 Task: Reply to email with the signature Denise Davis with the subject Request for a report from softage.1@softage.net with the message Can you please provide me with a list of the project deliverables and their deadlines? Undo the message and rewrite the message as Thank you for your prompt response. Send the email
Action: Mouse moved to (454, 570)
Screenshot: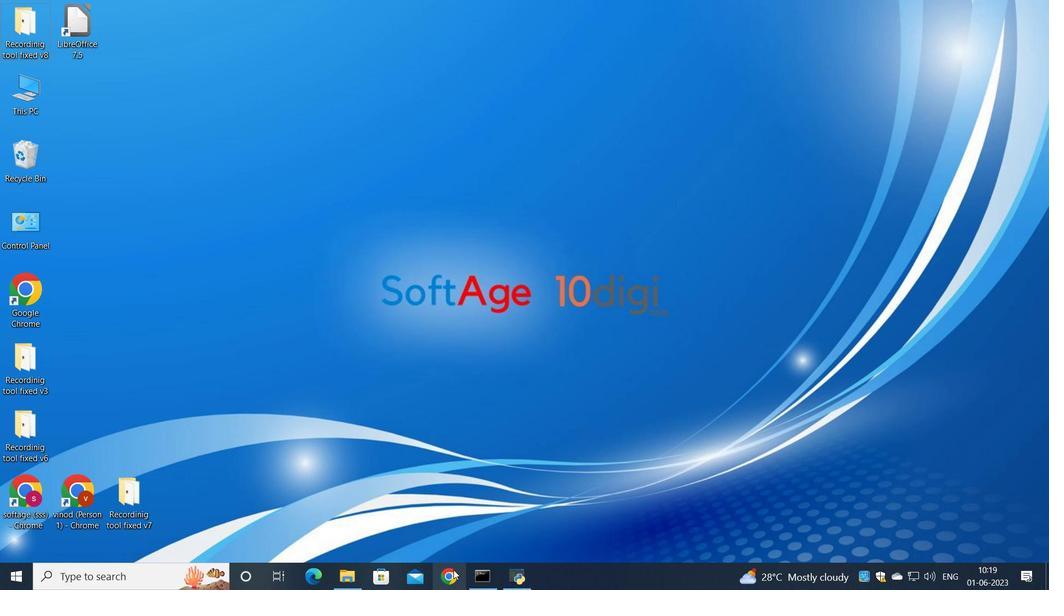 
Action: Mouse pressed left at (454, 570)
Screenshot: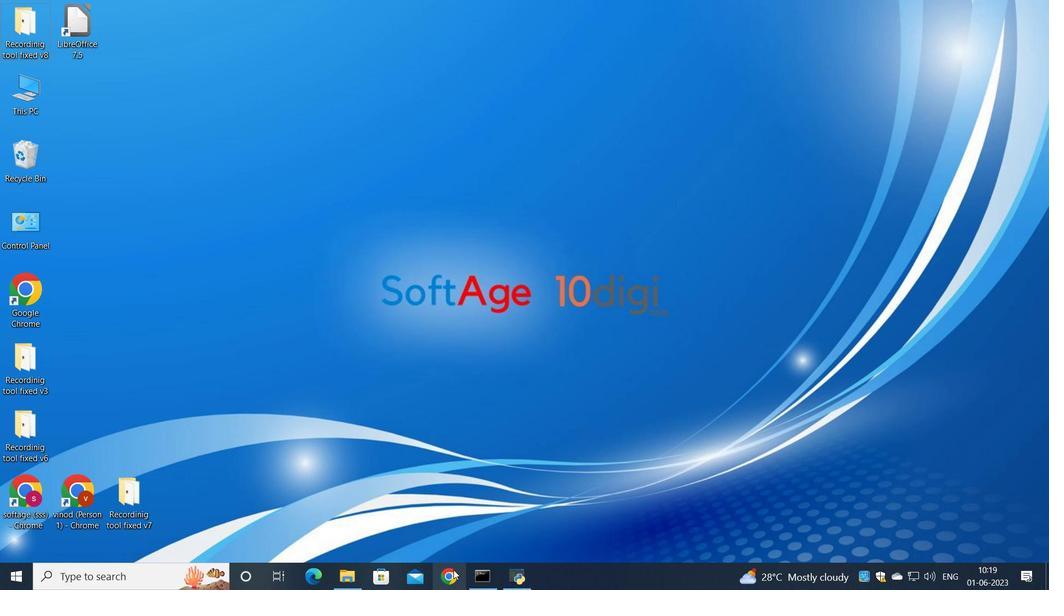 
Action: Mouse moved to (443, 377)
Screenshot: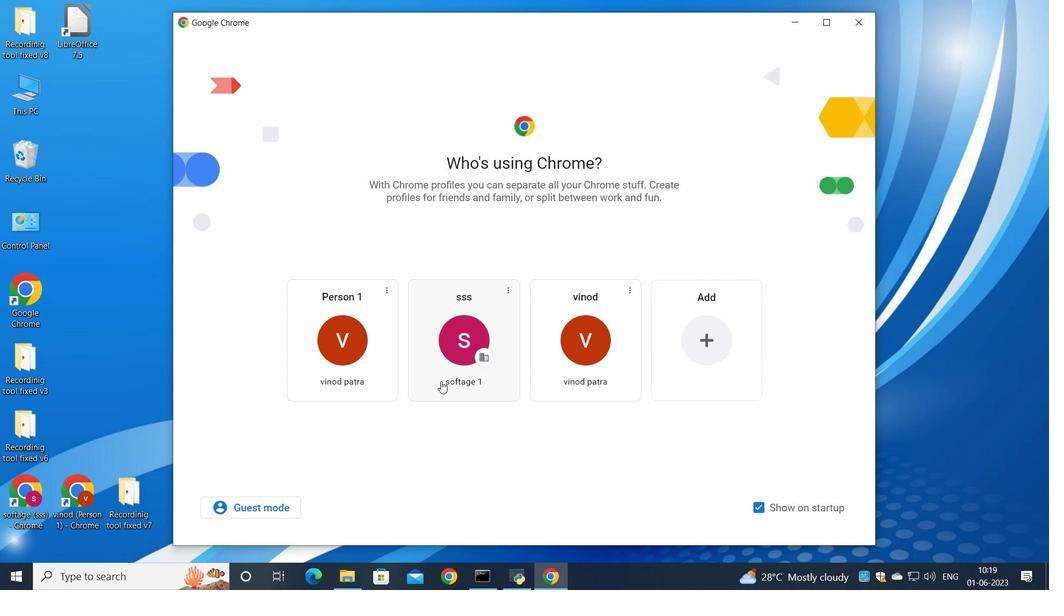 
Action: Mouse pressed left at (443, 377)
Screenshot: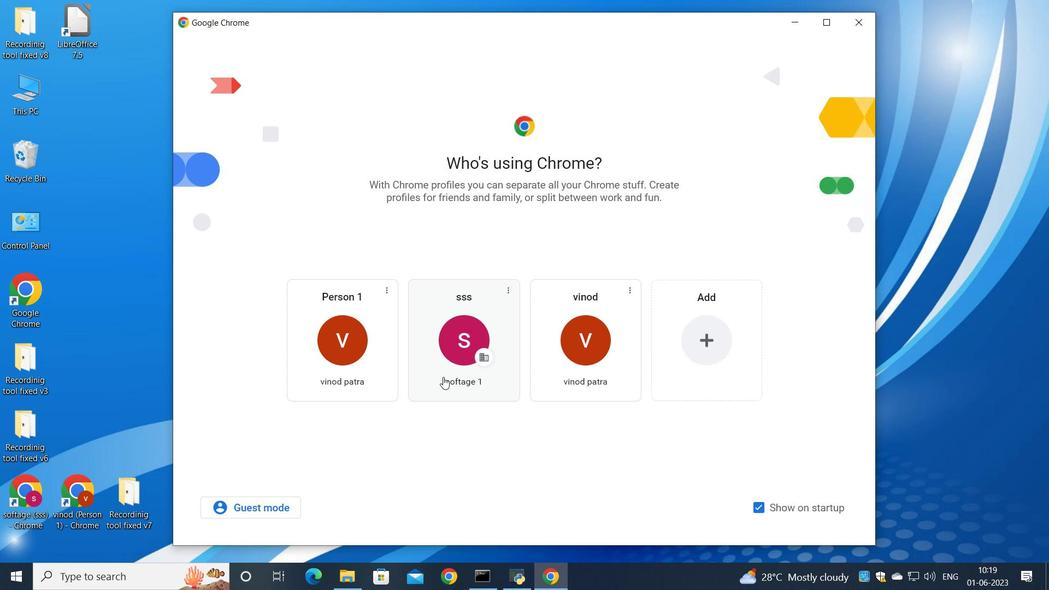 
Action: Mouse moved to (929, 96)
Screenshot: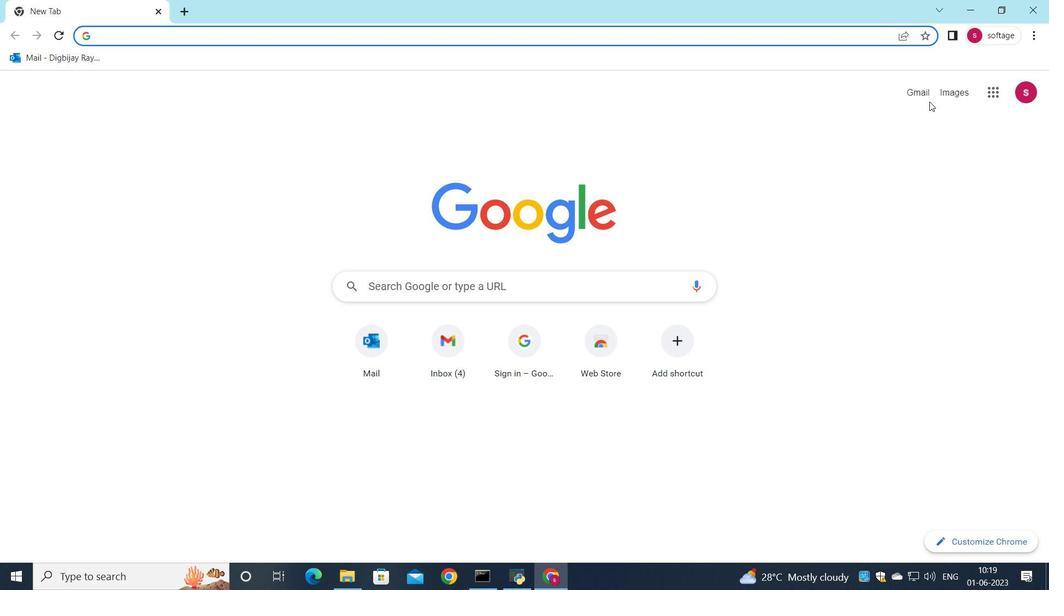 
Action: Mouse pressed left at (929, 96)
Screenshot: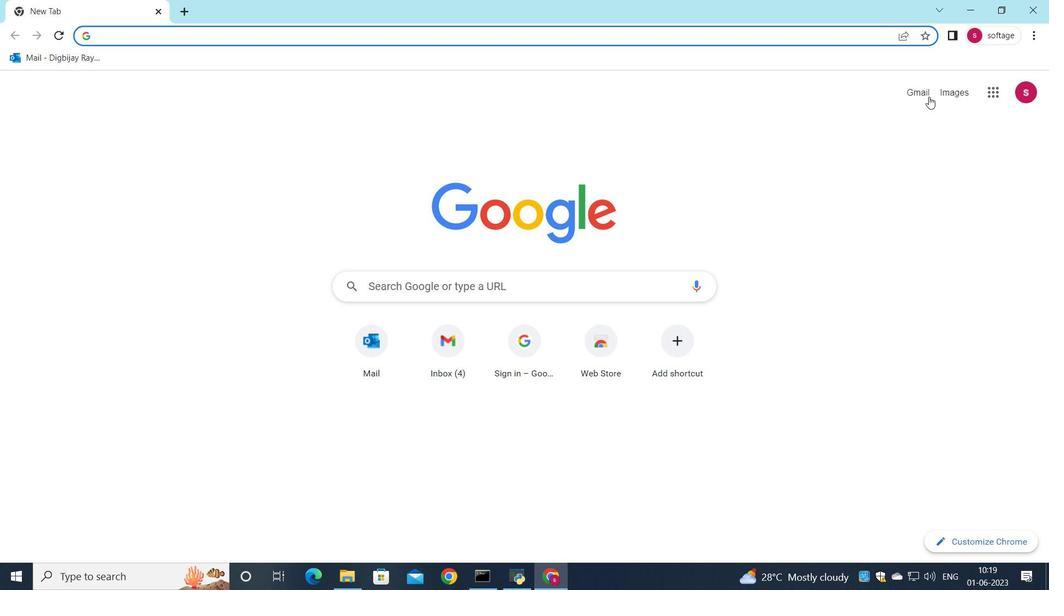 
Action: Mouse moved to (903, 90)
Screenshot: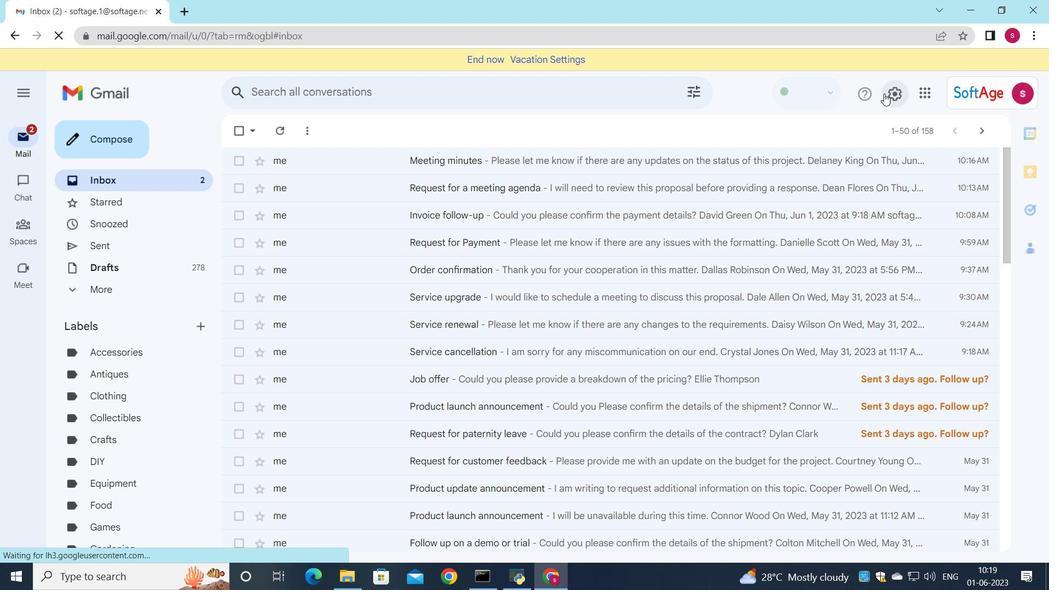 
Action: Mouse pressed left at (903, 90)
Screenshot: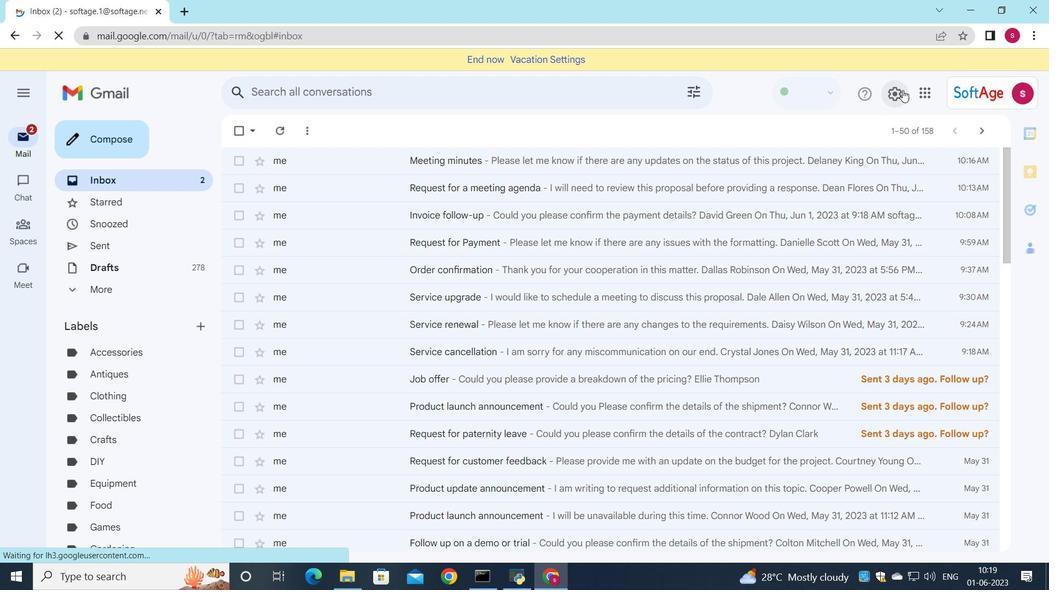 
Action: Mouse moved to (901, 156)
Screenshot: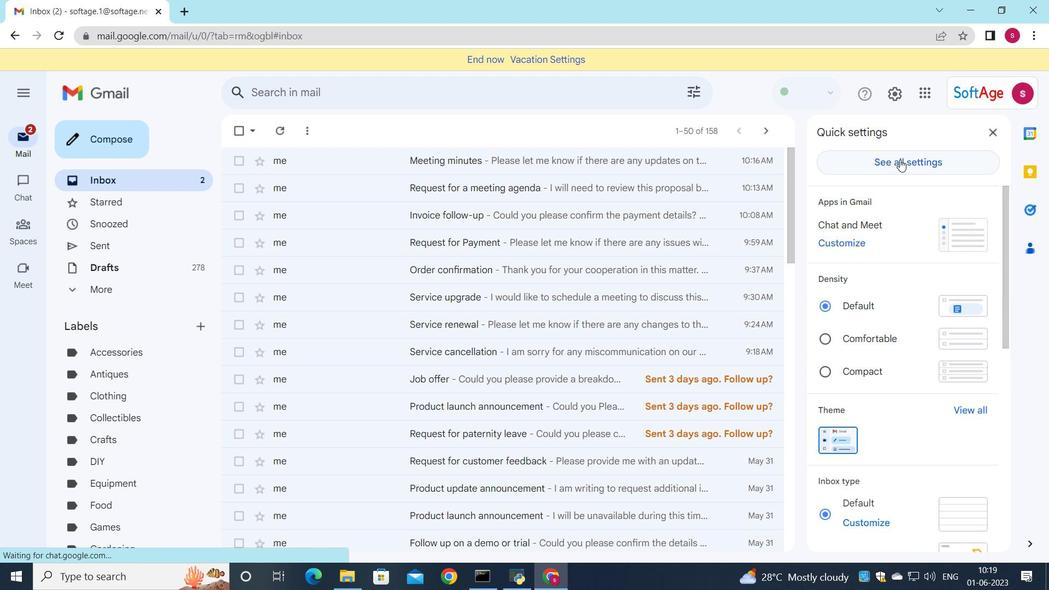 
Action: Mouse pressed left at (901, 156)
Screenshot: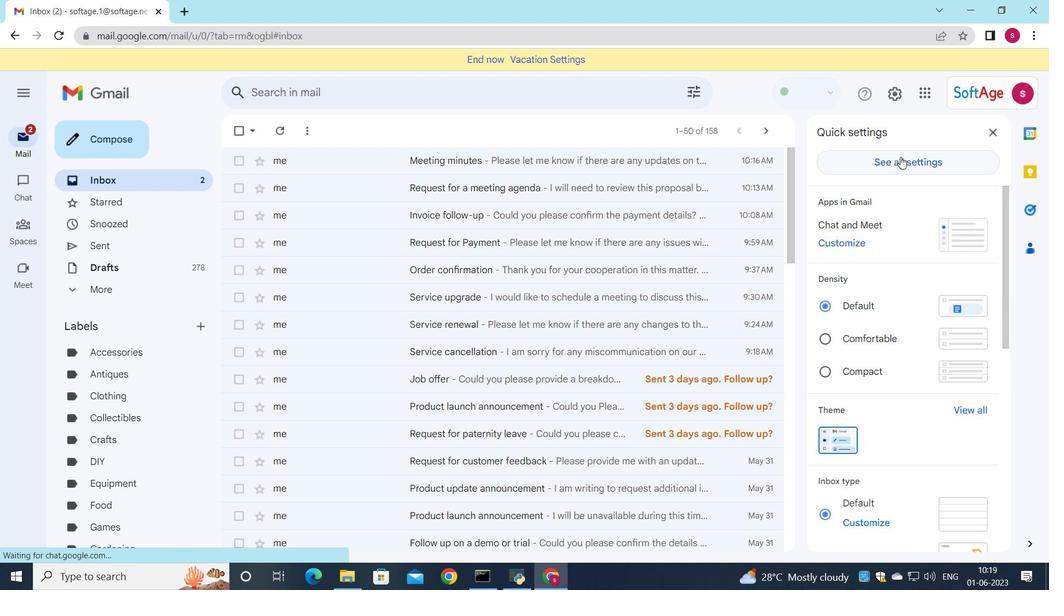 
Action: Mouse moved to (520, 336)
Screenshot: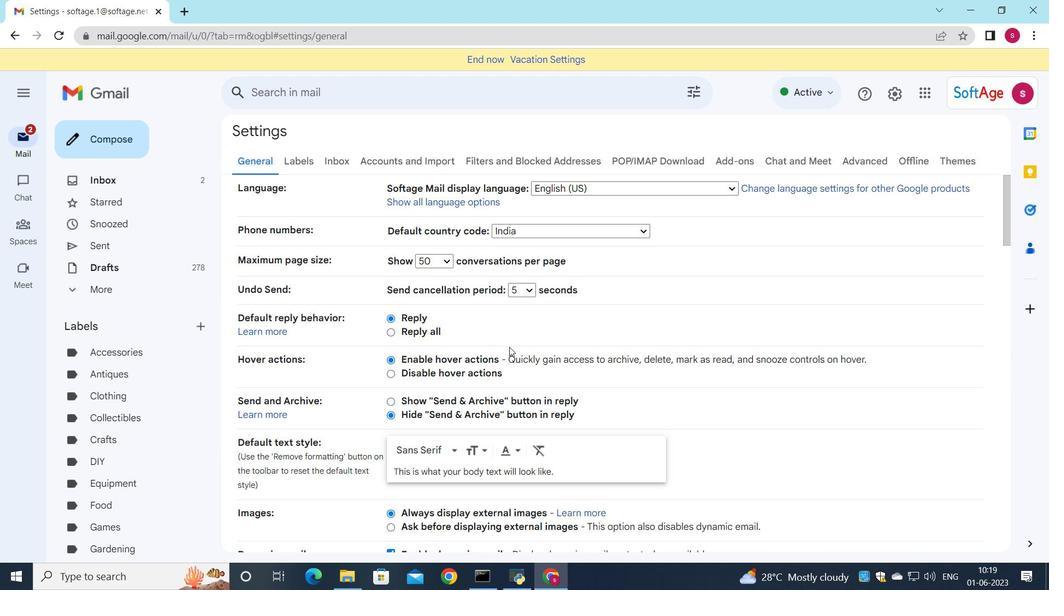 
Action: Mouse scrolled (520, 335) with delta (0, 0)
Screenshot: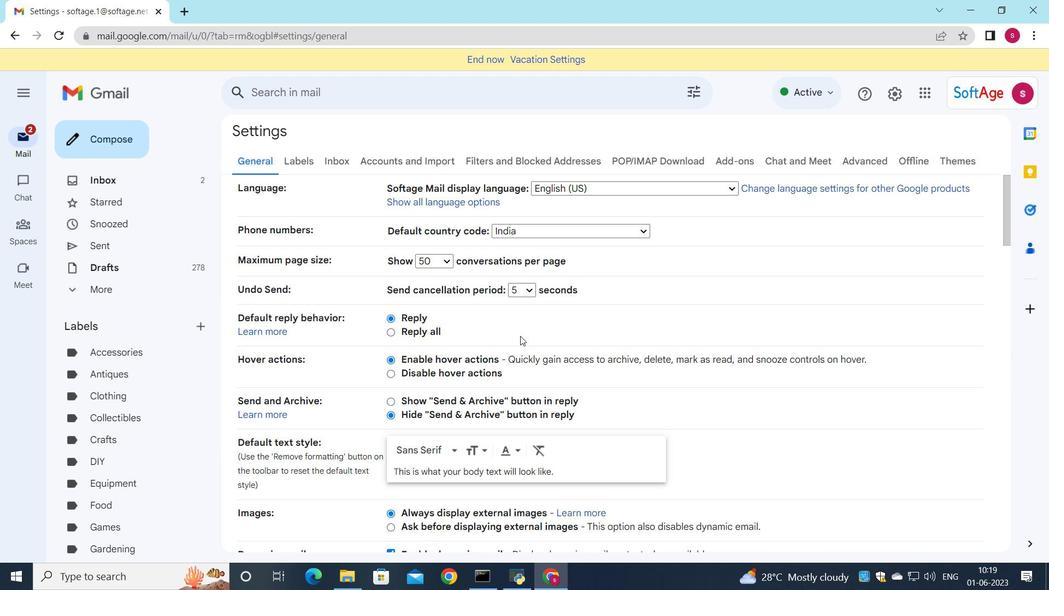 
Action: Mouse scrolled (520, 335) with delta (0, 0)
Screenshot: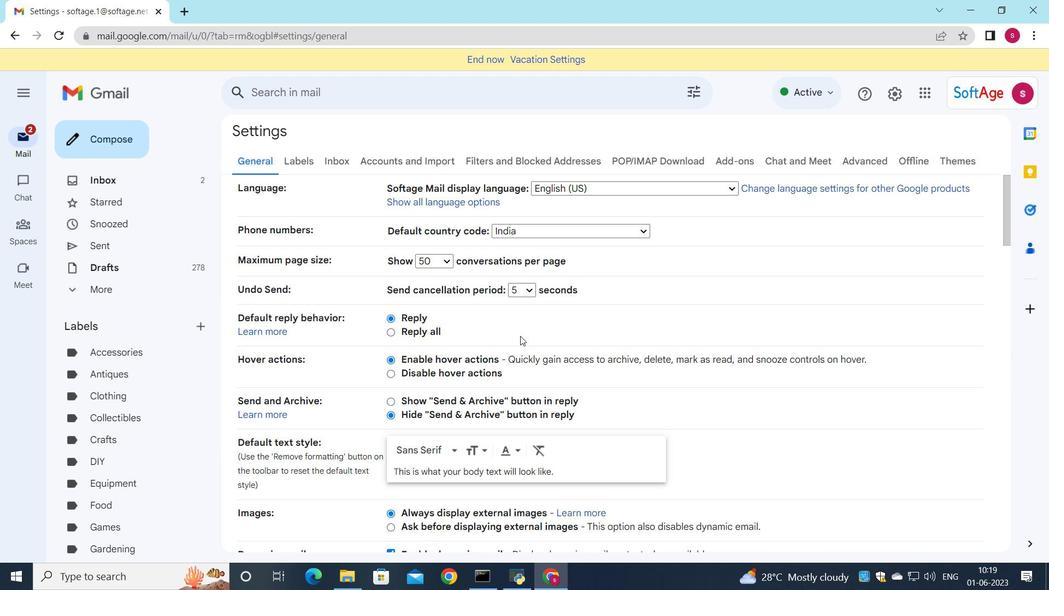 
Action: Mouse scrolled (520, 335) with delta (0, 0)
Screenshot: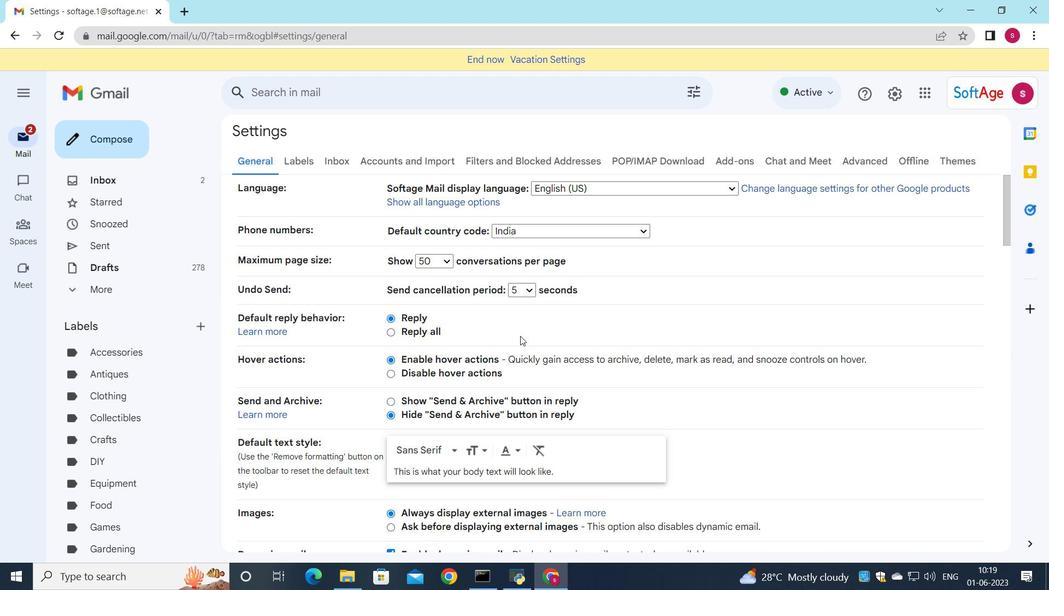 
Action: Mouse scrolled (520, 335) with delta (0, 0)
Screenshot: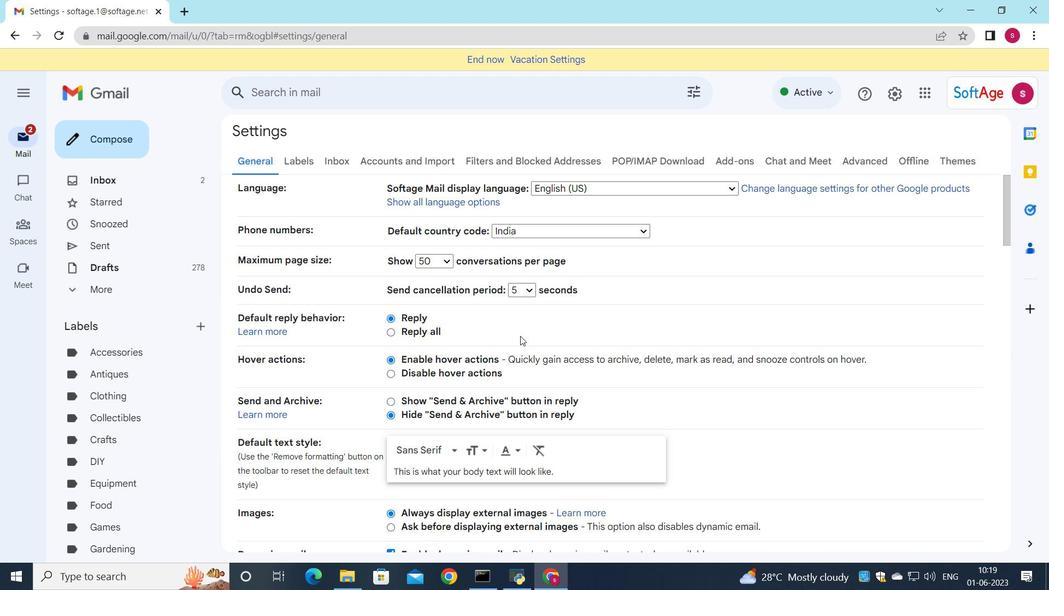 
Action: Mouse scrolled (520, 335) with delta (0, 0)
Screenshot: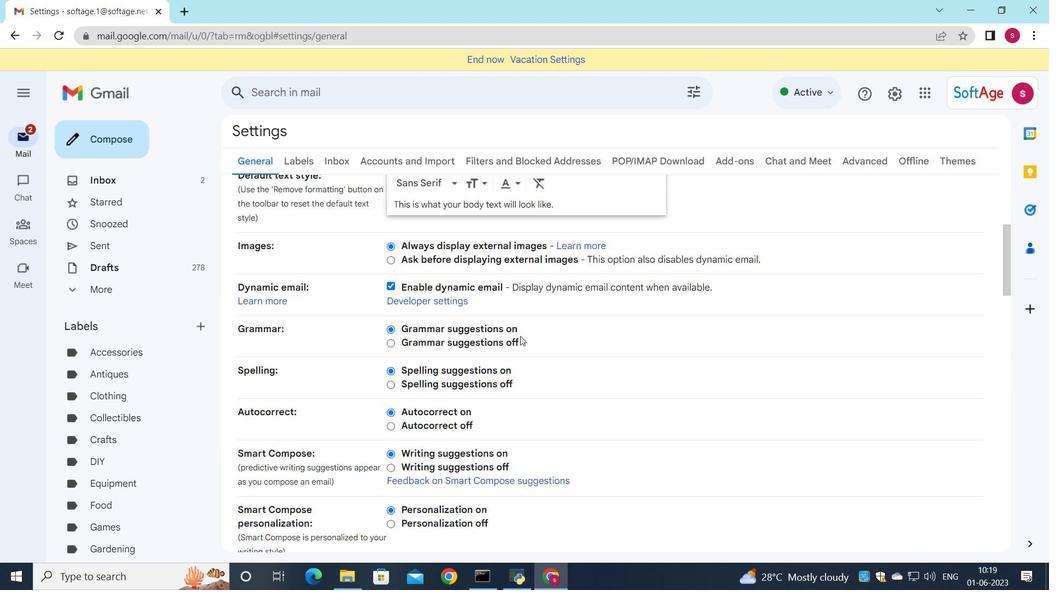 
Action: Mouse scrolled (520, 335) with delta (0, 0)
Screenshot: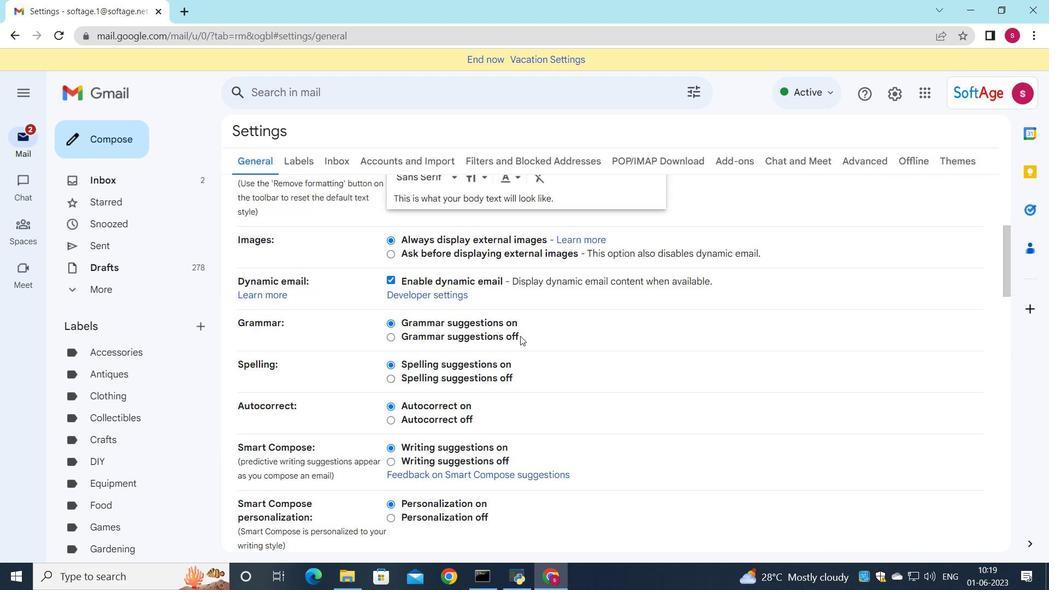 
Action: Mouse scrolled (520, 335) with delta (0, 0)
Screenshot: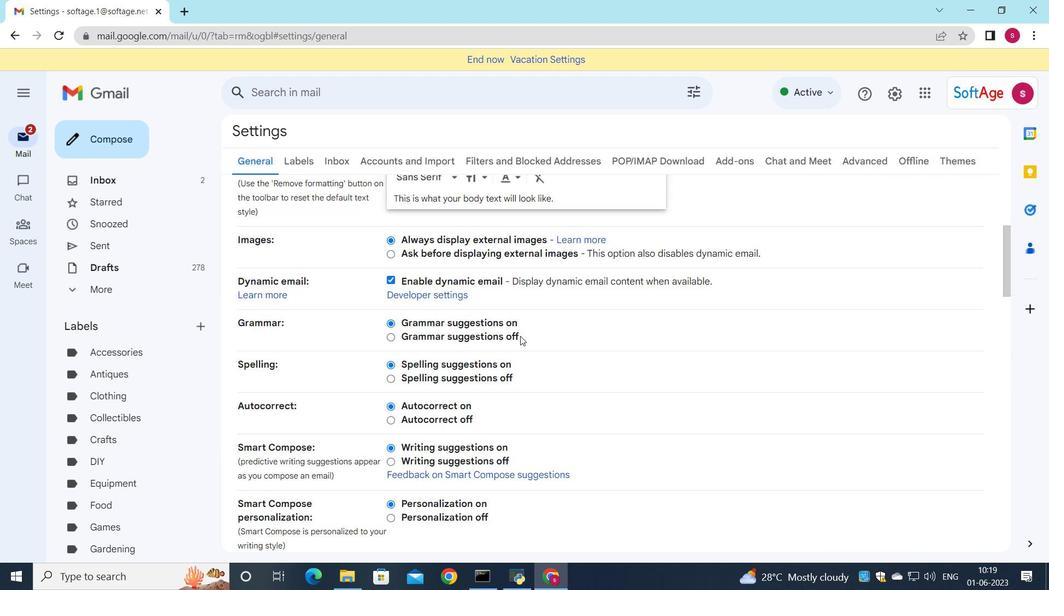 
Action: Mouse scrolled (520, 335) with delta (0, 0)
Screenshot: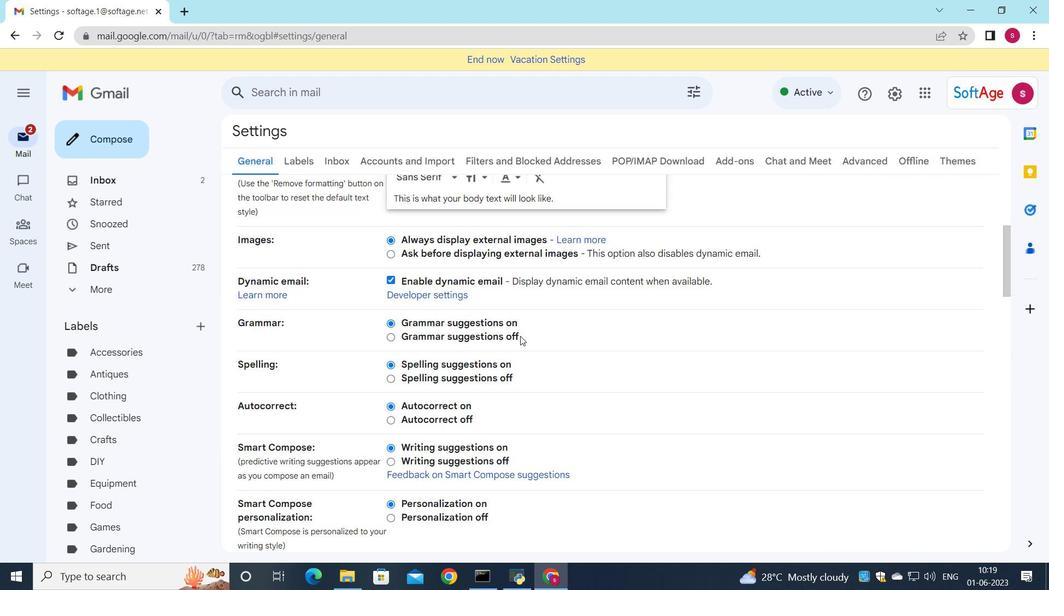 
Action: Mouse scrolled (520, 335) with delta (0, 0)
Screenshot: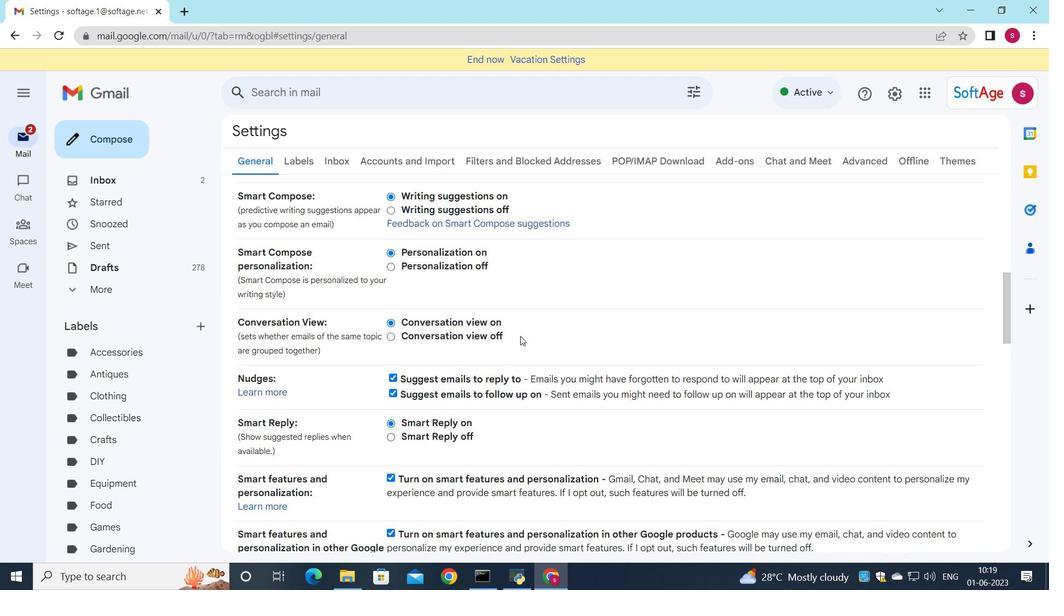 
Action: Mouse scrolled (520, 335) with delta (0, 0)
Screenshot: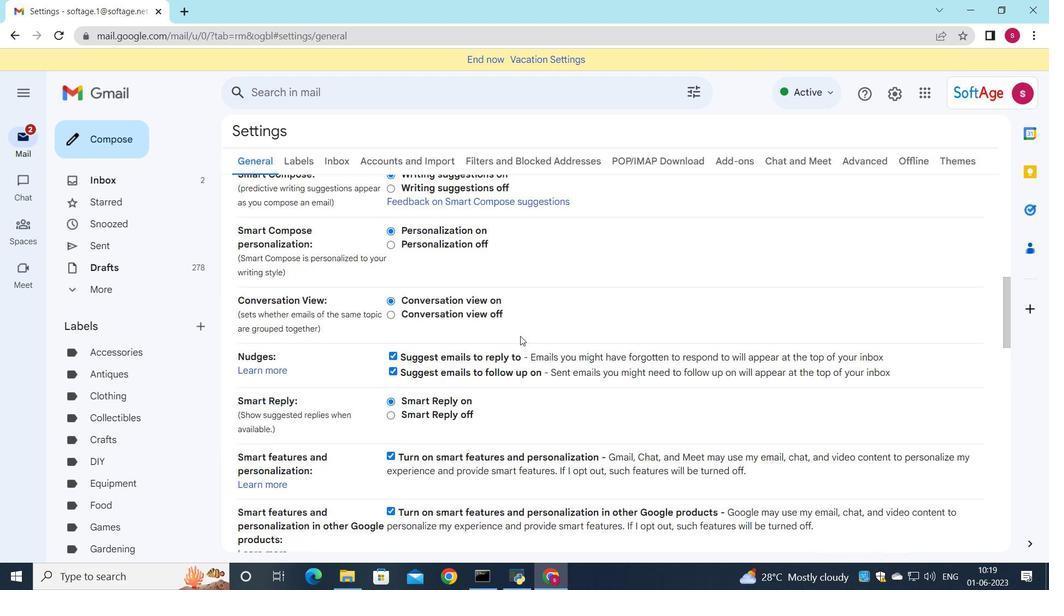 
Action: Mouse scrolled (520, 335) with delta (0, 0)
Screenshot: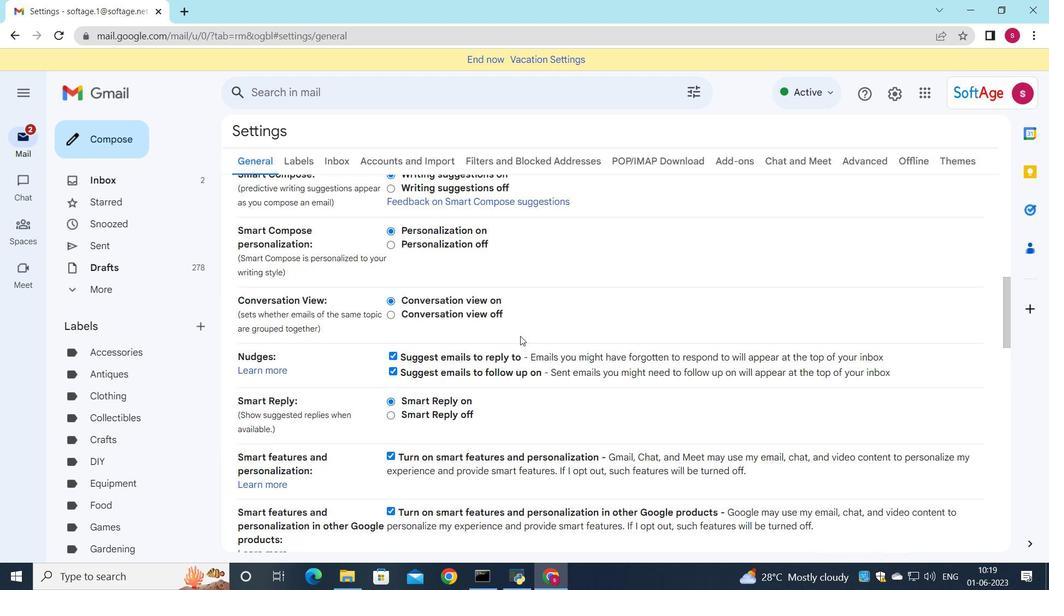 
Action: Mouse scrolled (520, 335) with delta (0, 0)
Screenshot: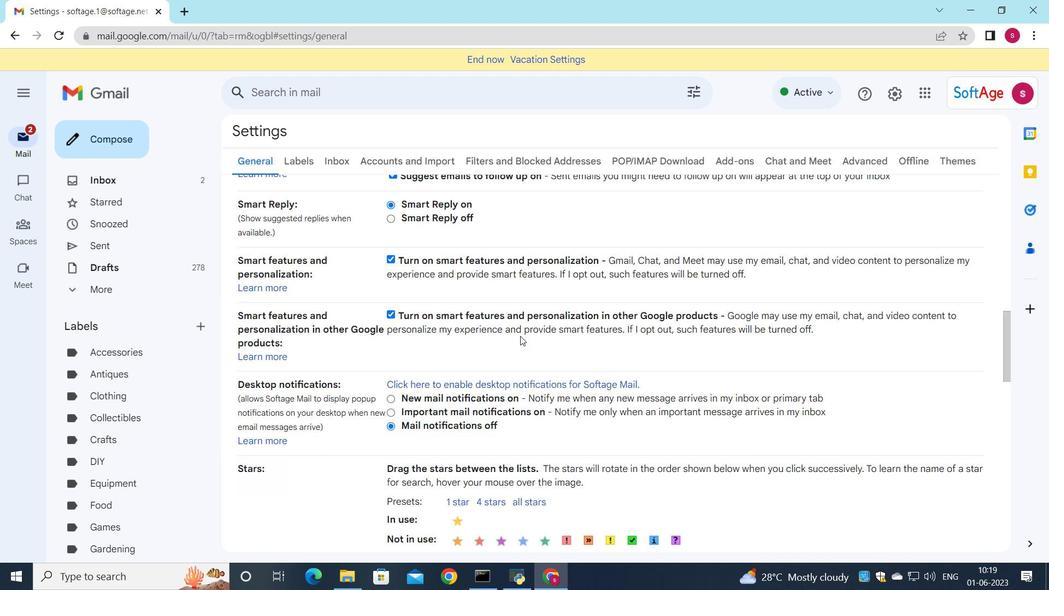 
Action: Mouse scrolled (520, 335) with delta (0, 0)
Screenshot: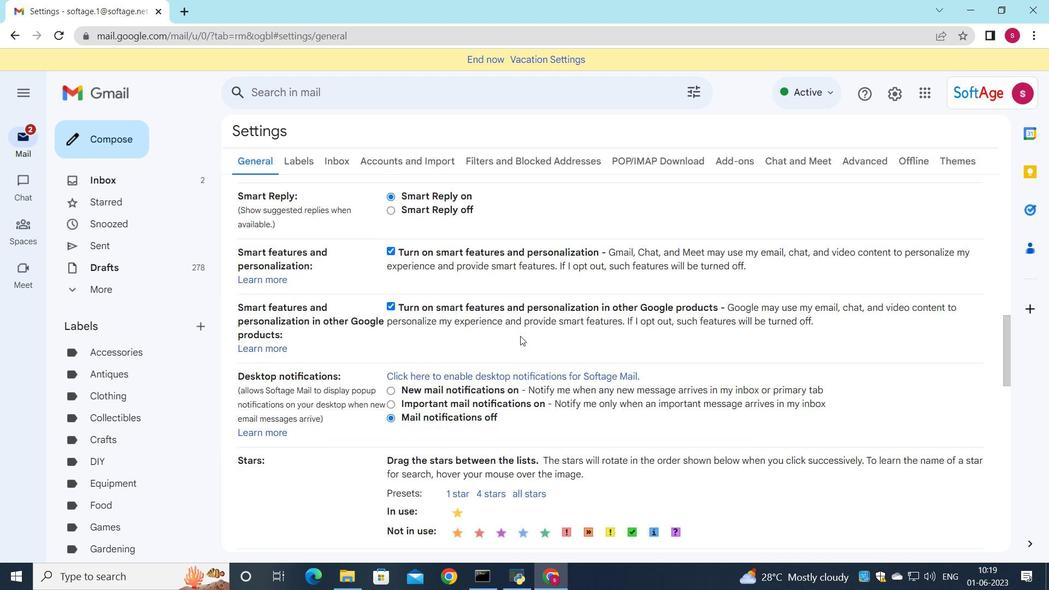 
Action: Mouse scrolled (520, 335) with delta (0, 0)
Screenshot: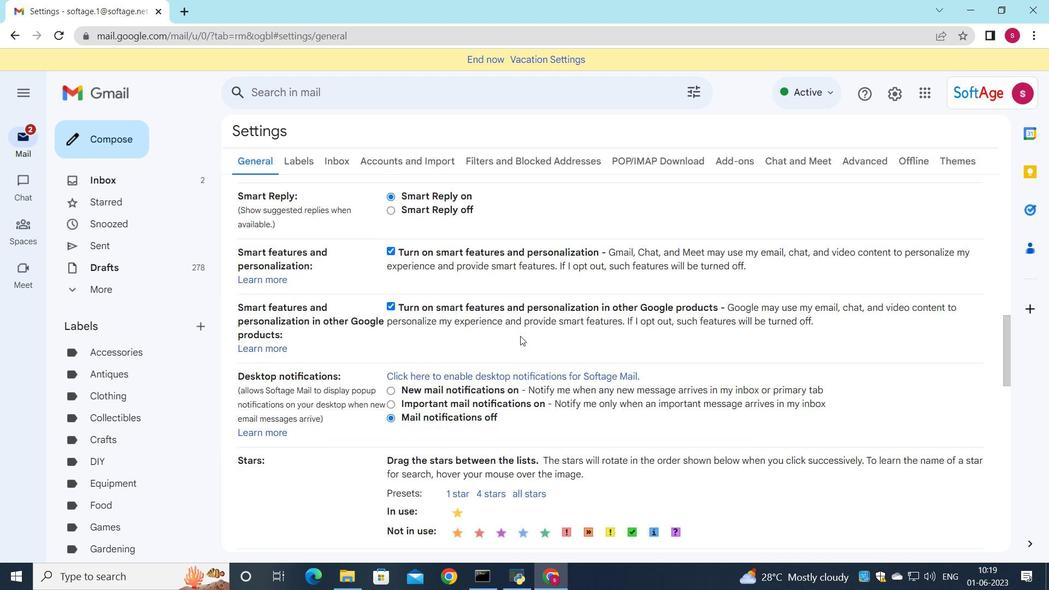 
Action: Mouse scrolled (520, 335) with delta (0, 0)
Screenshot: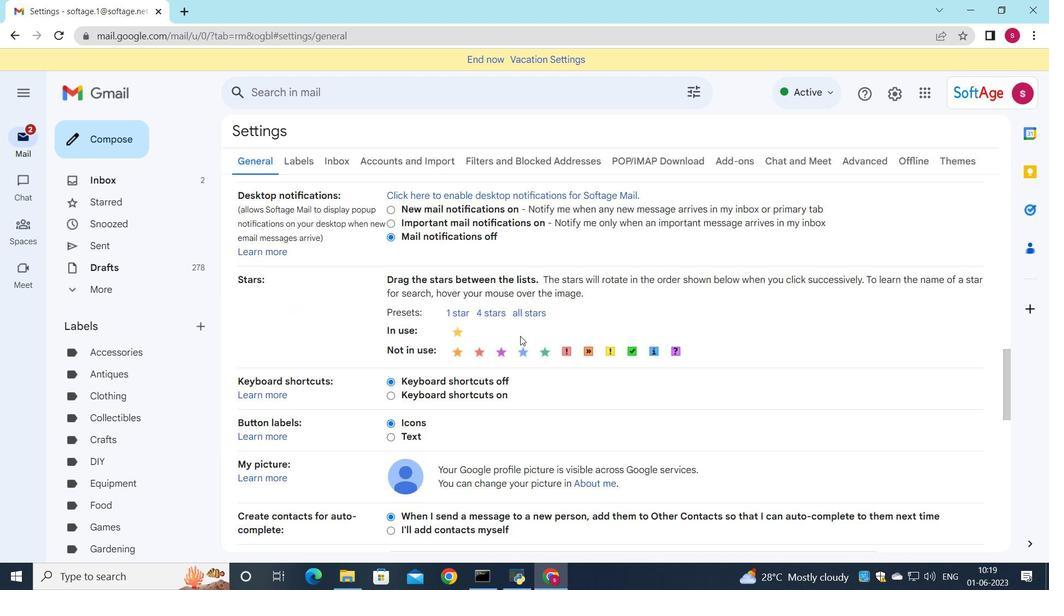 
Action: Mouse scrolled (520, 335) with delta (0, 0)
Screenshot: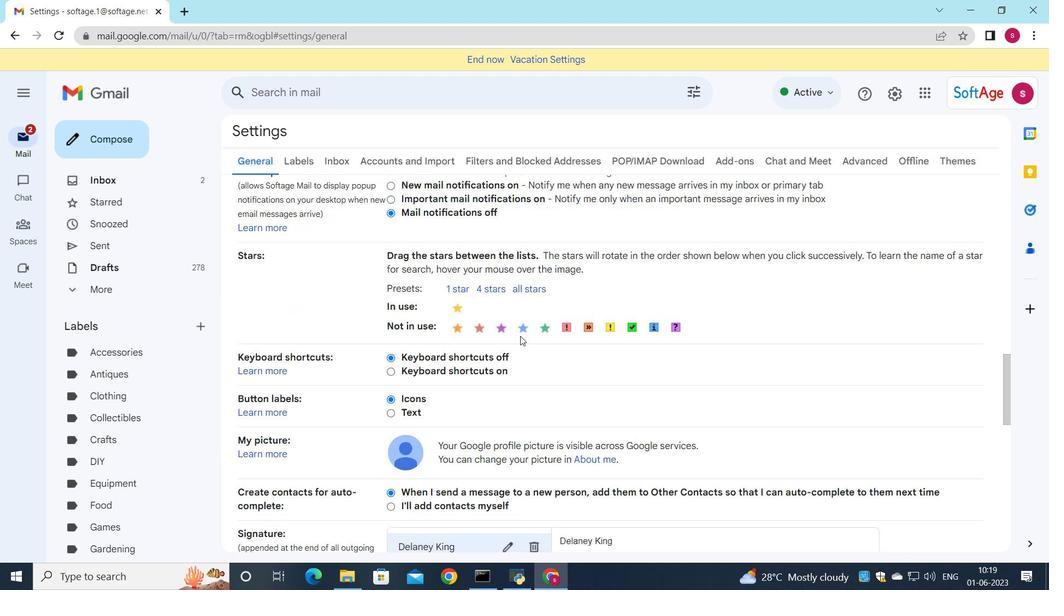 
Action: Mouse scrolled (520, 335) with delta (0, 0)
Screenshot: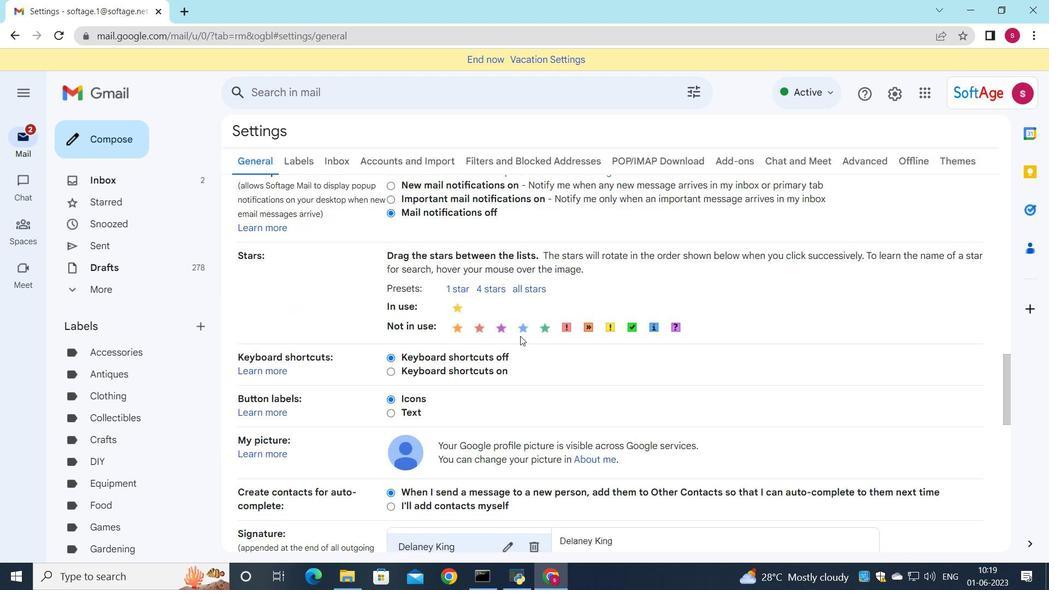 
Action: Mouse scrolled (520, 335) with delta (0, 0)
Screenshot: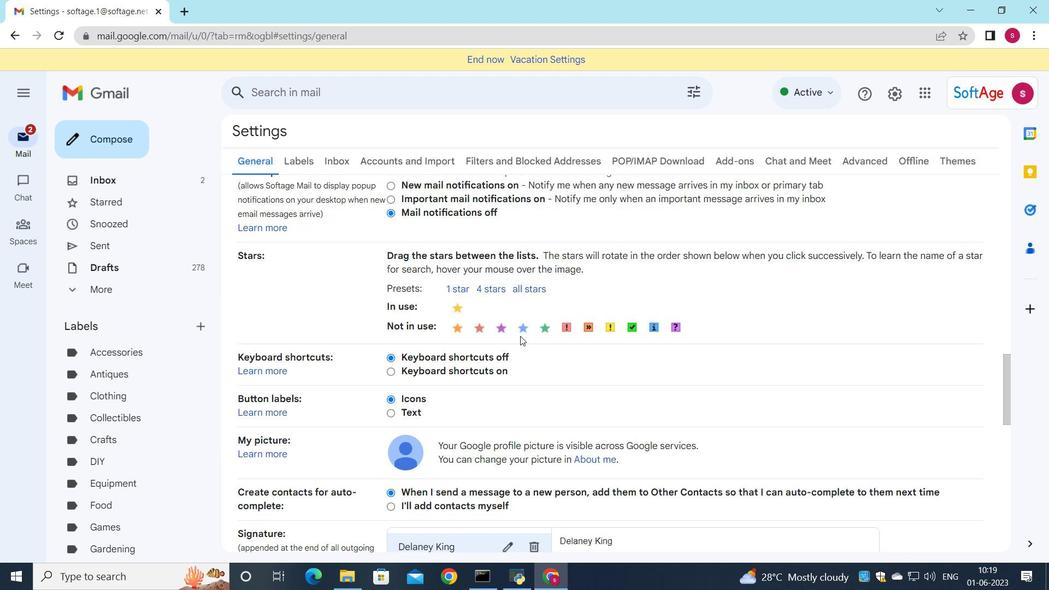 
Action: Mouse moved to (534, 277)
Screenshot: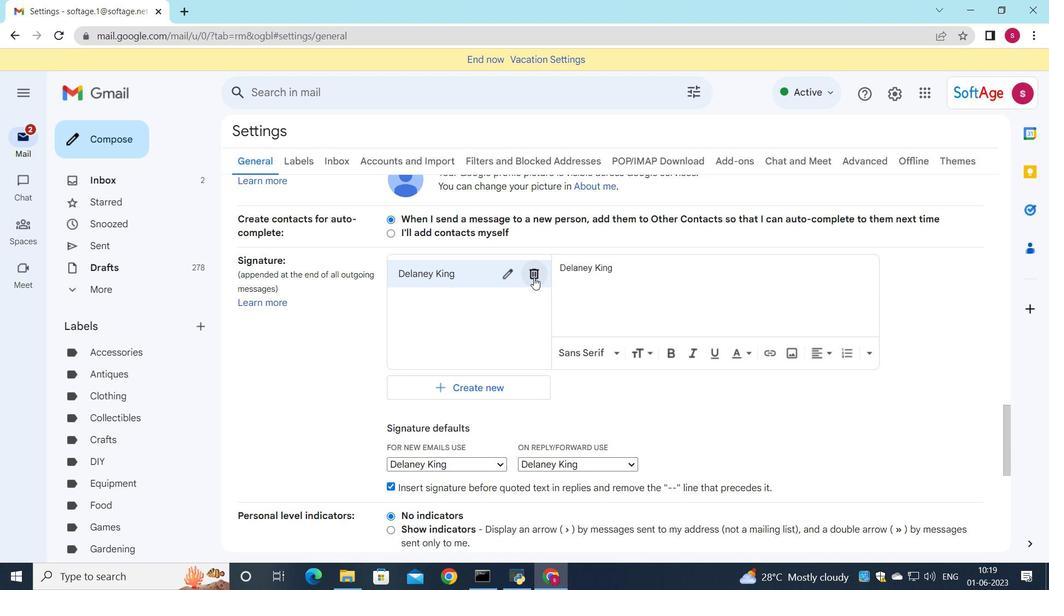 
Action: Mouse pressed left at (534, 277)
Screenshot: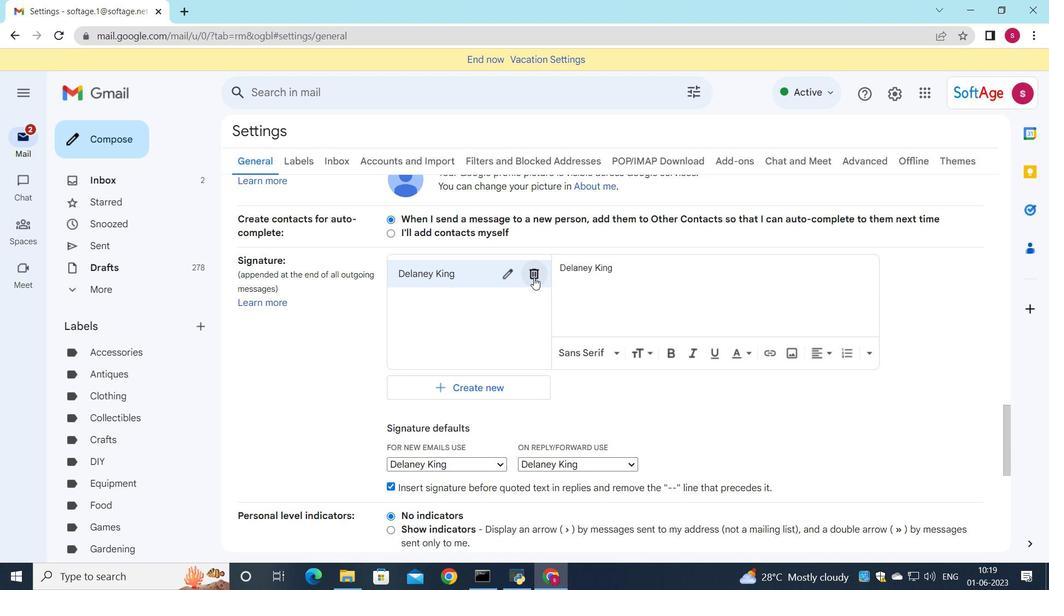
Action: Mouse moved to (629, 333)
Screenshot: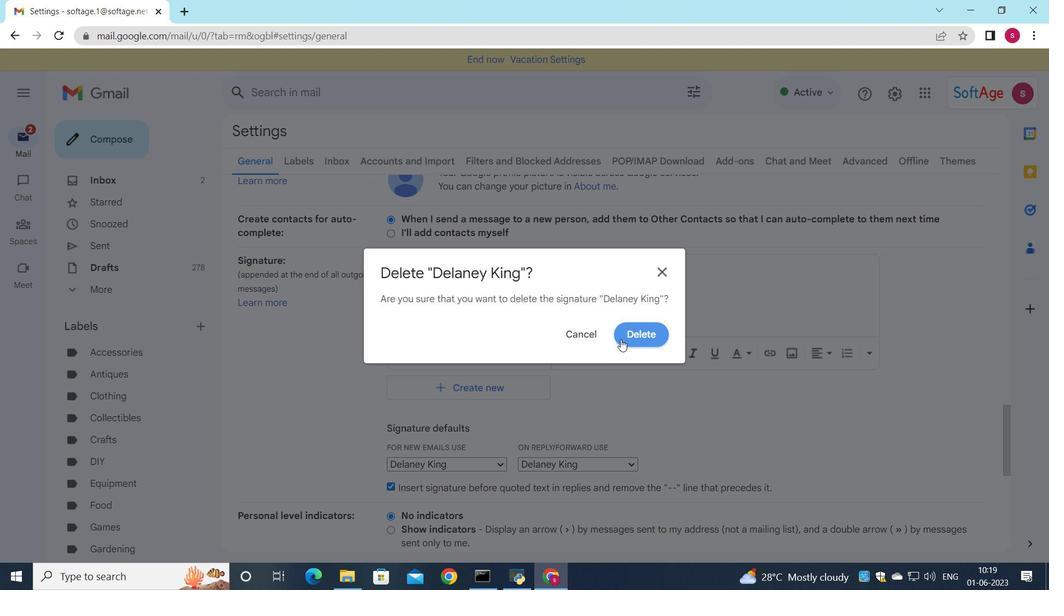 
Action: Mouse pressed left at (629, 333)
Screenshot: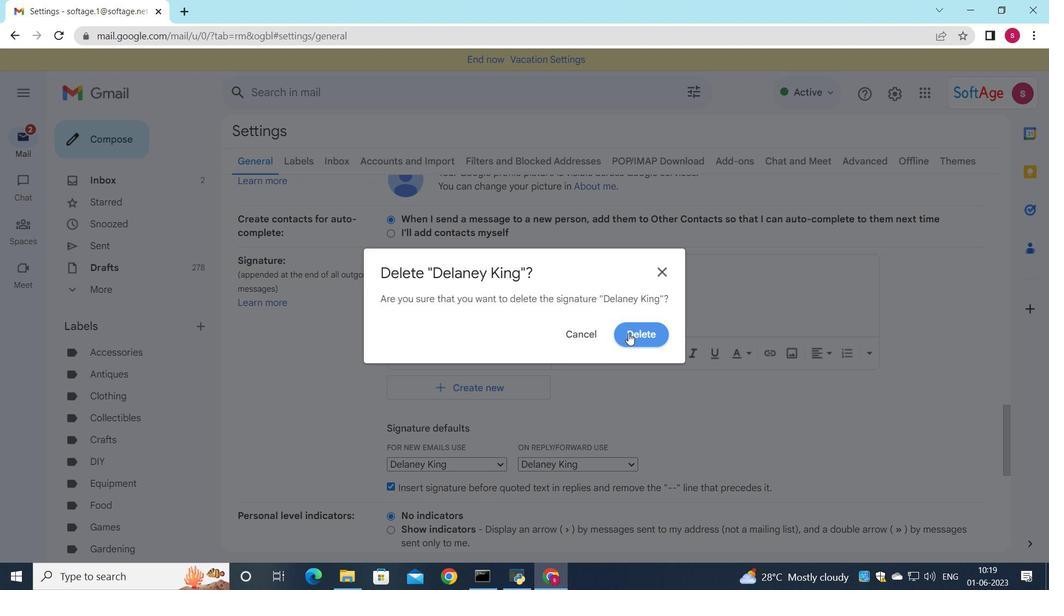 
Action: Mouse moved to (421, 283)
Screenshot: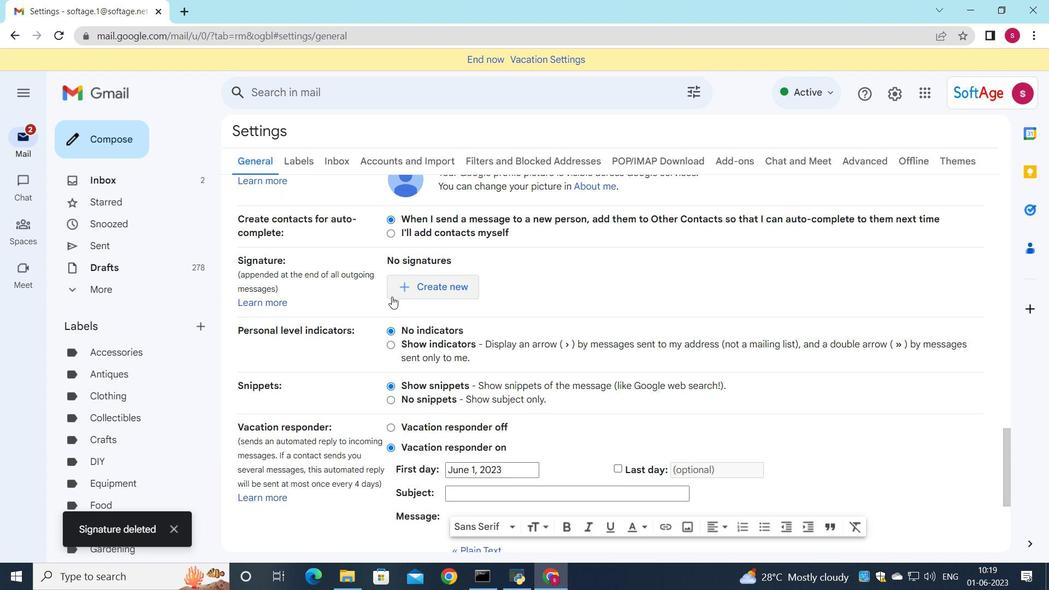 
Action: Mouse pressed left at (421, 283)
Screenshot: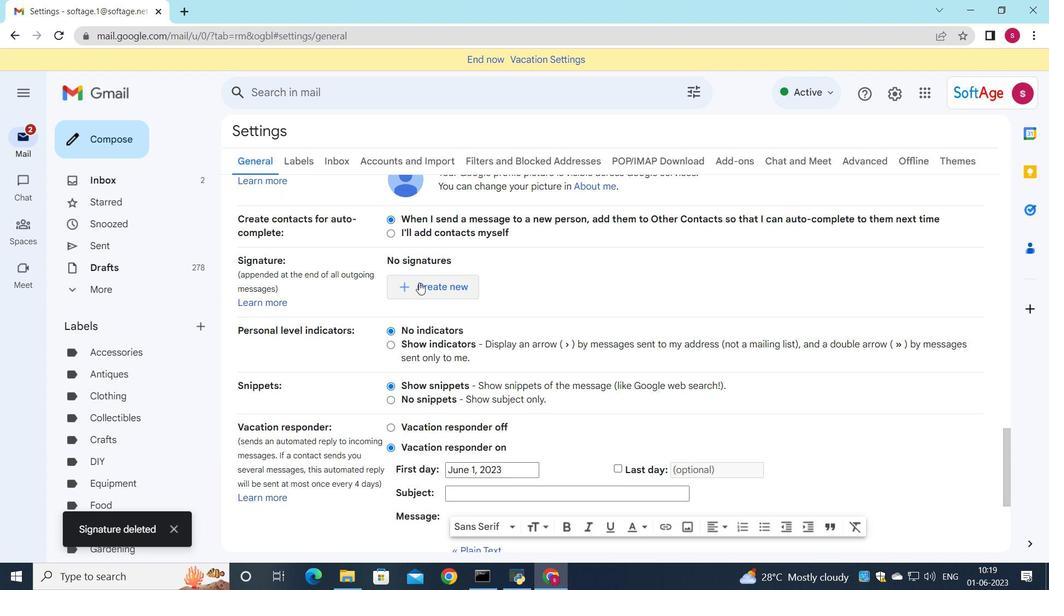 
Action: Mouse moved to (576, 289)
Screenshot: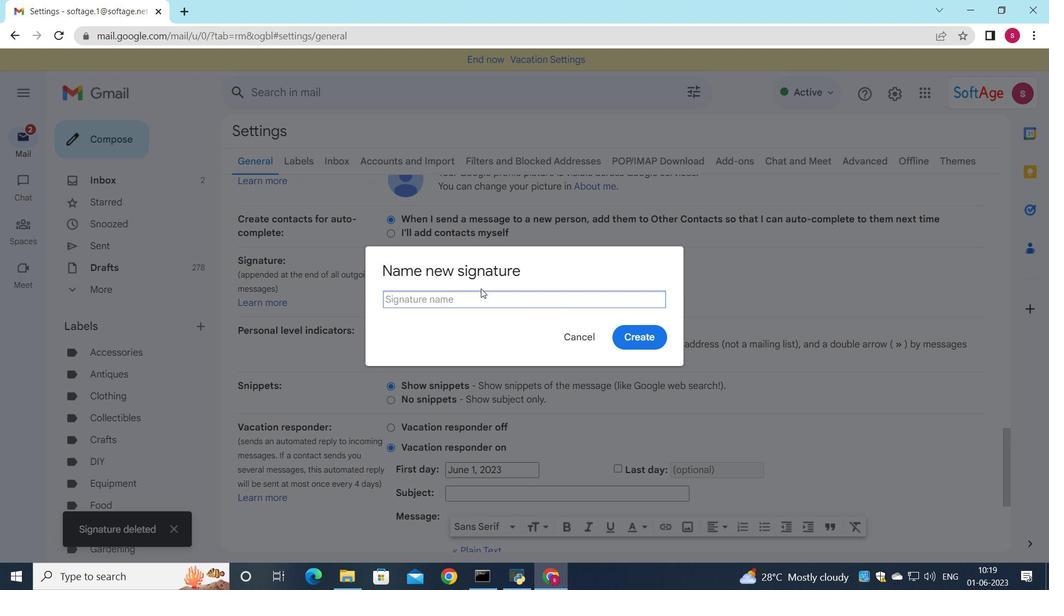 
Action: Key pressed <Key.shift>Denise<Key.space><Key.shift><Key.shift><Key.shift><Key.shift><Key.shift><Key.shift><Key.shift><Key.shift>Davis
Screenshot: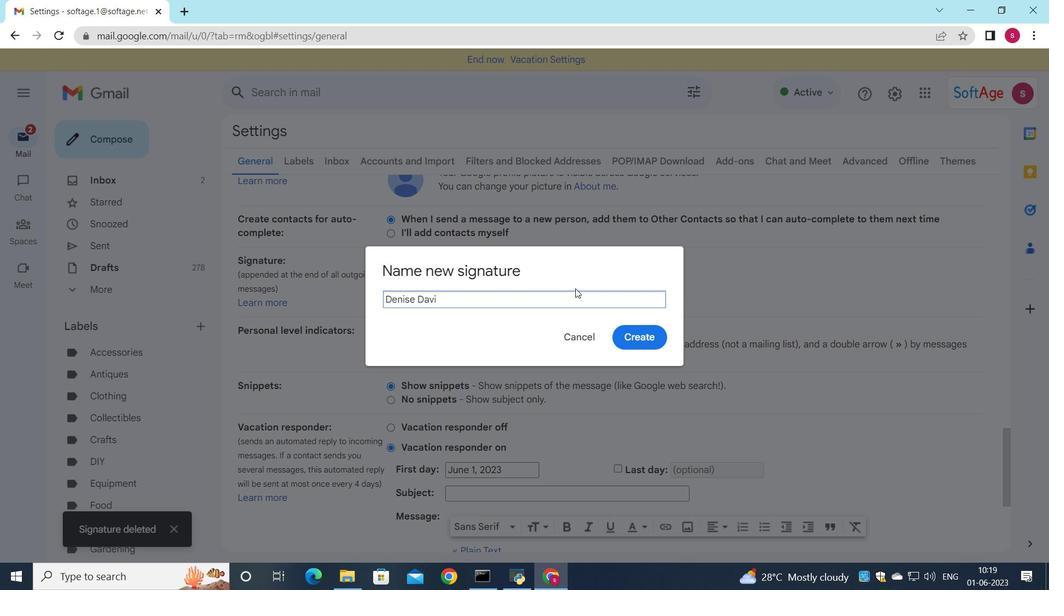 
Action: Mouse moved to (629, 333)
Screenshot: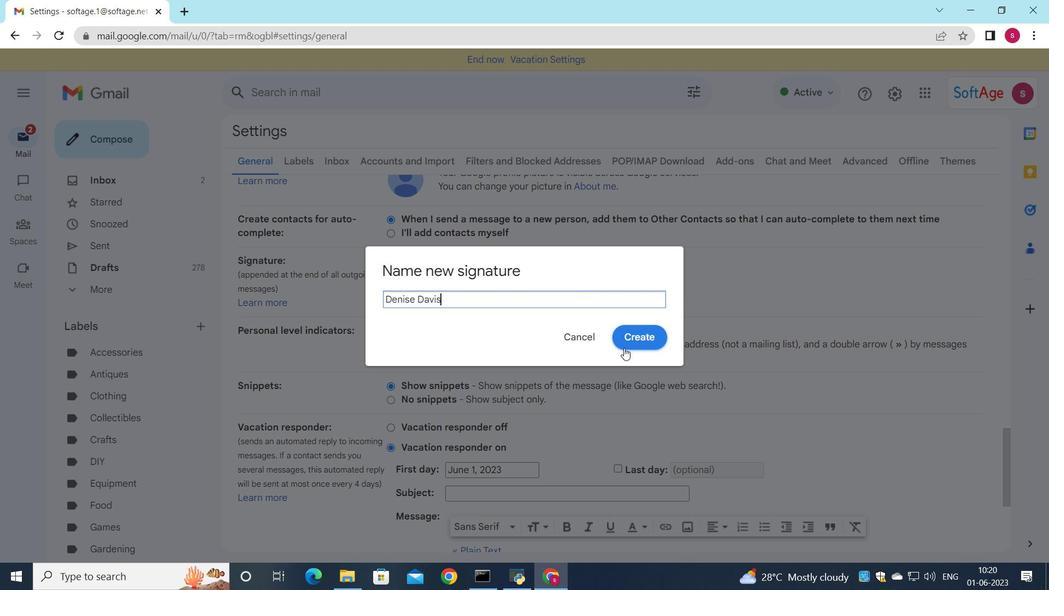
Action: Mouse pressed left at (629, 333)
Screenshot: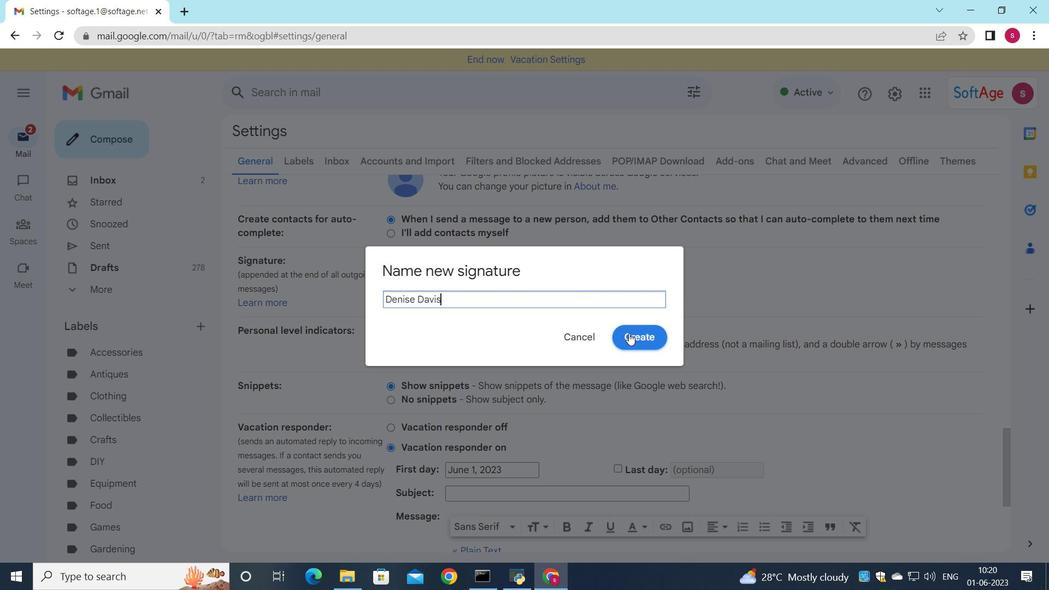 
Action: Mouse moved to (628, 284)
Screenshot: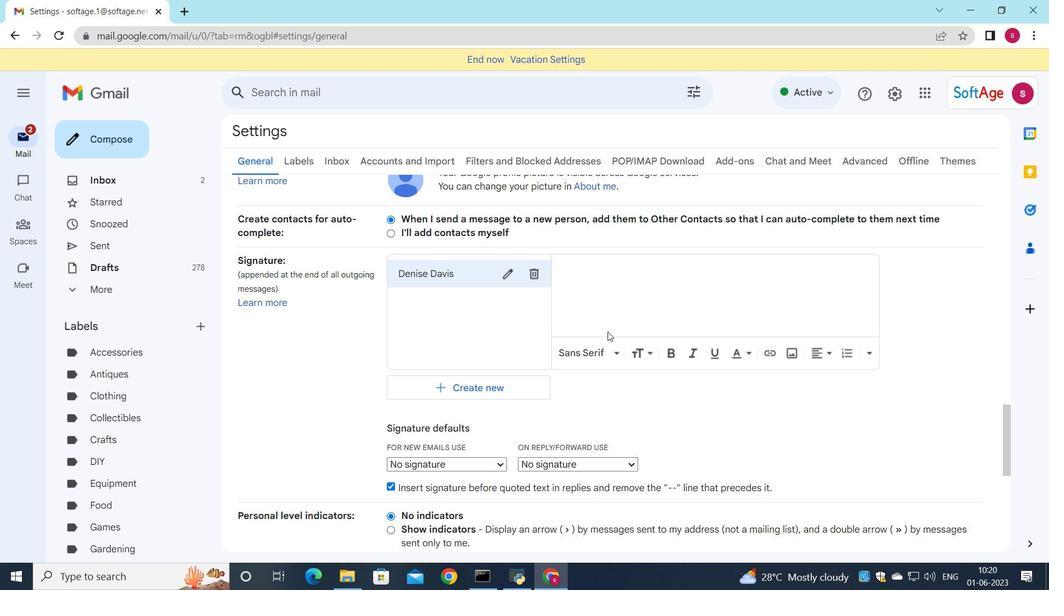 
Action: Mouse pressed left at (628, 284)
Screenshot: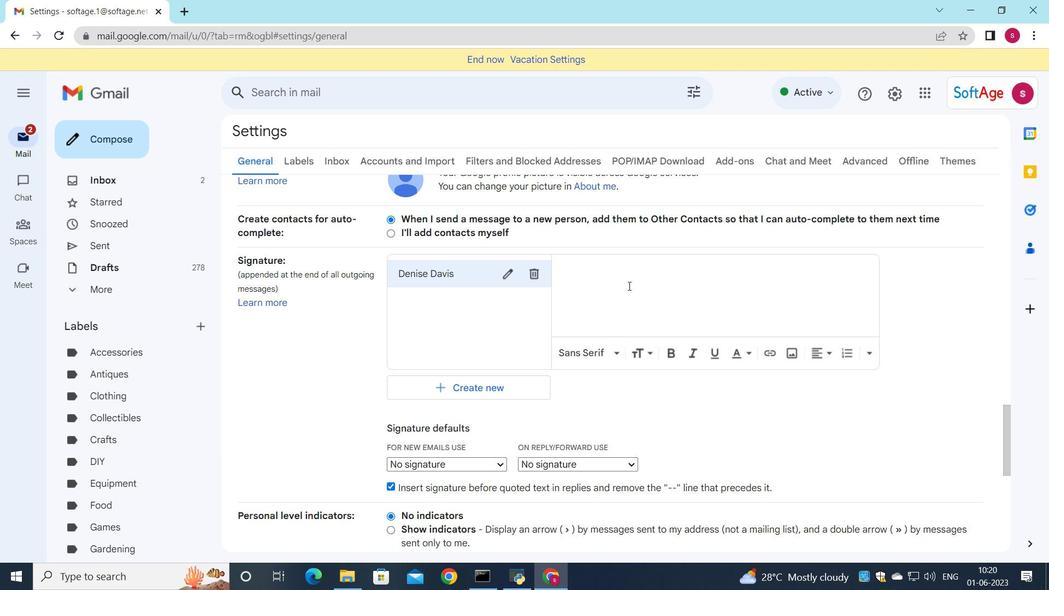 
Action: Key pressed <Key.shift>Denise<Key.space><Key.shift>Davis
Screenshot: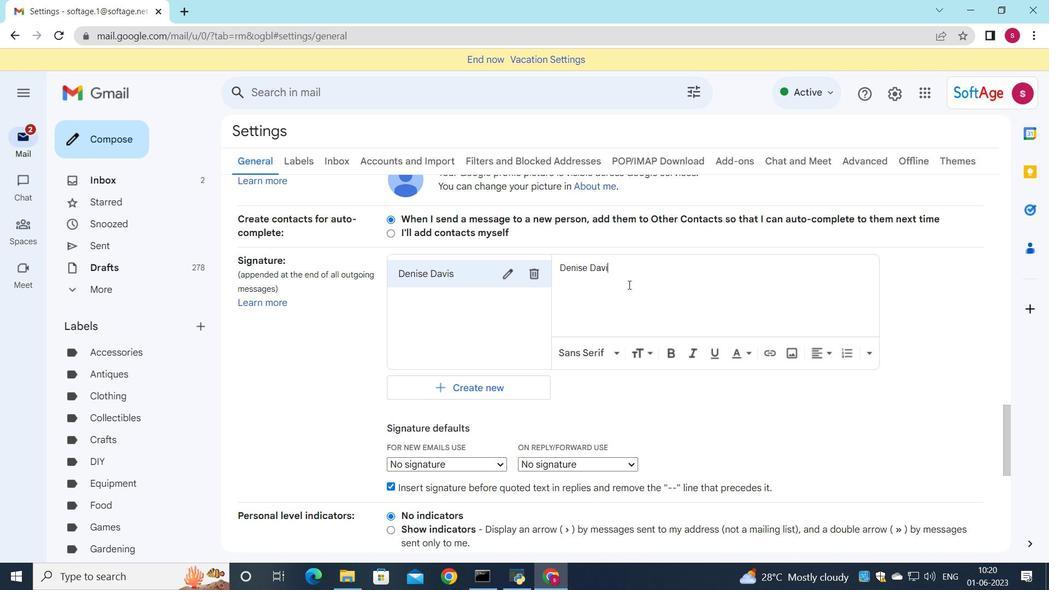 
Action: Mouse scrolled (628, 284) with delta (0, 0)
Screenshot: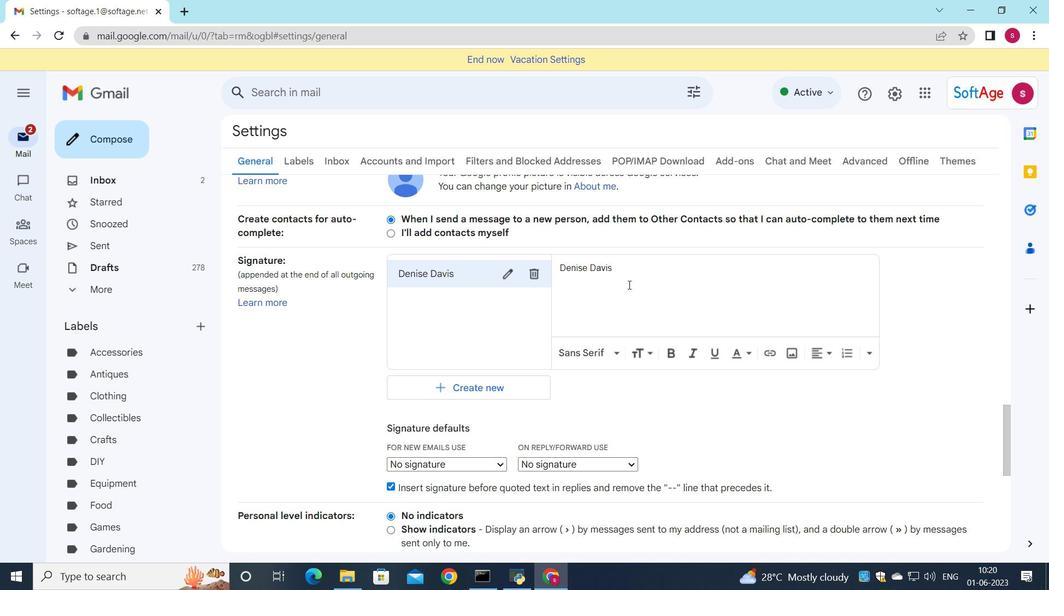 
Action: Mouse moved to (606, 323)
Screenshot: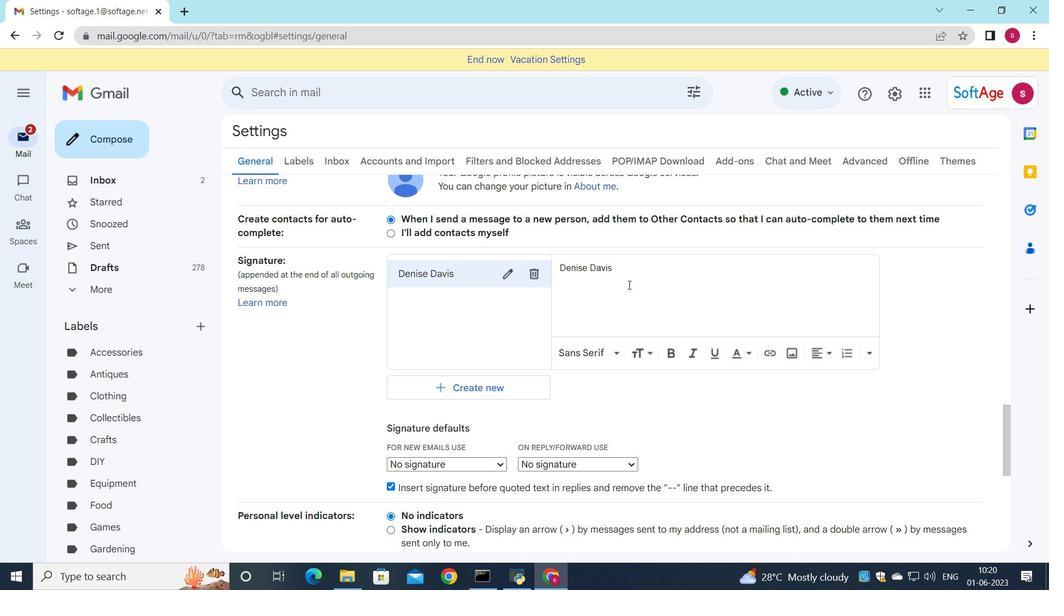 
Action: Mouse scrolled (606, 322) with delta (0, 0)
Screenshot: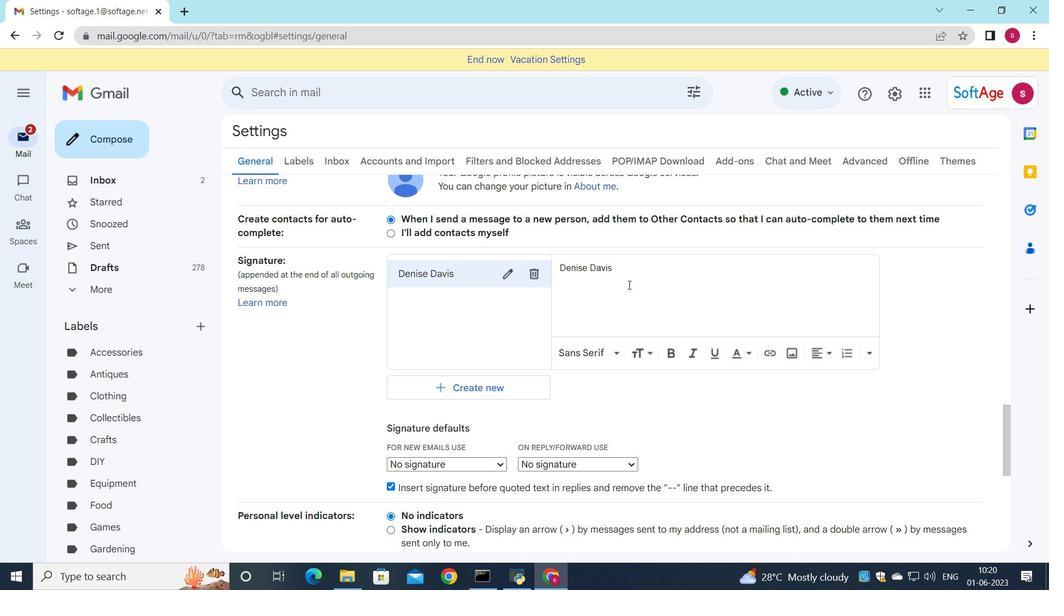 
Action: Mouse moved to (503, 330)
Screenshot: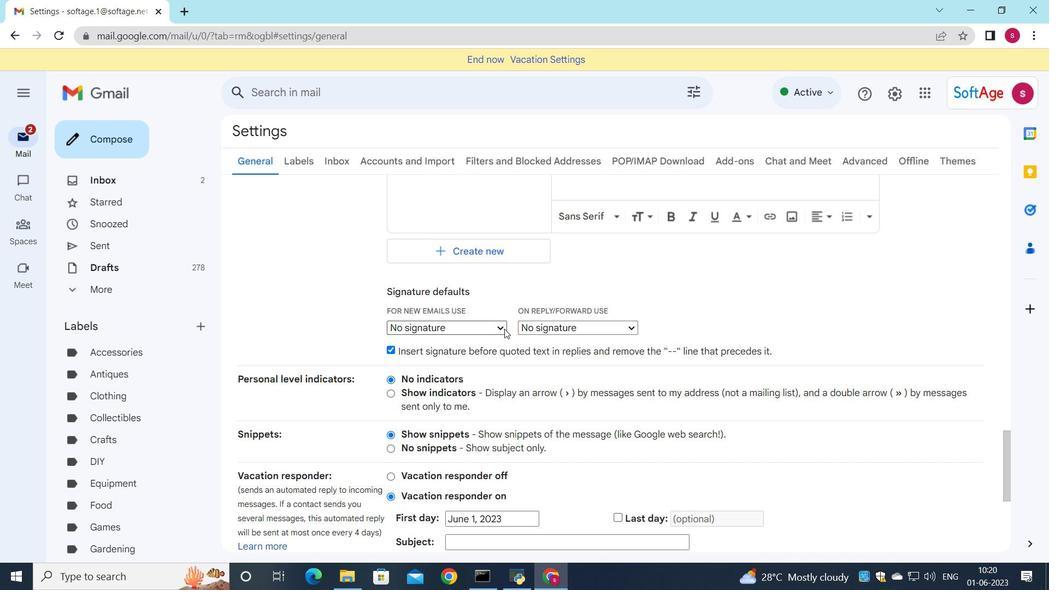 
Action: Mouse pressed left at (503, 330)
Screenshot: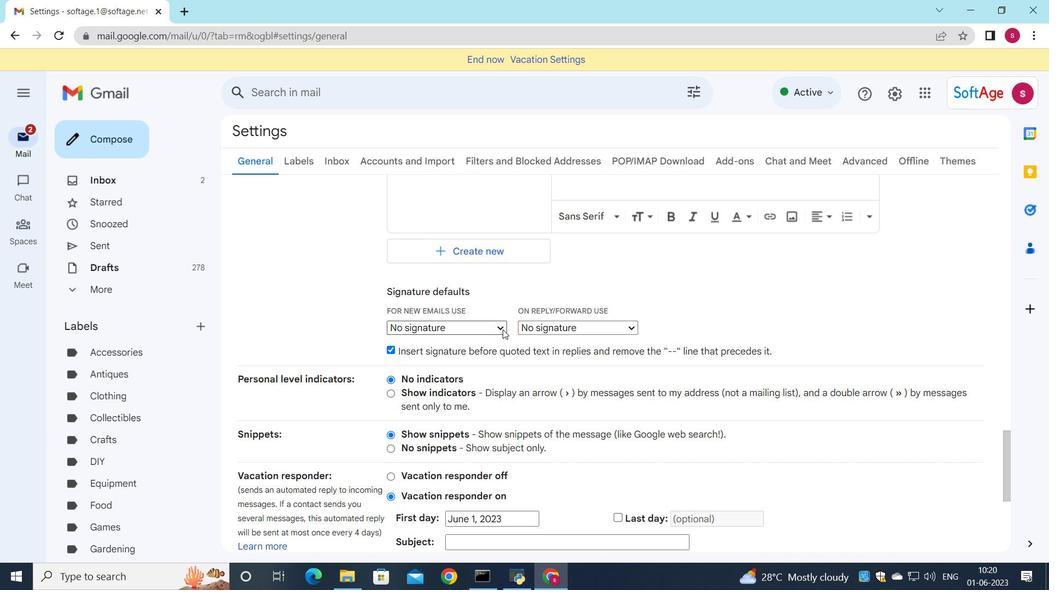 
Action: Mouse moved to (496, 363)
Screenshot: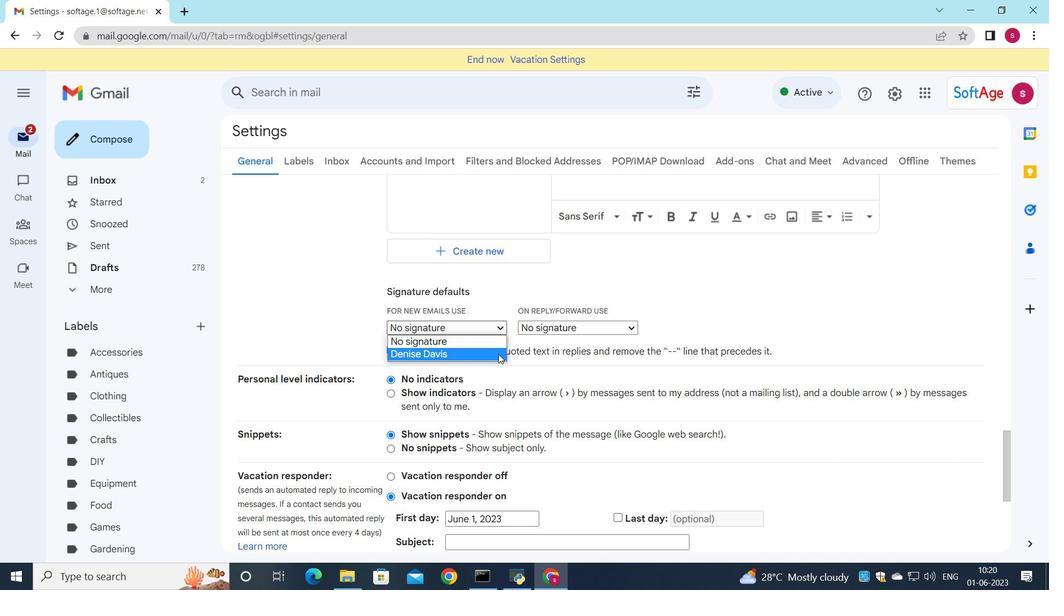 
Action: Mouse pressed left at (496, 363)
Screenshot: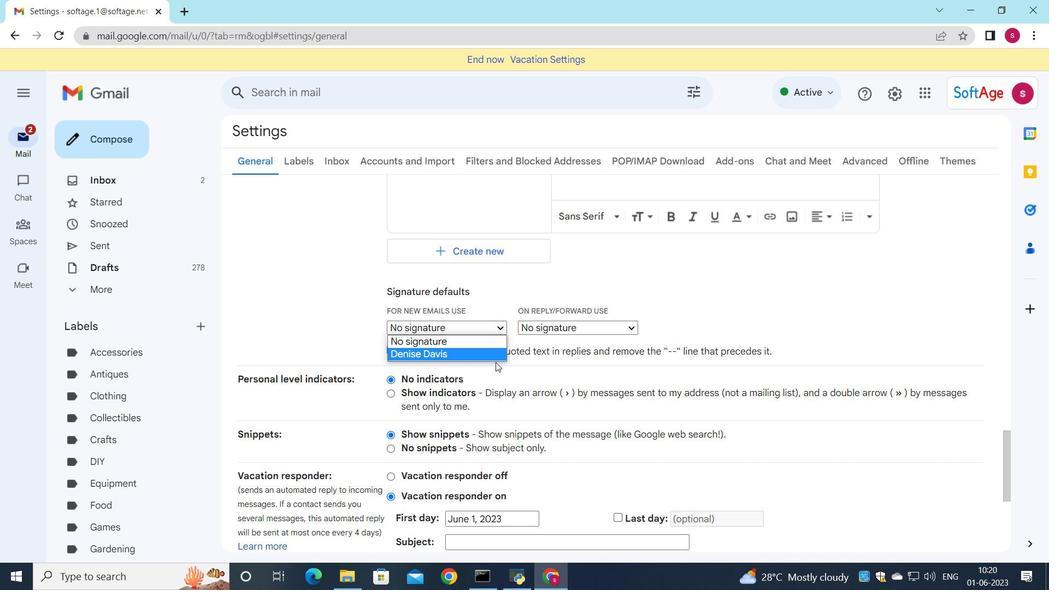 
Action: Mouse moved to (492, 325)
Screenshot: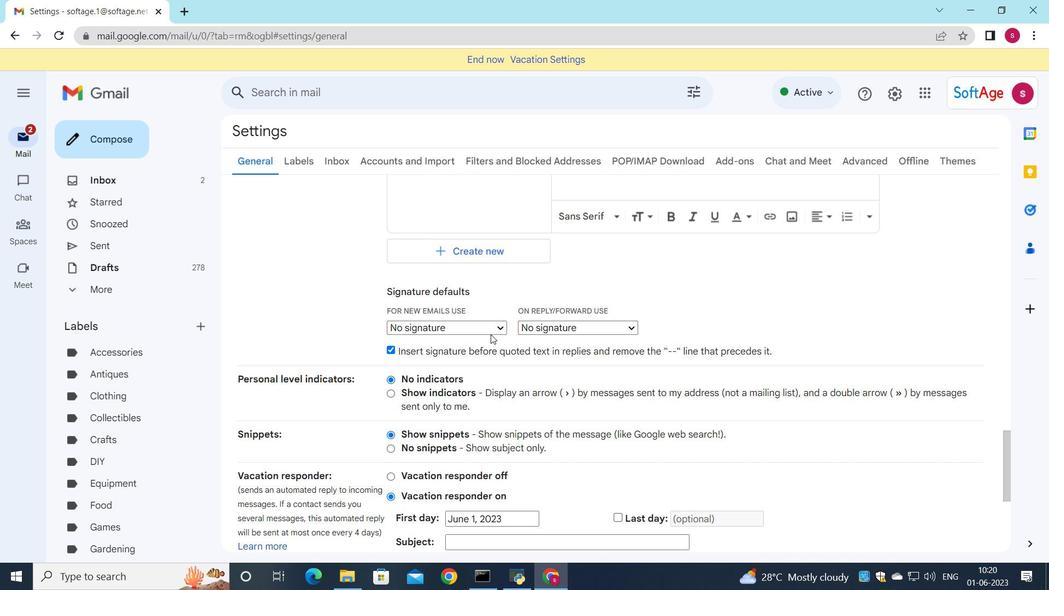 
Action: Mouse pressed left at (492, 325)
Screenshot: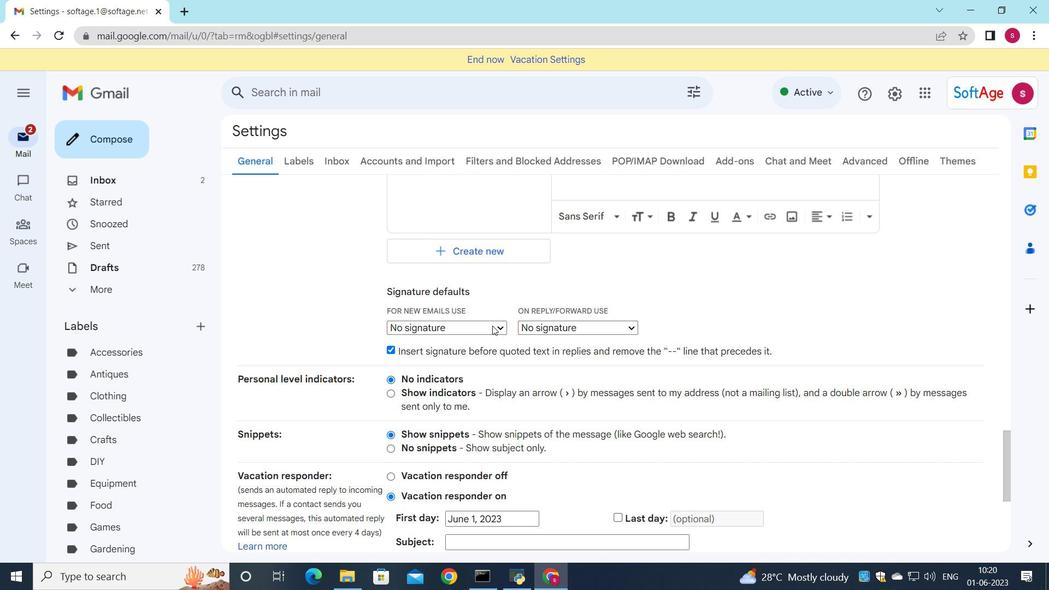 
Action: Mouse moved to (489, 349)
Screenshot: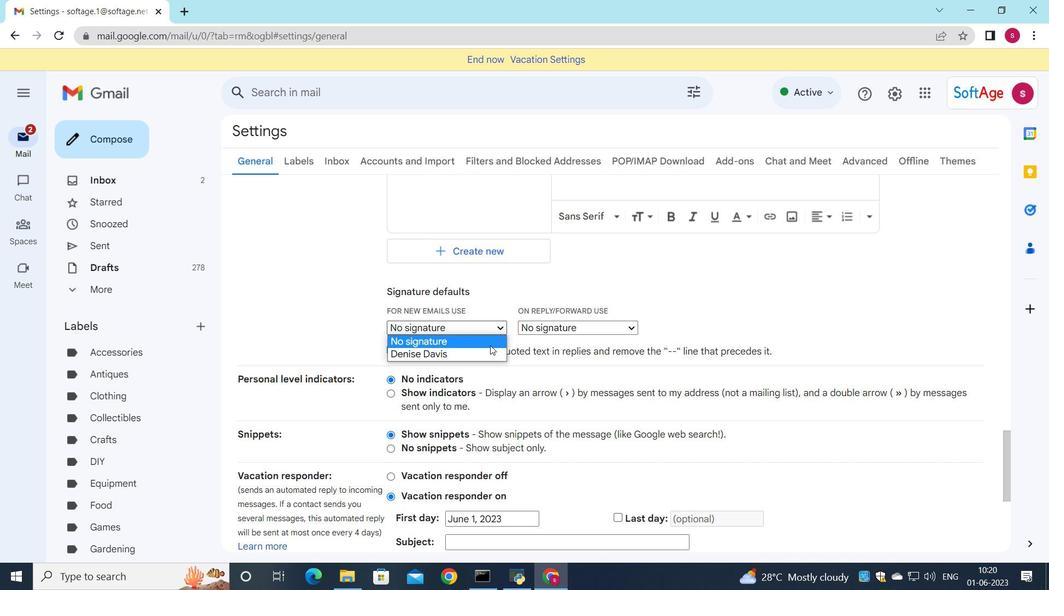 
Action: Mouse pressed left at (489, 349)
Screenshot: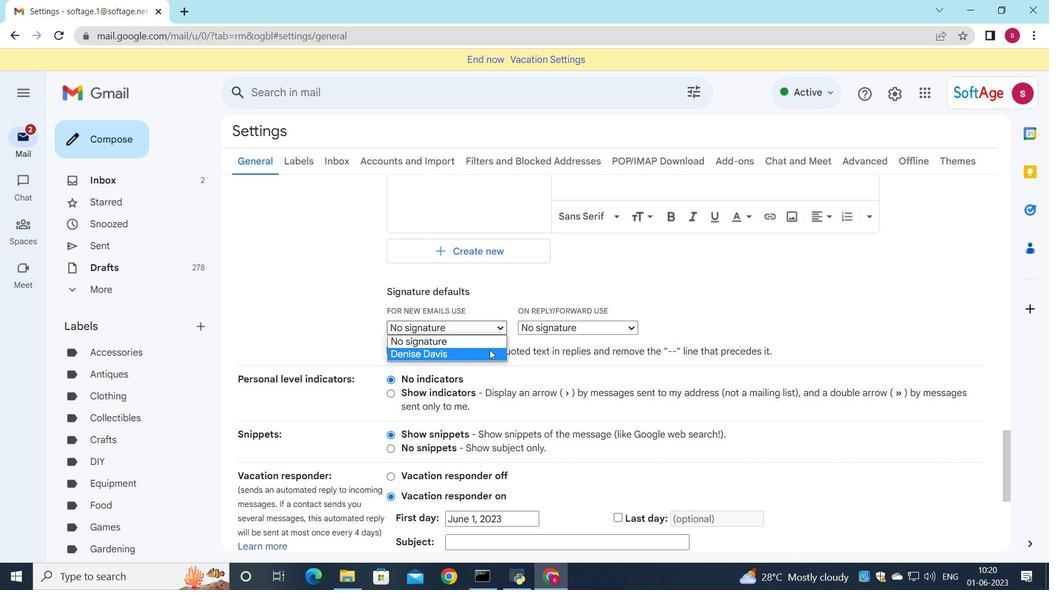 
Action: Mouse moved to (554, 323)
Screenshot: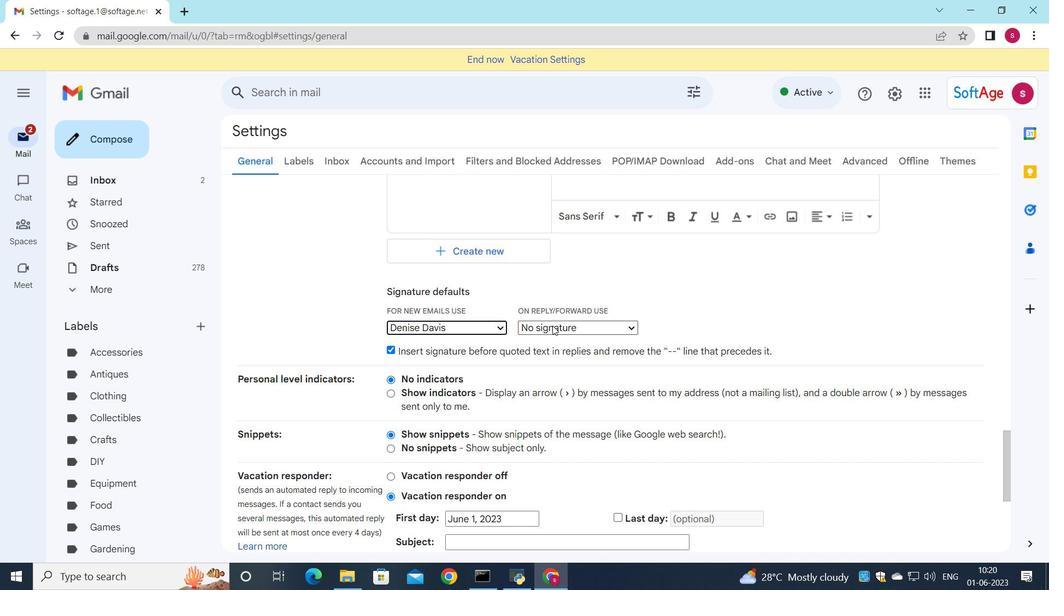 
Action: Mouse pressed left at (554, 323)
Screenshot: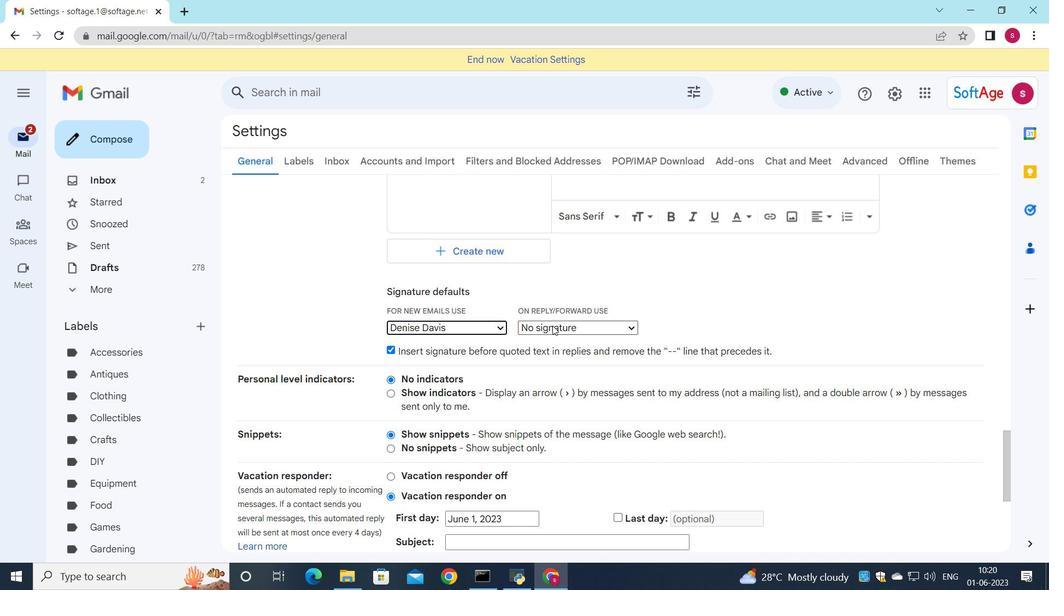 
Action: Mouse moved to (553, 353)
Screenshot: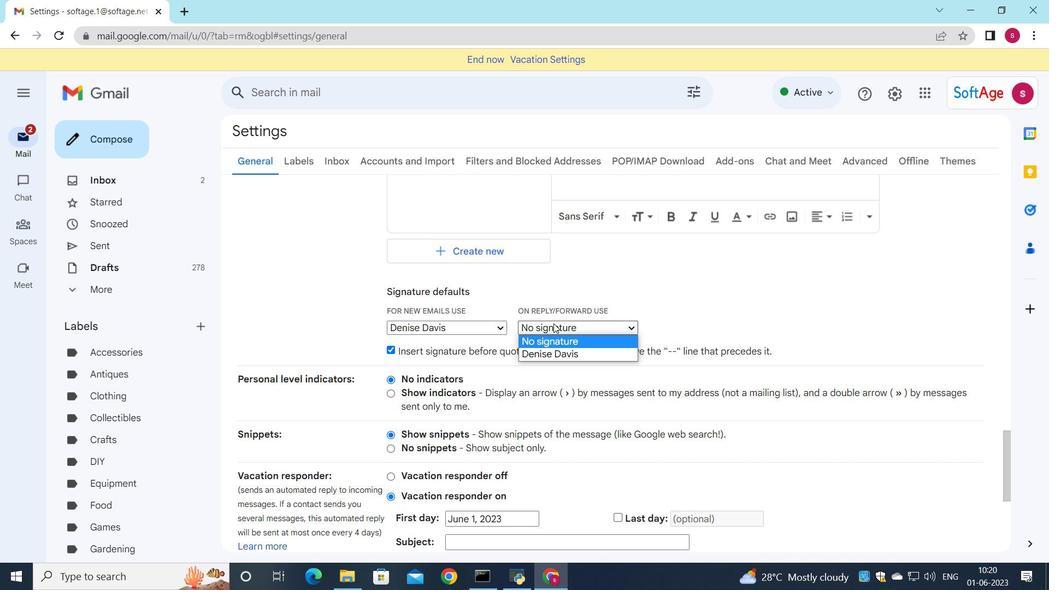 
Action: Mouse pressed left at (553, 353)
Screenshot: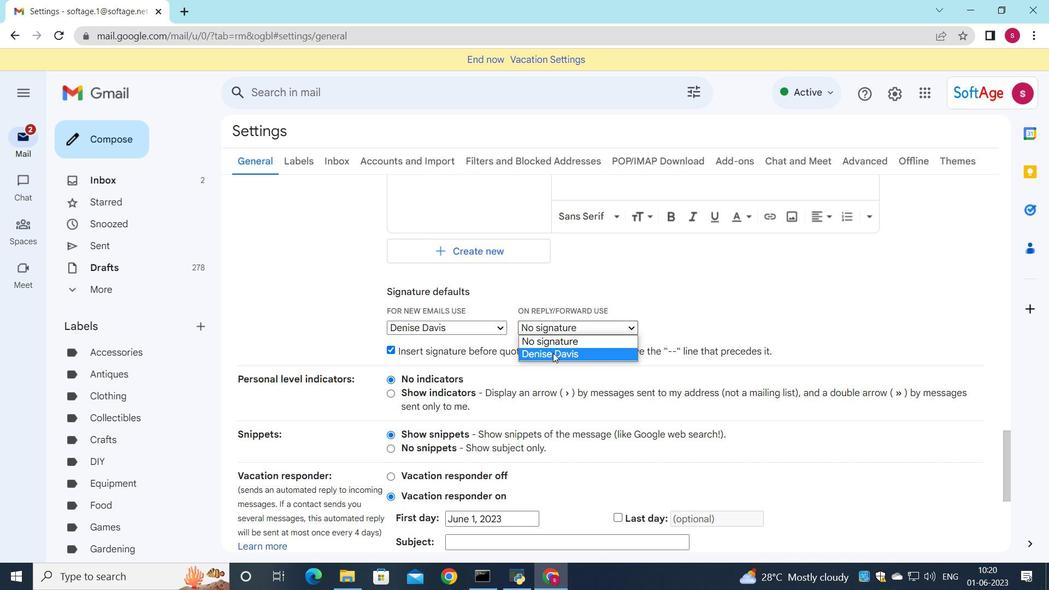
Action: Mouse scrolled (553, 352) with delta (0, 0)
Screenshot: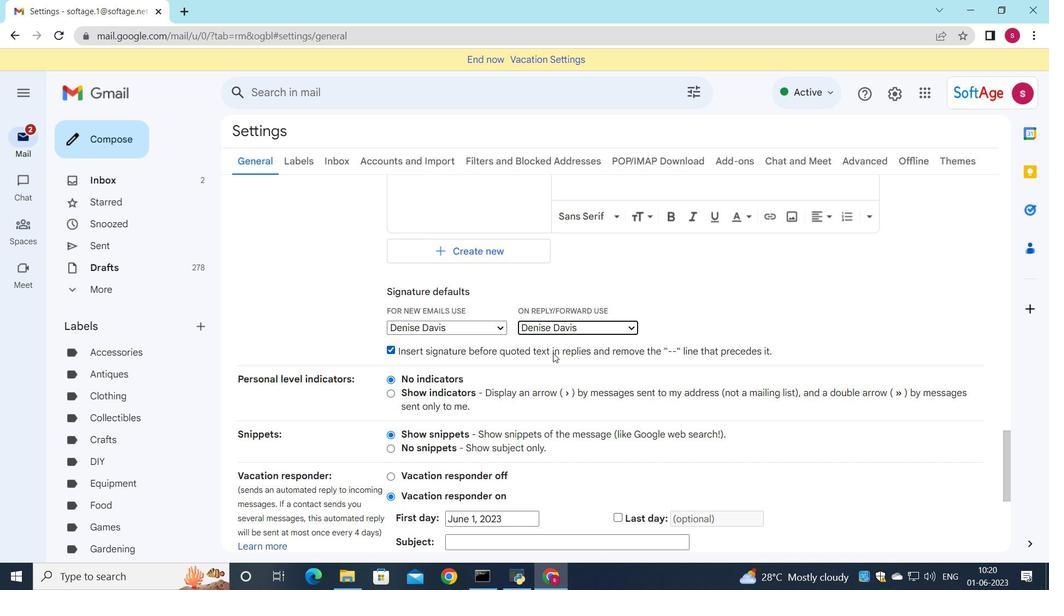 
Action: Mouse scrolled (553, 352) with delta (0, 0)
Screenshot: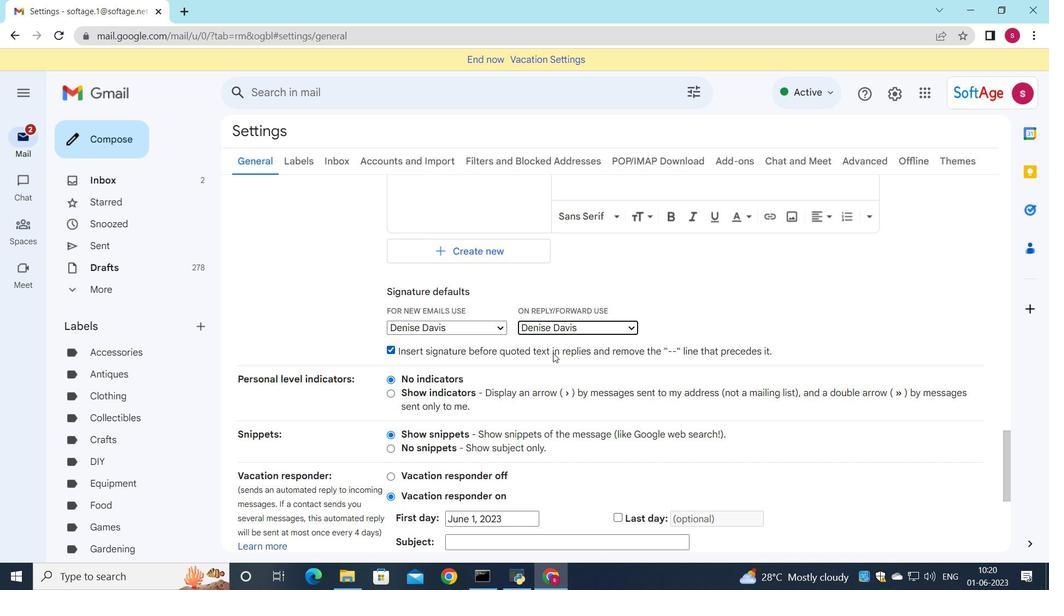 
Action: Mouse scrolled (553, 352) with delta (0, 0)
Screenshot: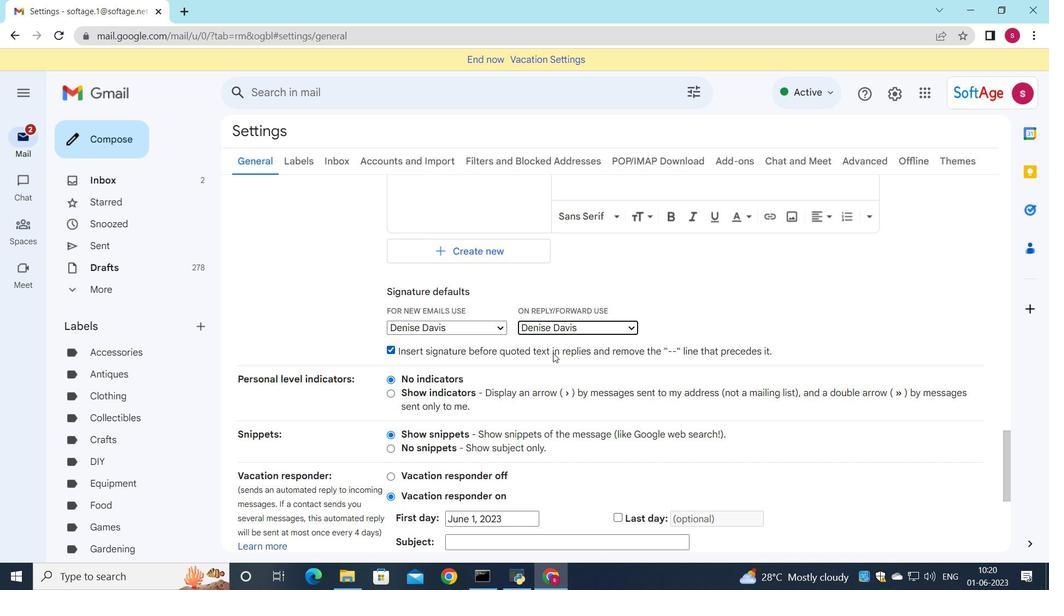 
Action: Mouse scrolled (553, 352) with delta (0, 0)
Screenshot: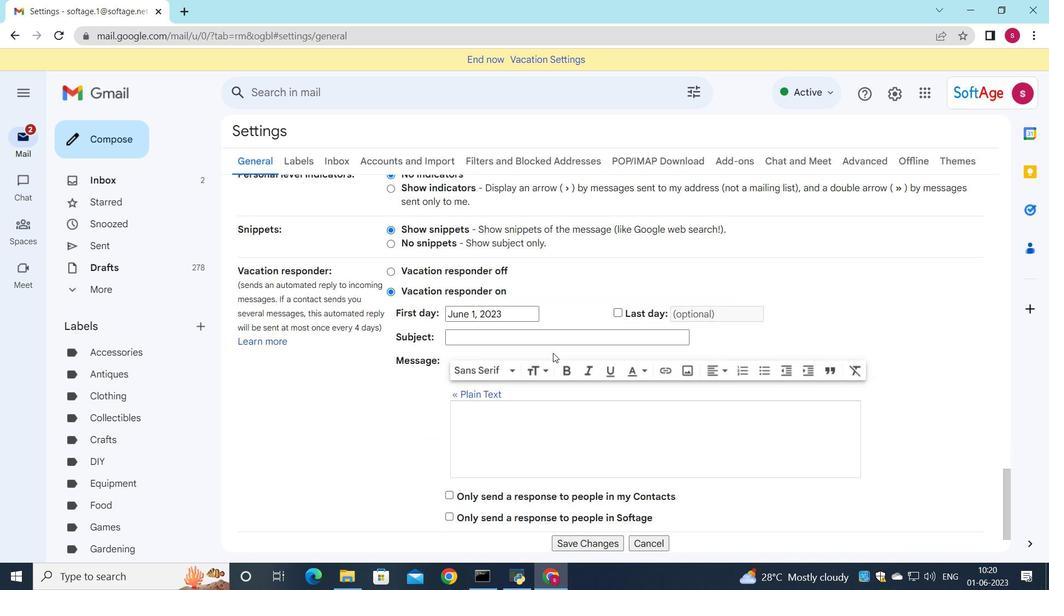 
Action: Mouse scrolled (553, 352) with delta (0, 0)
Screenshot: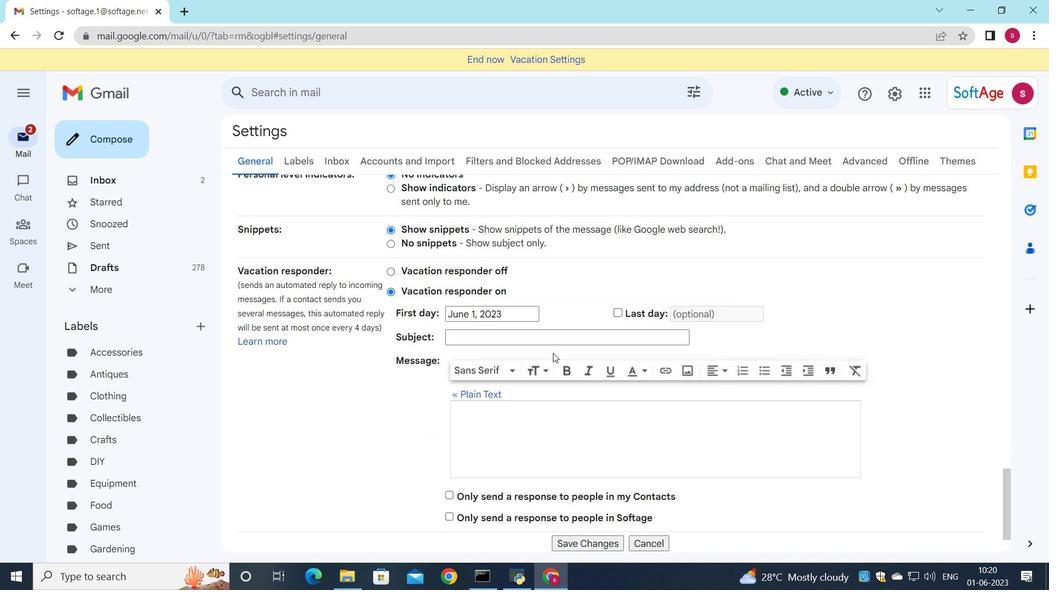 
Action: Mouse scrolled (553, 352) with delta (0, 0)
Screenshot: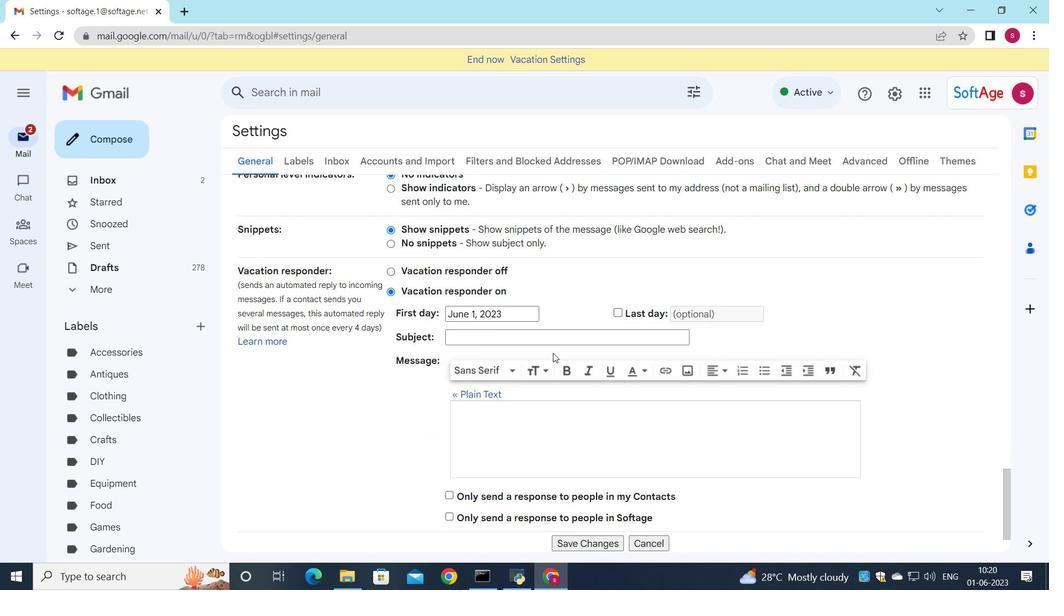 
Action: Mouse scrolled (553, 352) with delta (0, 0)
Screenshot: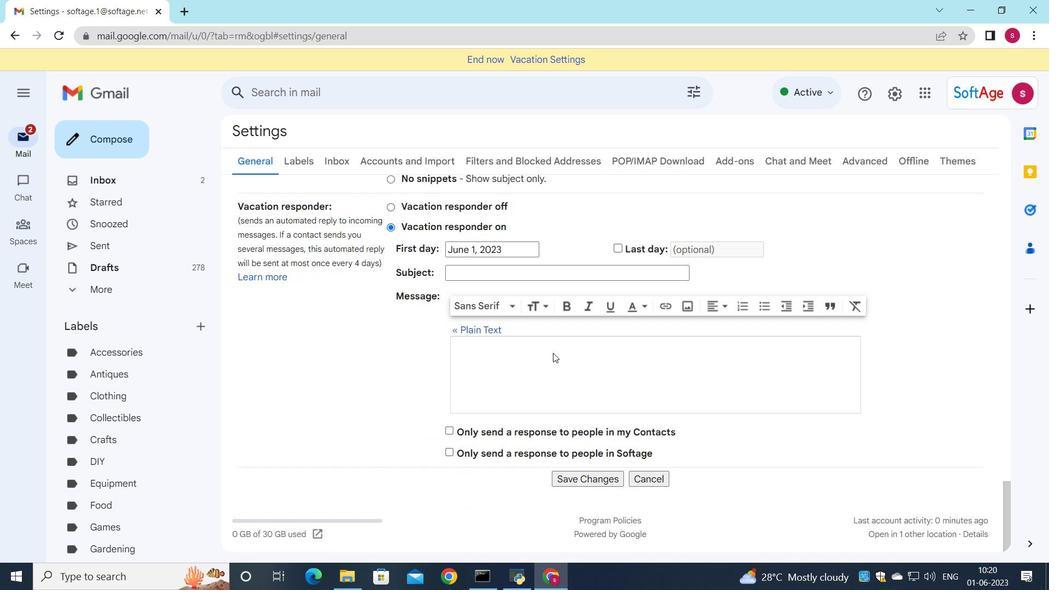 
Action: Mouse scrolled (553, 352) with delta (0, 0)
Screenshot: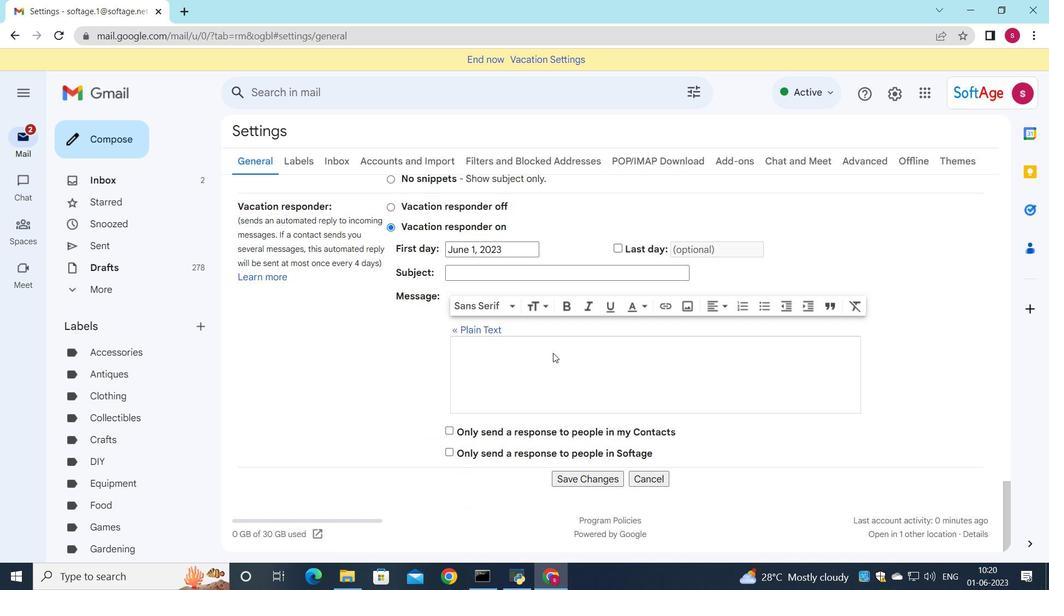 
Action: Mouse moved to (591, 476)
Screenshot: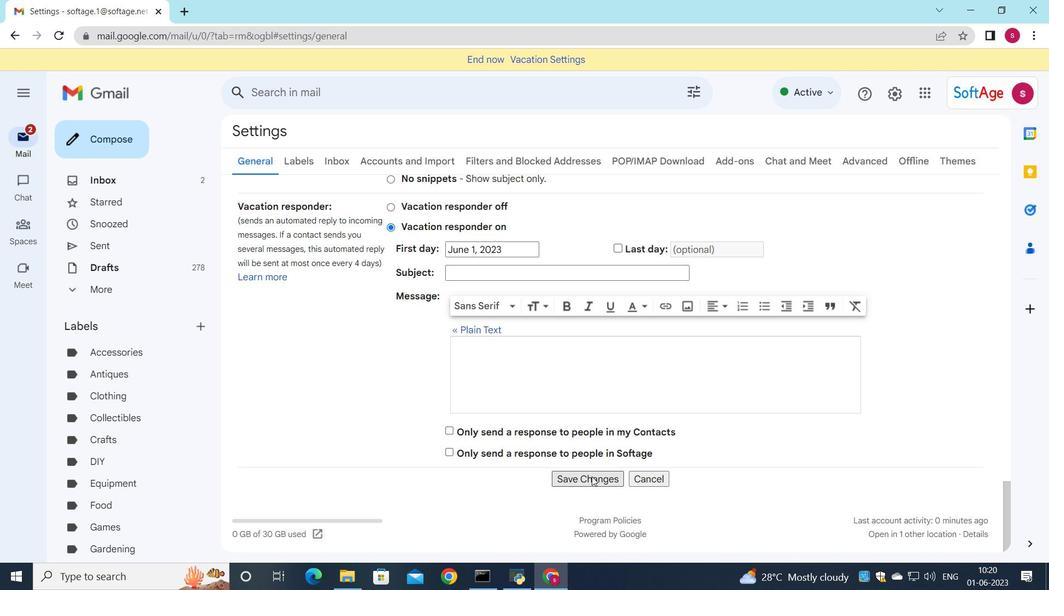 
Action: Mouse pressed left at (591, 476)
Screenshot: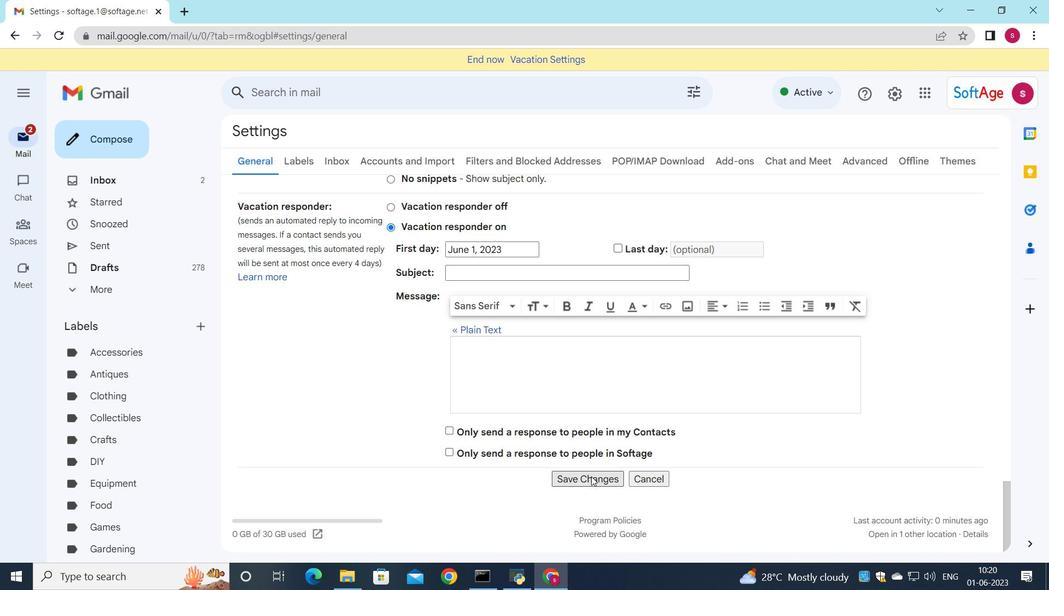 
Action: Mouse moved to (451, 345)
Screenshot: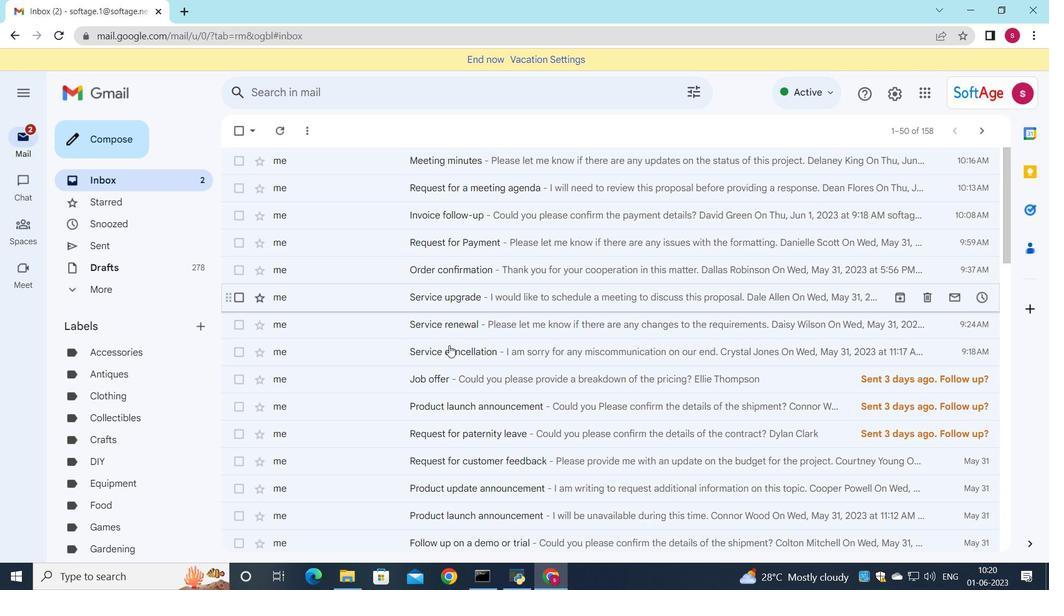 
Action: Mouse pressed right at (451, 345)
Screenshot: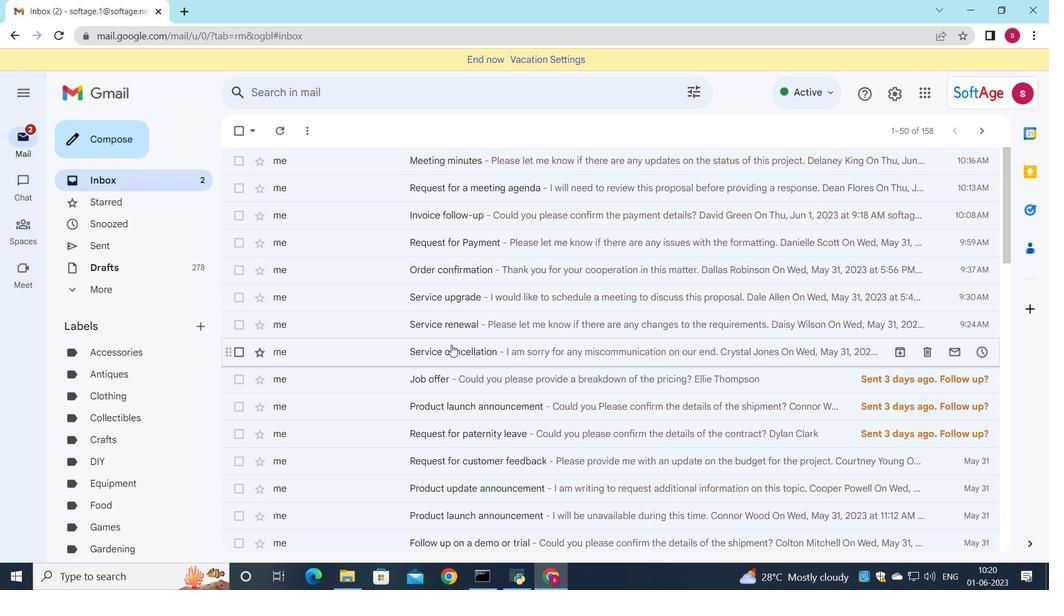 
Action: Mouse moved to (524, 269)
Screenshot: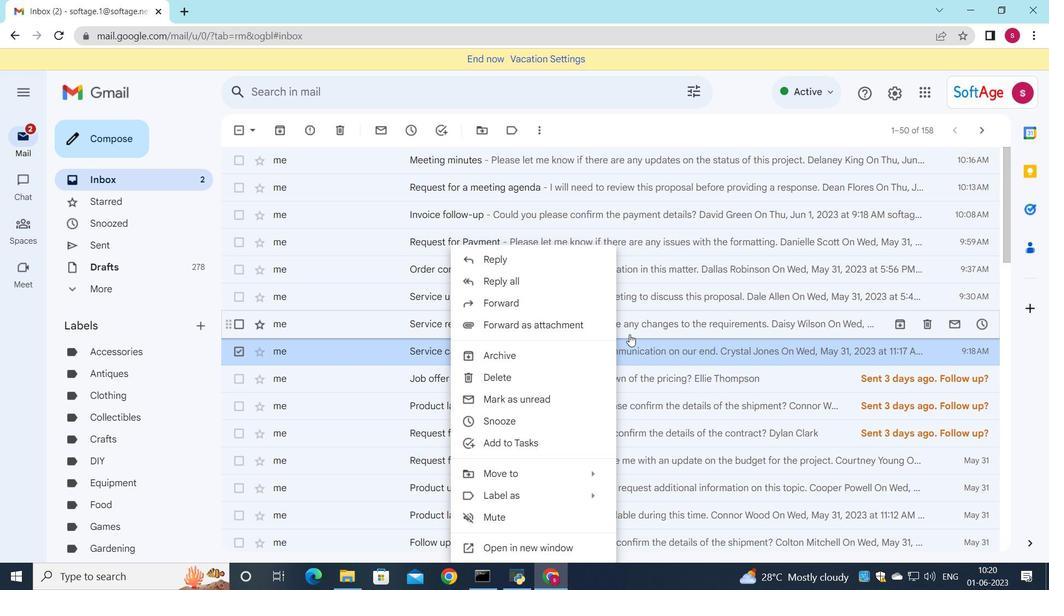 
Action: Mouse pressed left at (524, 269)
Screenshot: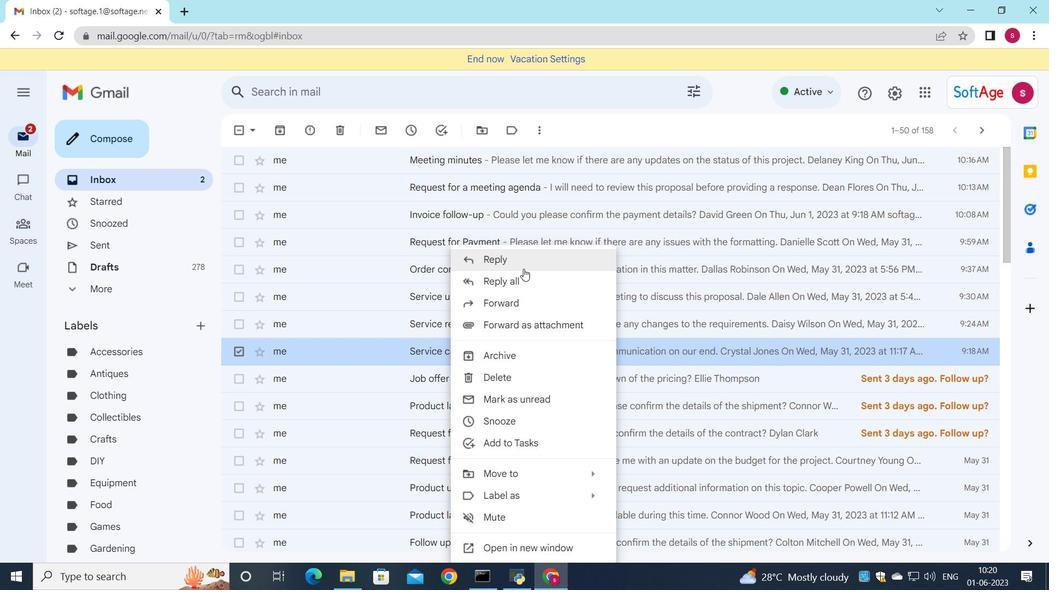 
Action: Mouse moved to (982, 232)
Screenshot: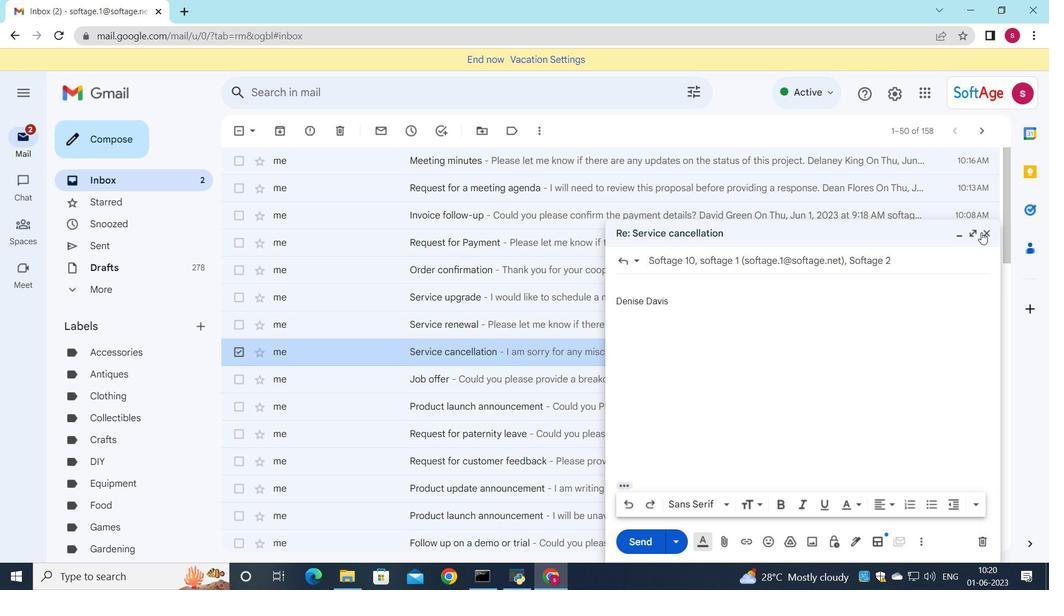 
Action: Mouse pressed left at (982, 232)
Screenshot: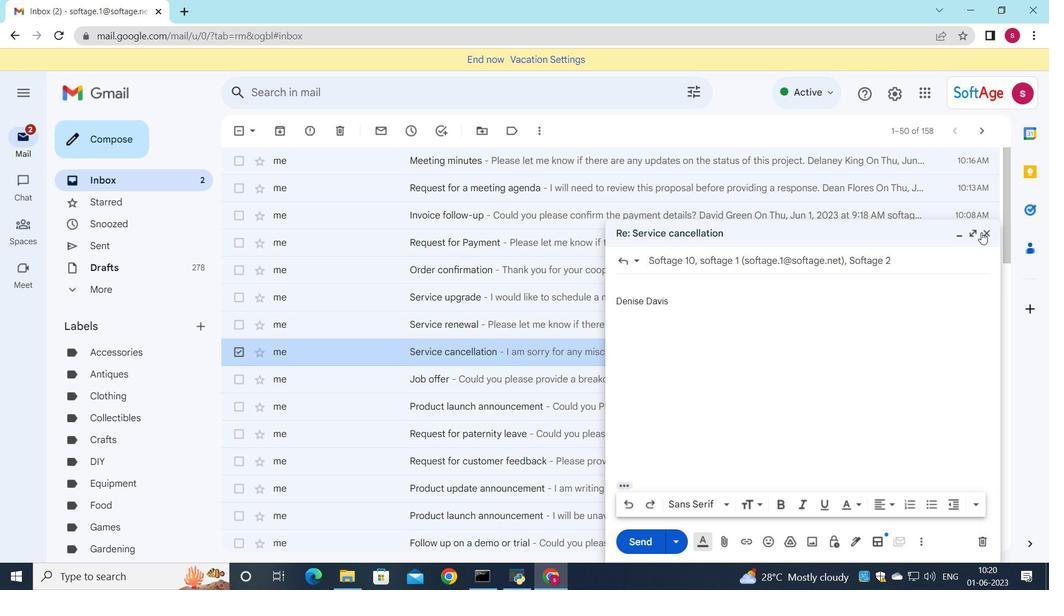 
Action: Mouse moved to (640, 351)
Screenshot: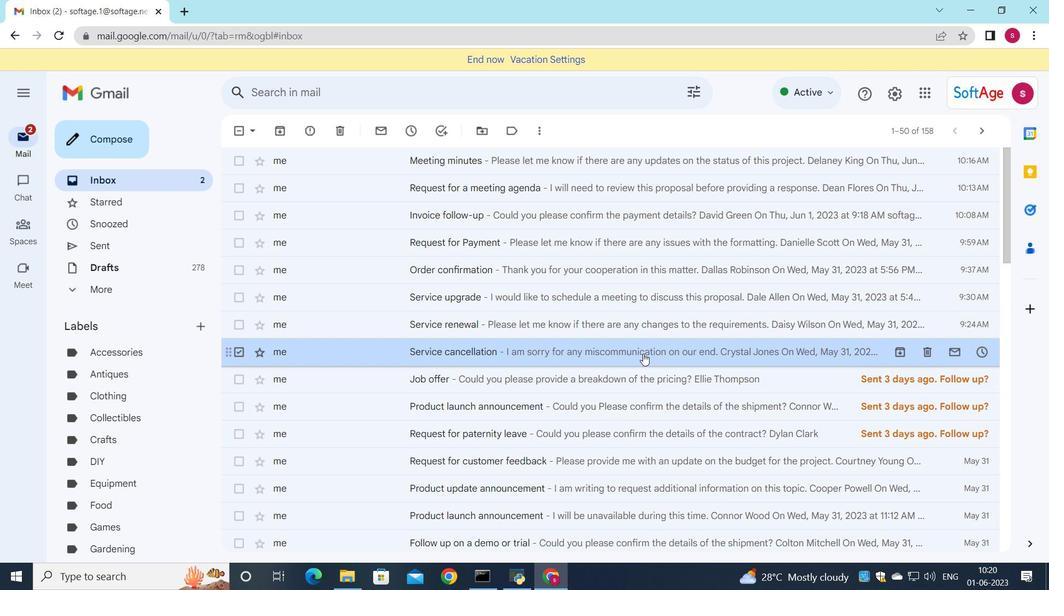 
Action: Mouse pressed left at (640, 351)
Screenshot: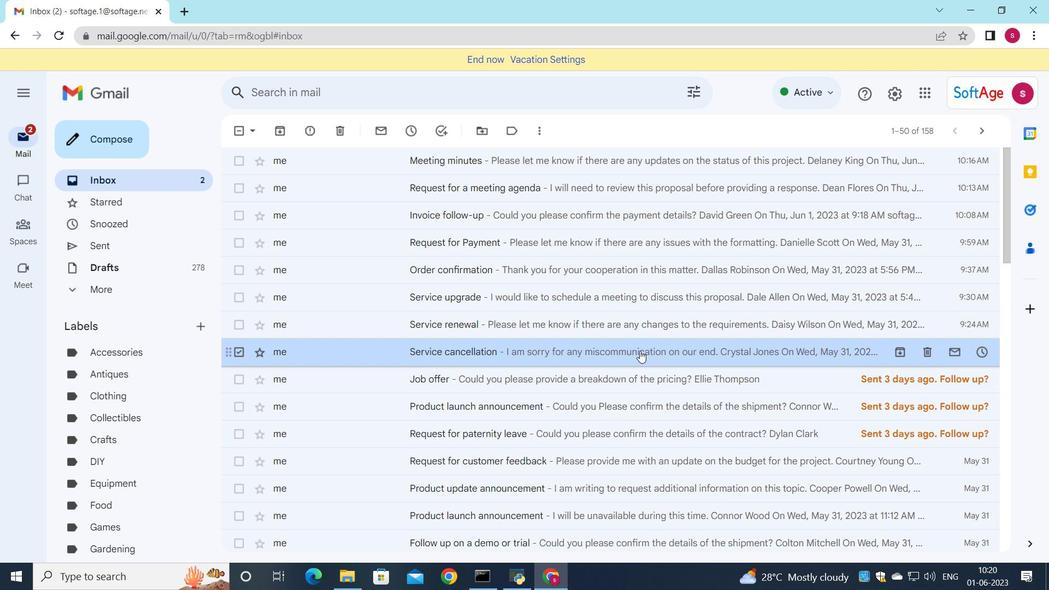 
Action: Mouse moved to (298, 363)
Screenshot: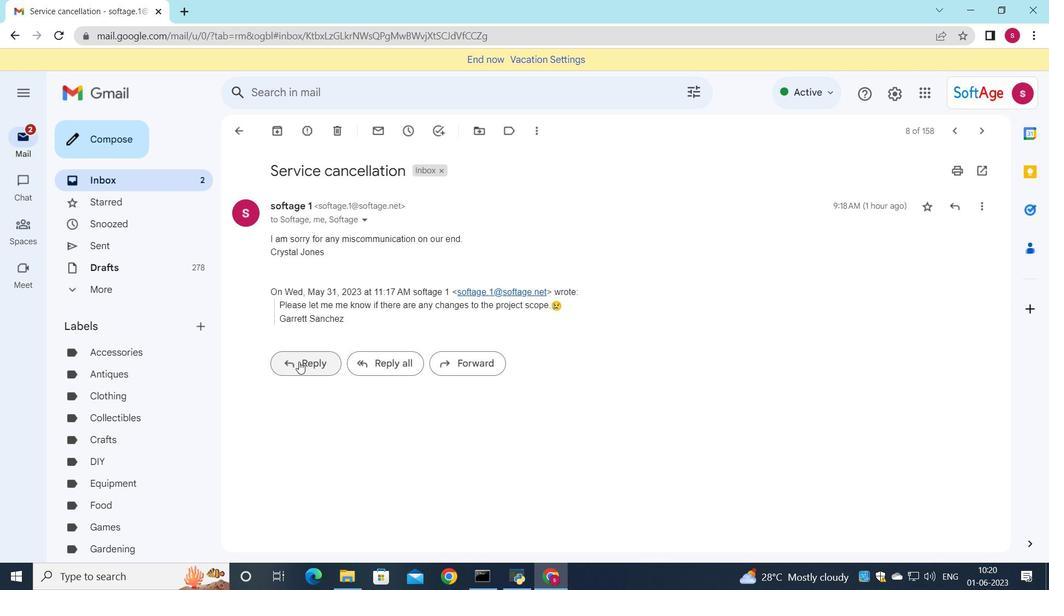 
Action: Mouse pressed left at (298, 363)
Screenshot: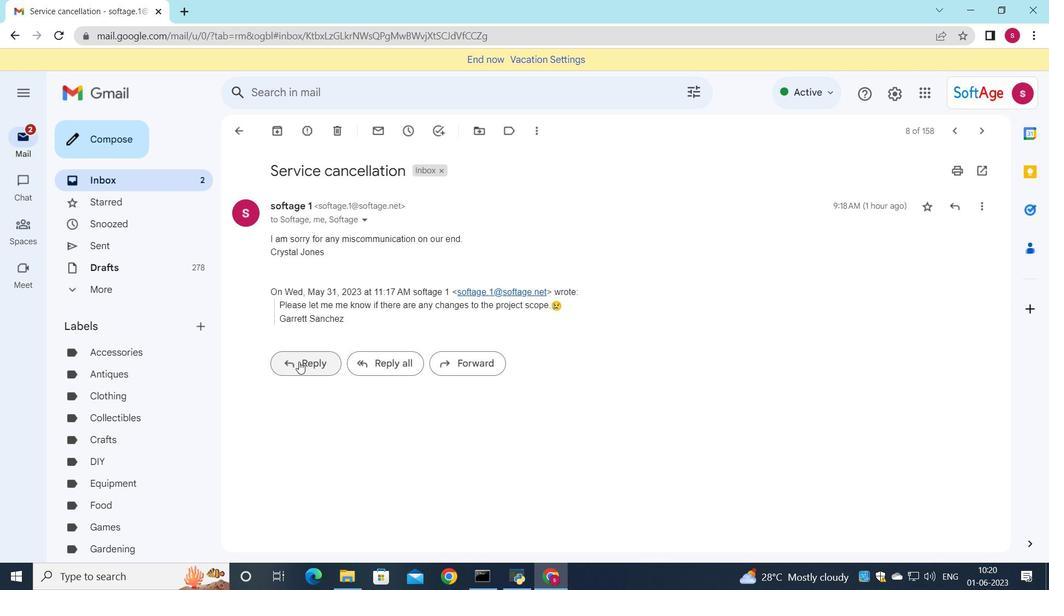 
Action: Mouse moved to (297, 341)
Screenshot: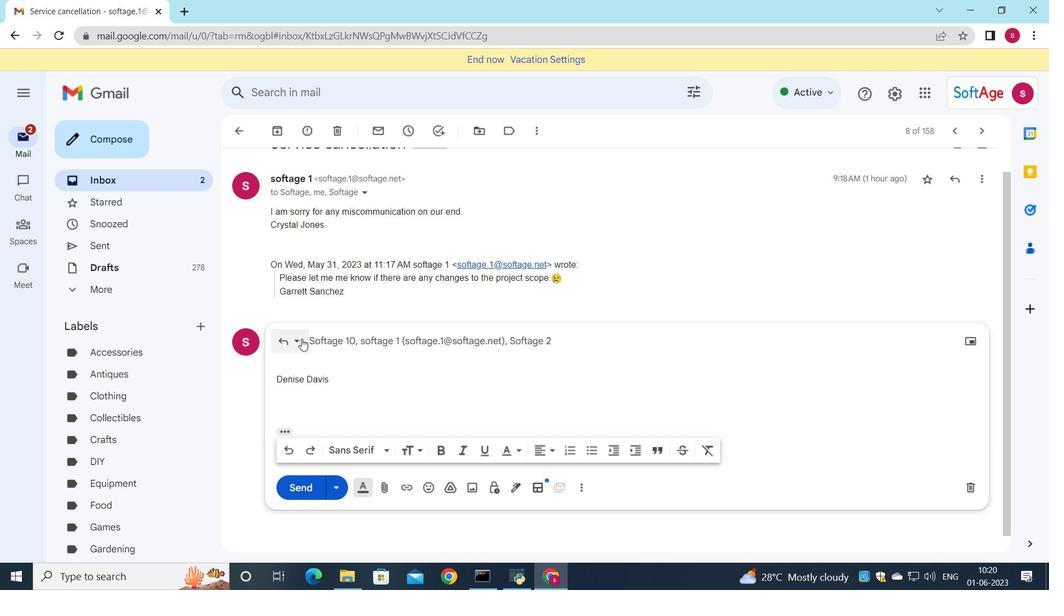 
Action: Mouse pressed left at (297, 341)
Screenshot: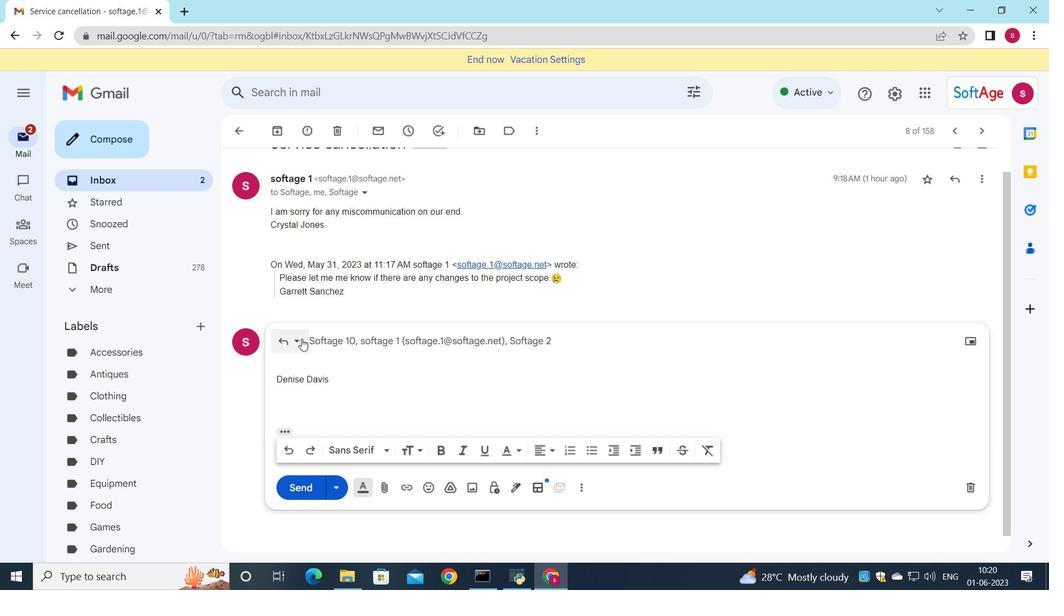 
Action: Mouse moved to (320, 439)
Screenshot: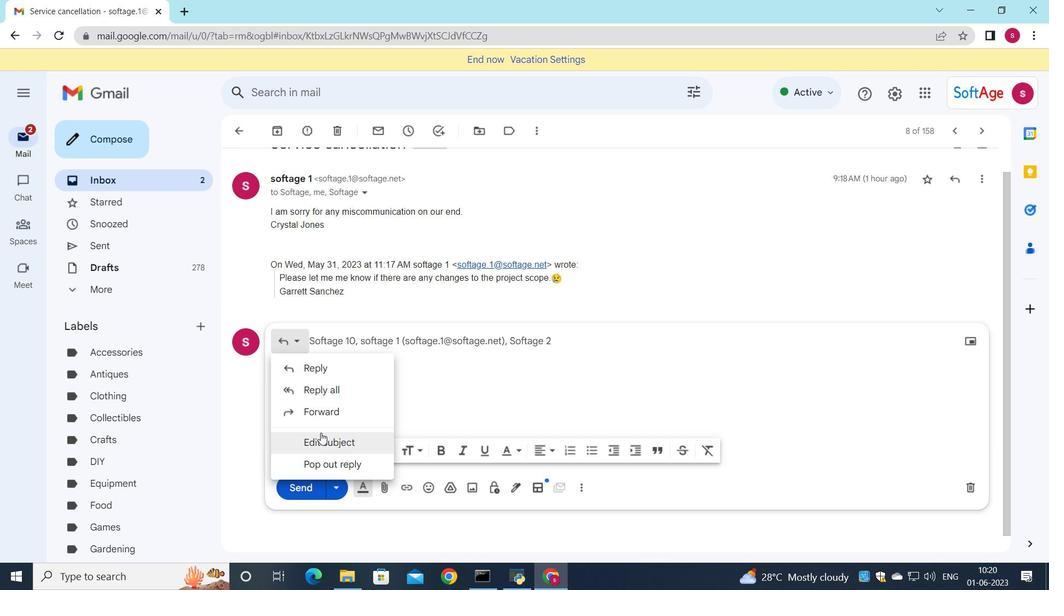 
Action: Mouse pressed left at (320, 439)
Screenshot: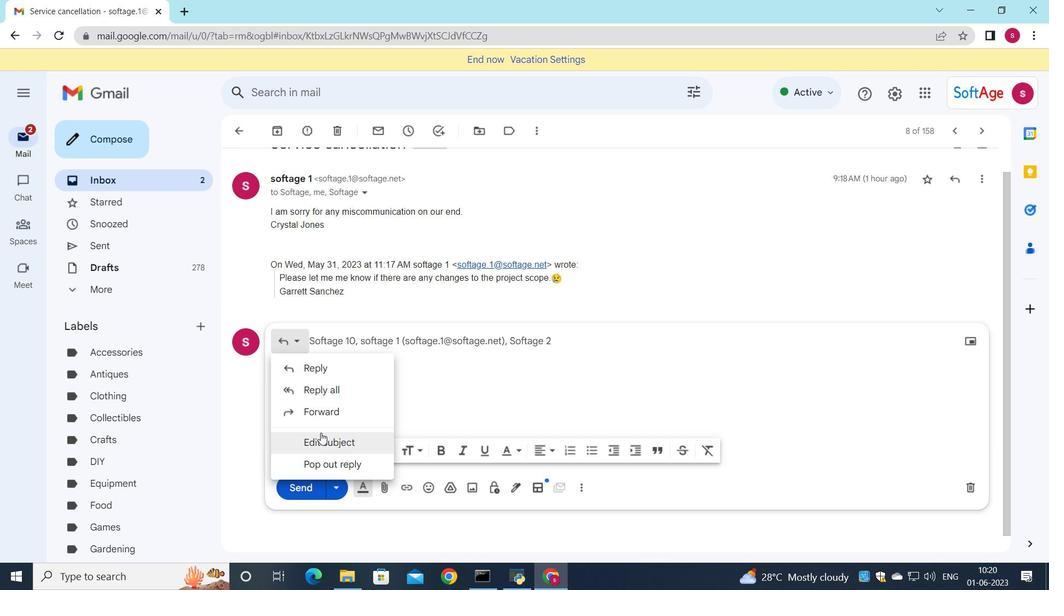 
Action: Mouse moved to (627, 411)
Screenshot: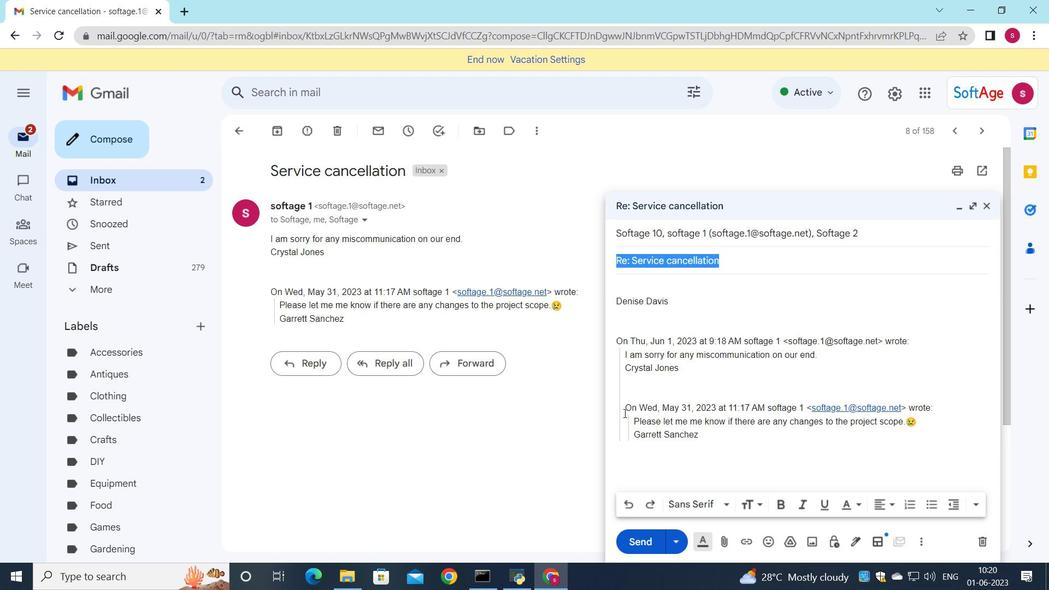 
Action: Key pressed <Key.shift>Request<Key.space>for<Key.space>a<Key.space>report
Screenshot: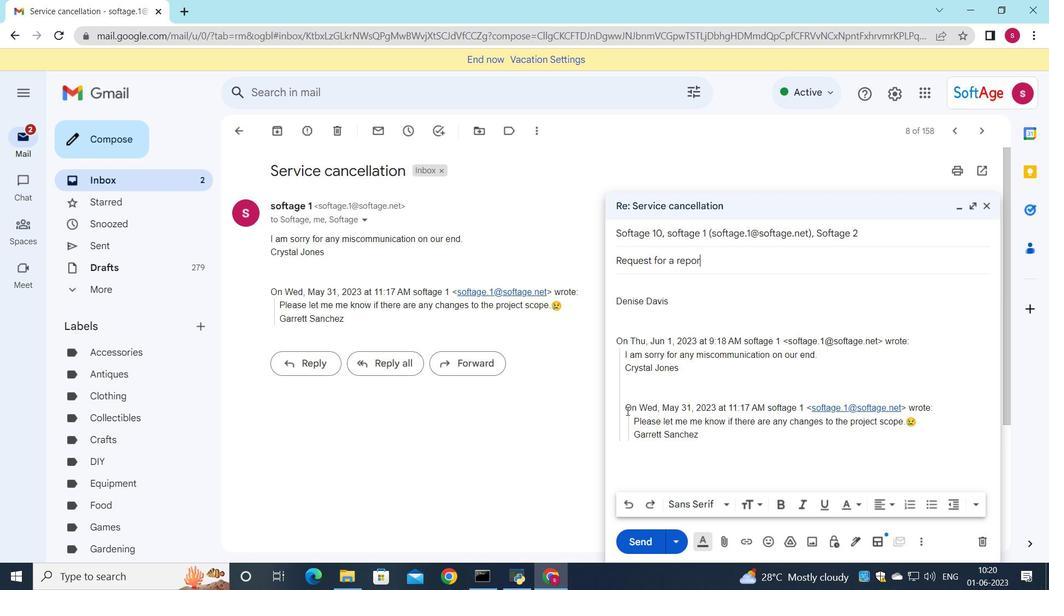 
Action: Mouse moved to (629, 277)
Screenshot: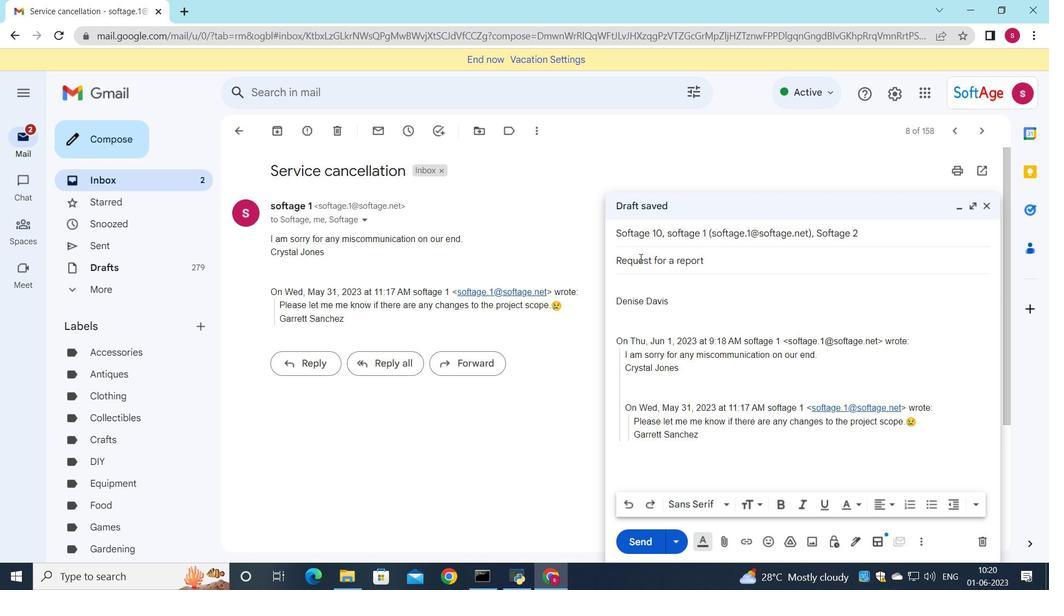 
Action: Mouse pressed left at (629, 277)
Screenshot: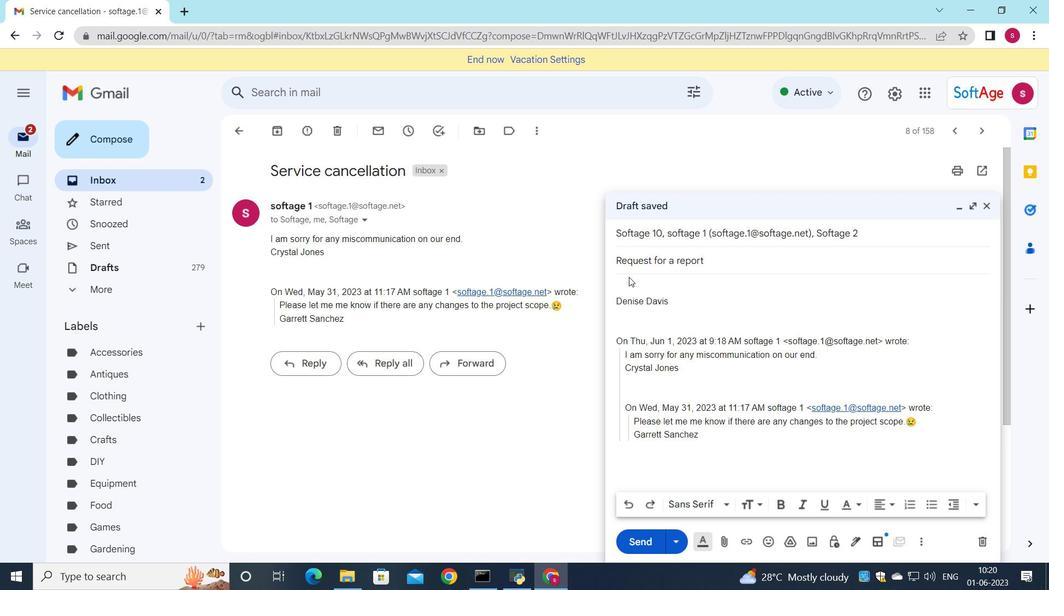 
Action: Key pressed <Key.shift>Can<Key.space>you<Key.space>please<Key.space>provide<Key.space>me<Key.space>with<Key.space>a<Key.space>list<Key.space>of<Key.space>the<Key.space>project<Key.space>deliverablesa<Key.backspace><Key.space>and<Key.space>their<Key.space>deadlines<Key.shift_r>?
Screenshot: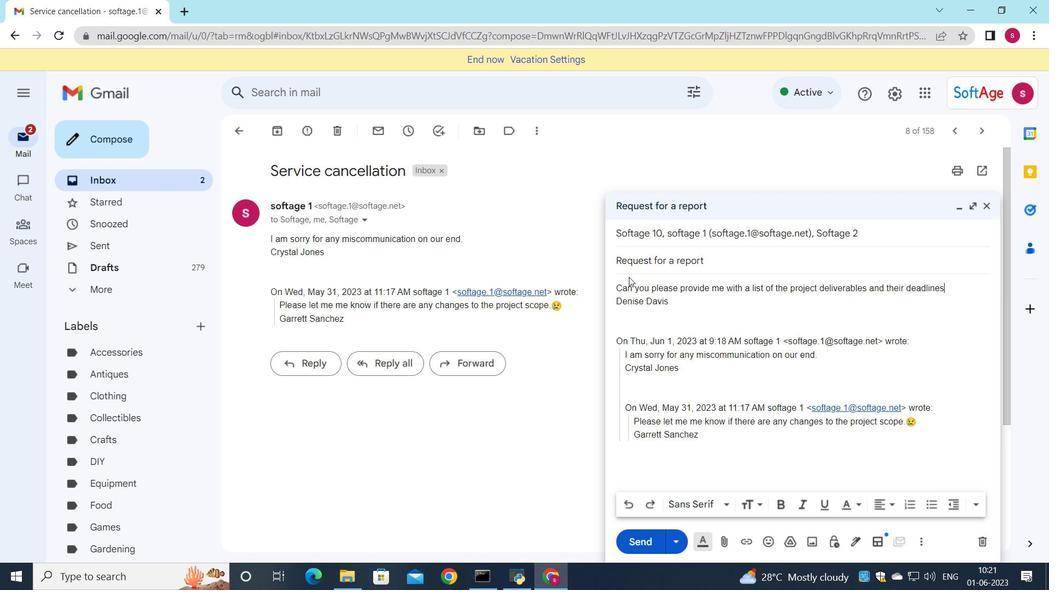 
Action: Mouse moved to (631, 511)
Screenshot: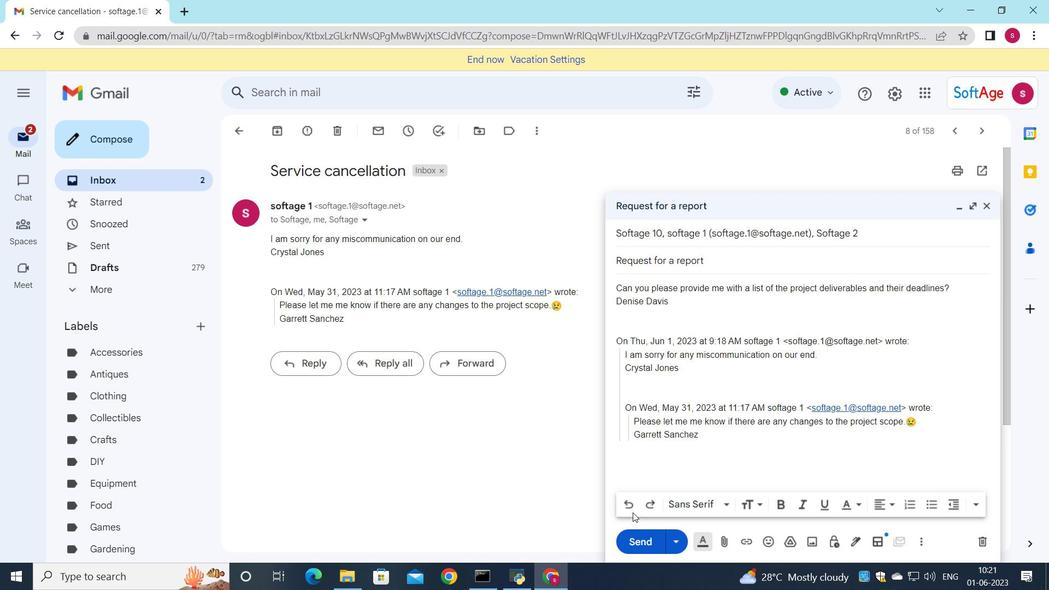 
Action: Mouse pressed left at (631, 511)
Screenshot: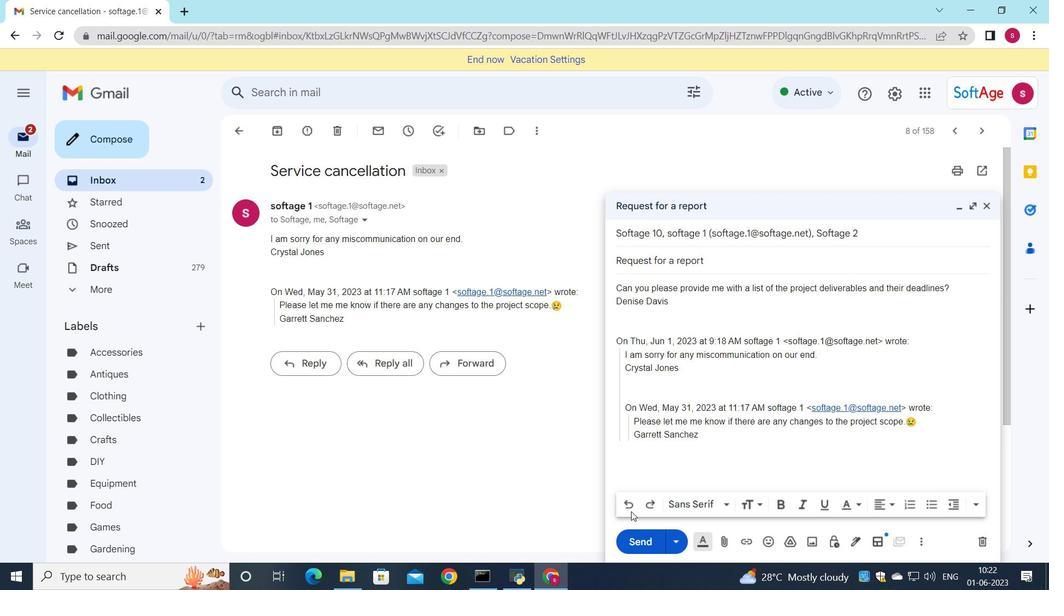 
Action: Mouse moved to (625, 508)
Screenshot: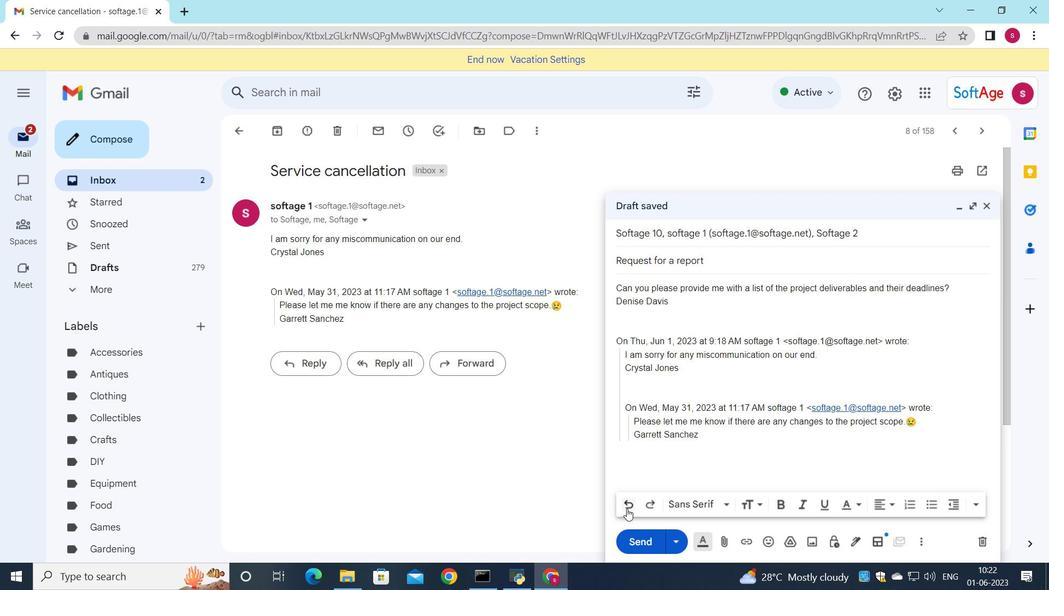 
Action: Mouse pressed left at (625, 508)
Screenshot: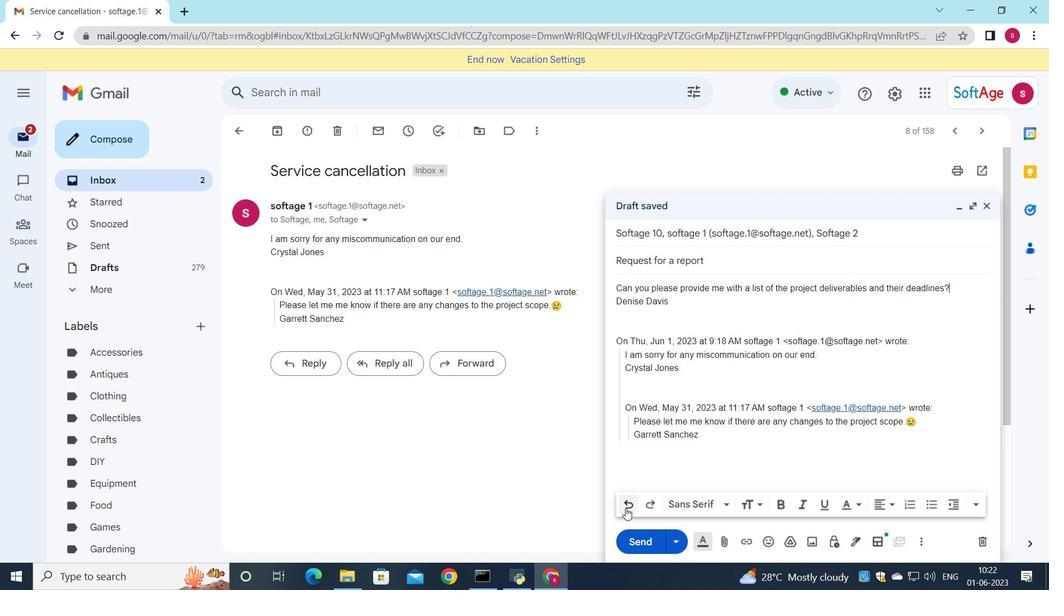 
Action: Mouse pressed left at (625, 508)
Screenshot: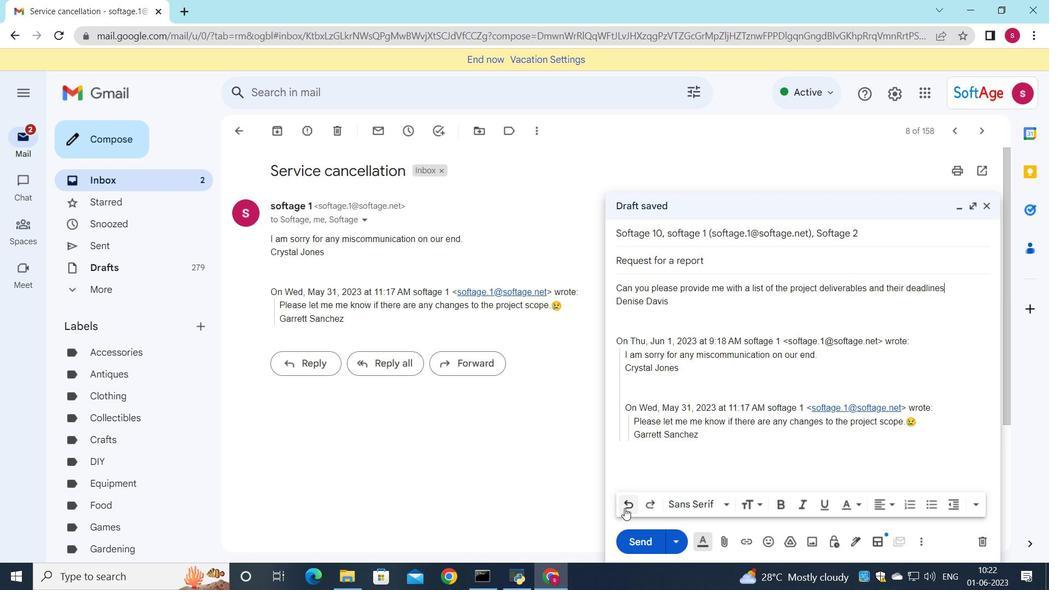 
Action: Mouse pressed left at (625, 508)
Screenshot: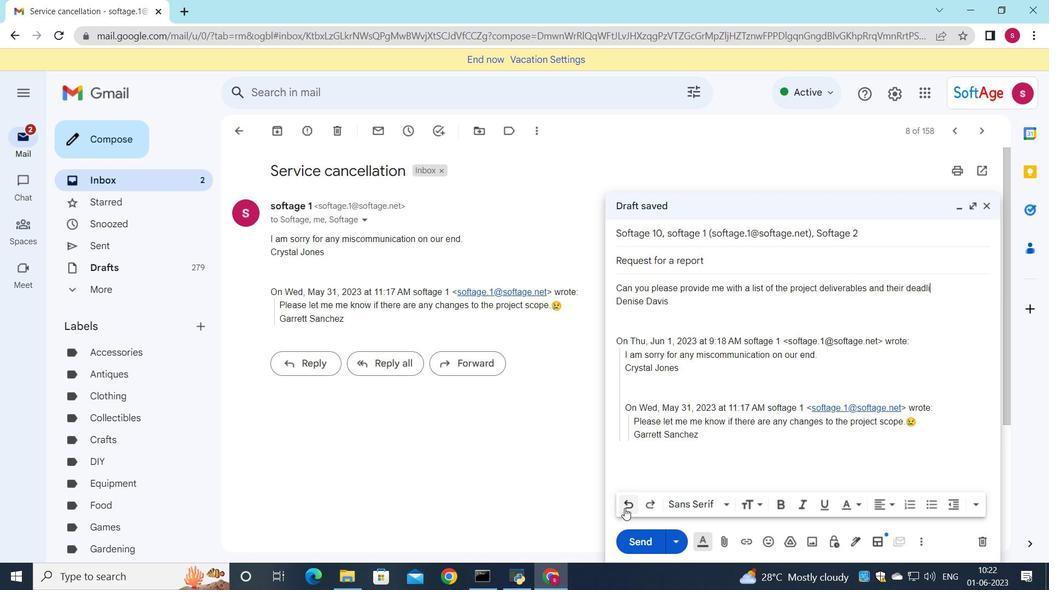 
Action: Mouse pressed left at (625, 508)
Screenshot: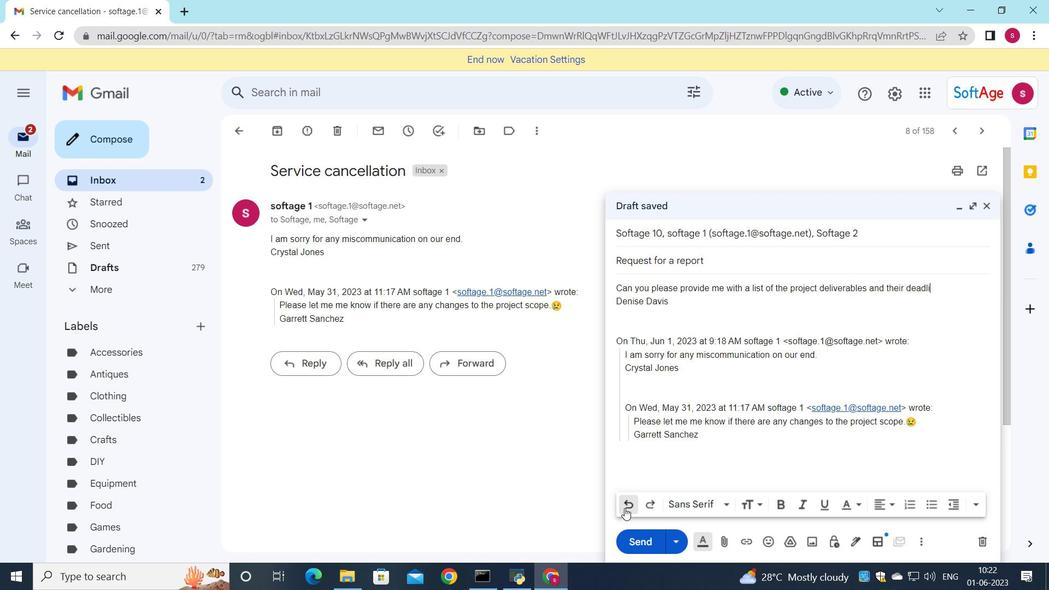 
Action: Mouse pressed left at (625, 508)
Screenshot: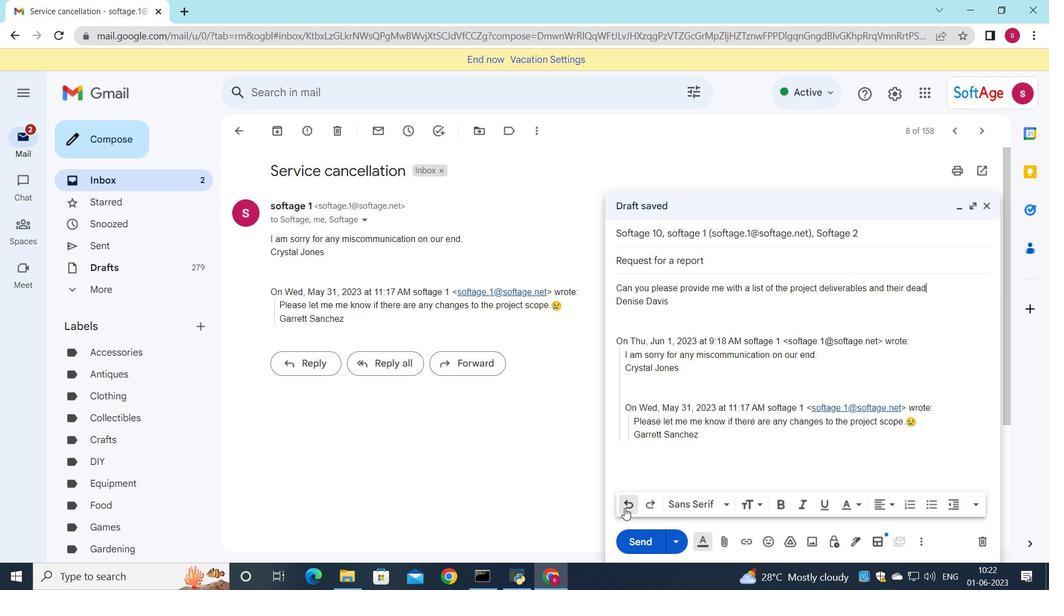 
Action: Mouse pressed left at (625, 508)
Screenshot: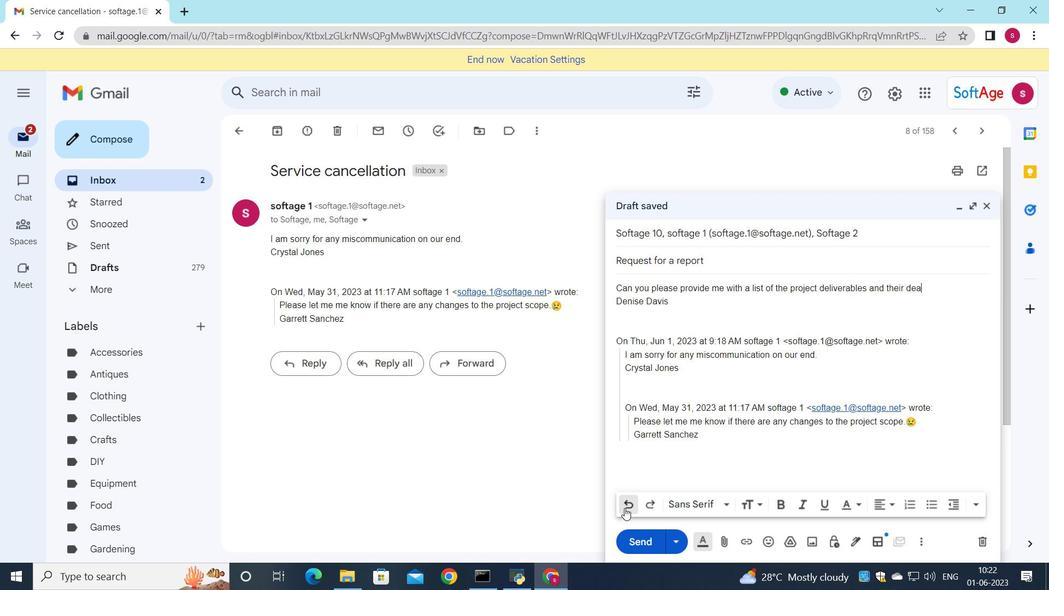 
Action: Mouse pressed left at (625, 508)
Screenshot: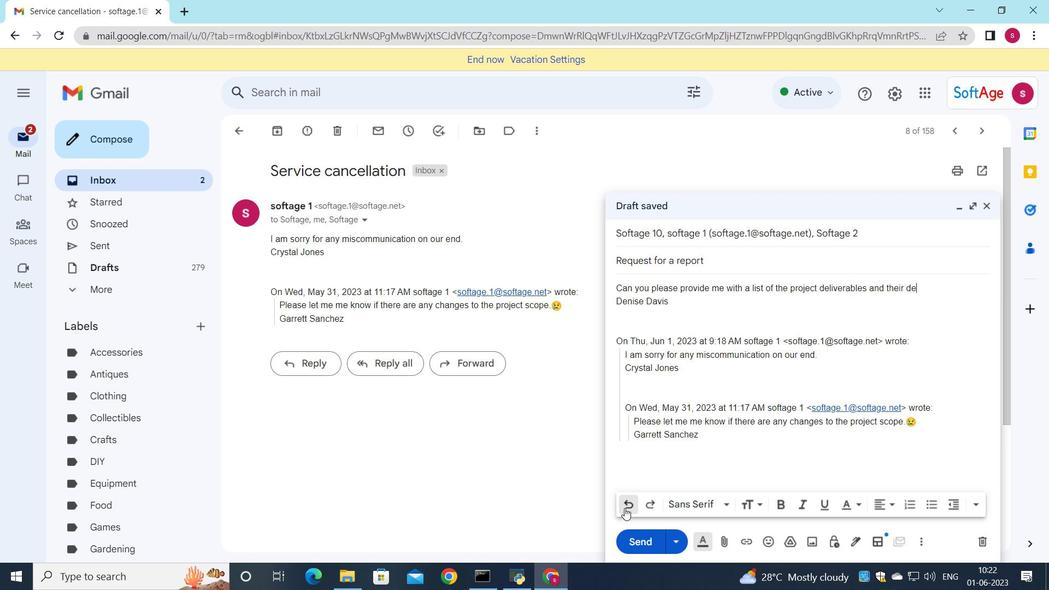 
Action: Mouse pressed left at (625, 508)
Screenshot: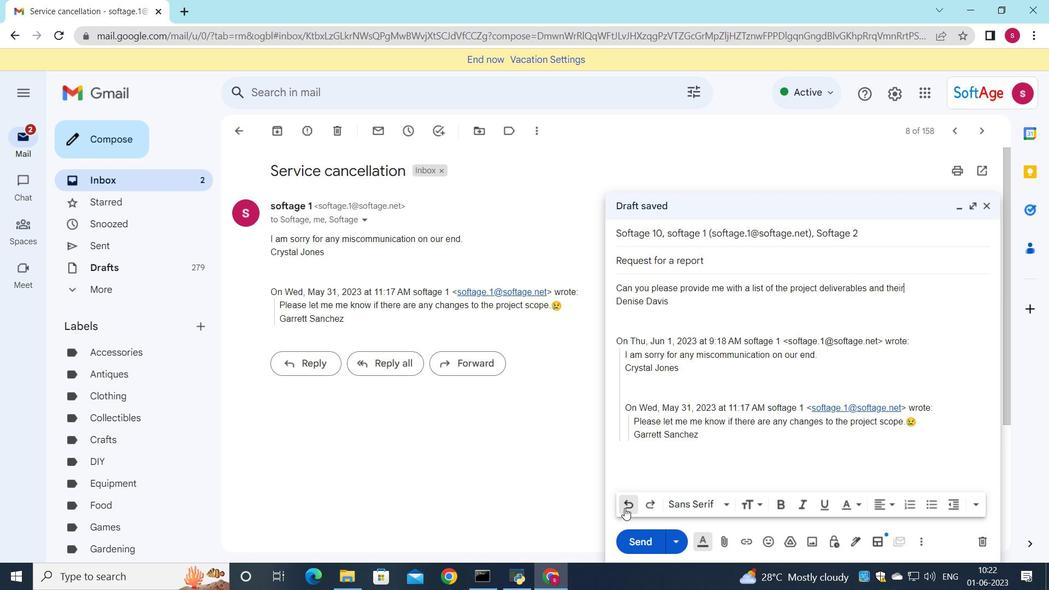
Action: Mouse pressed left at (625, 508)
Screenshot: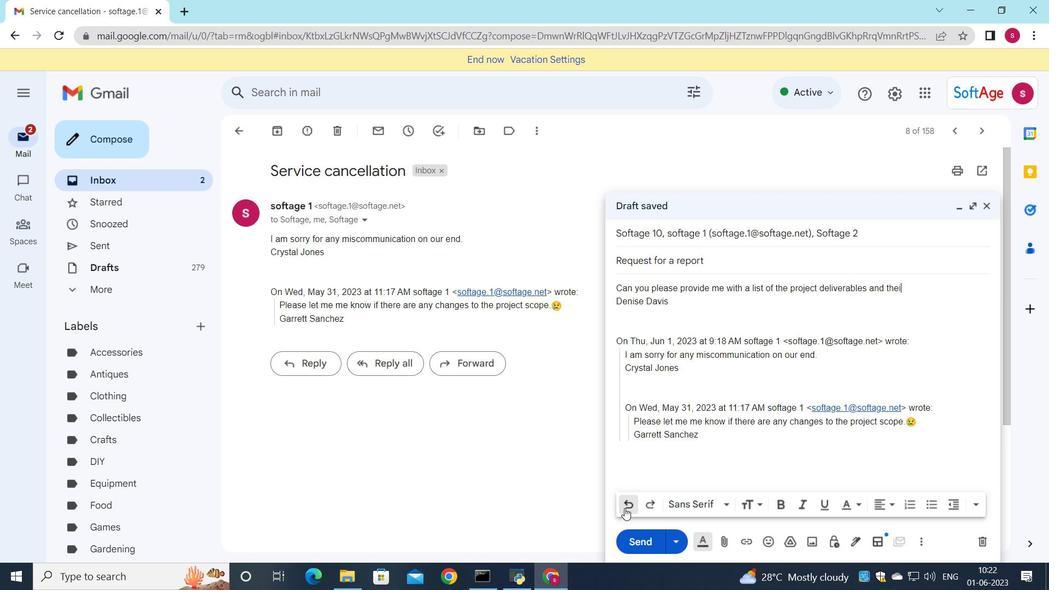 
Action: Mouse pressed left at (625, 508)
Screenshot: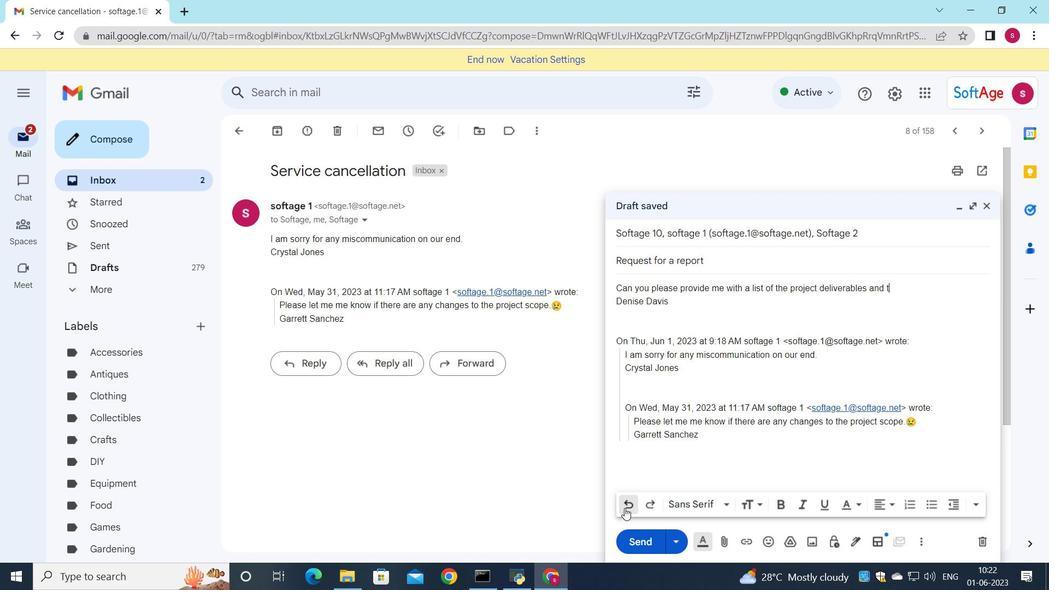 
Action: Mouse pressed left at (625, 508)
Screenshot: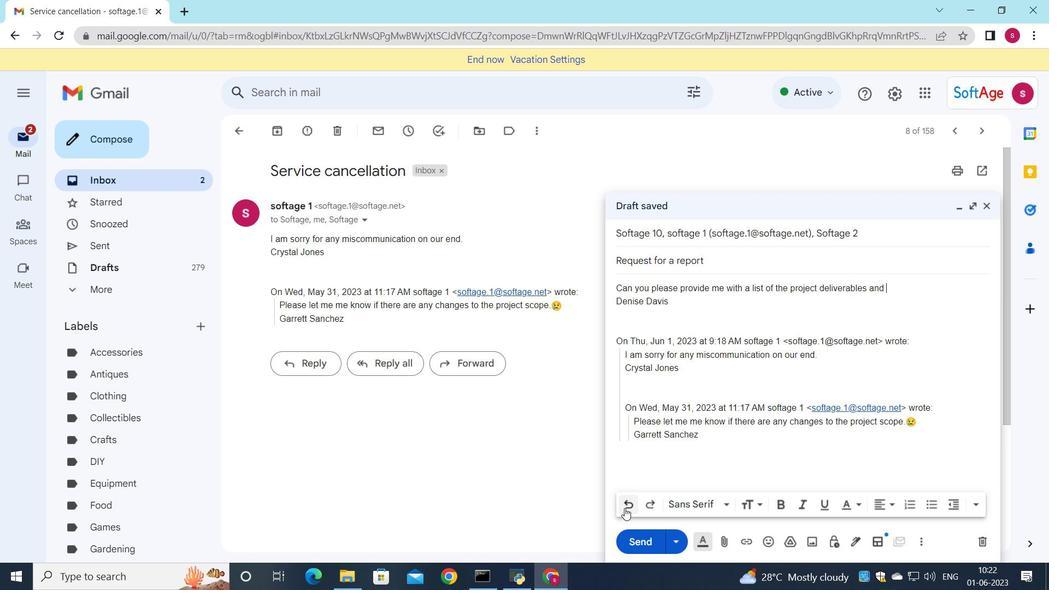 
Action: Mouse pressed left at (625, 508)
Screenshot: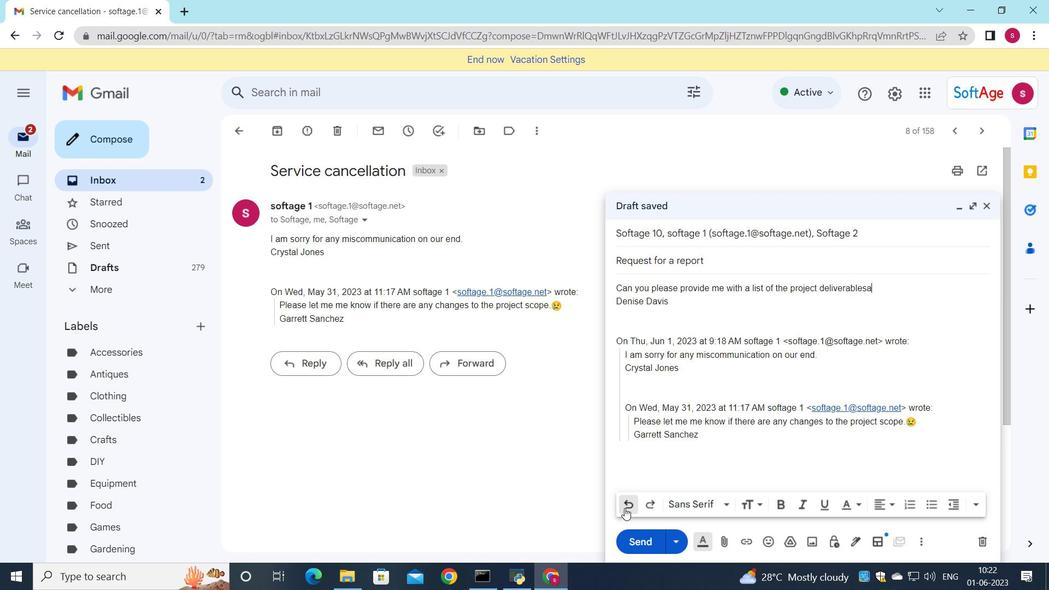 
Action: Mouse pressed left at (625, 508)
Screenshot: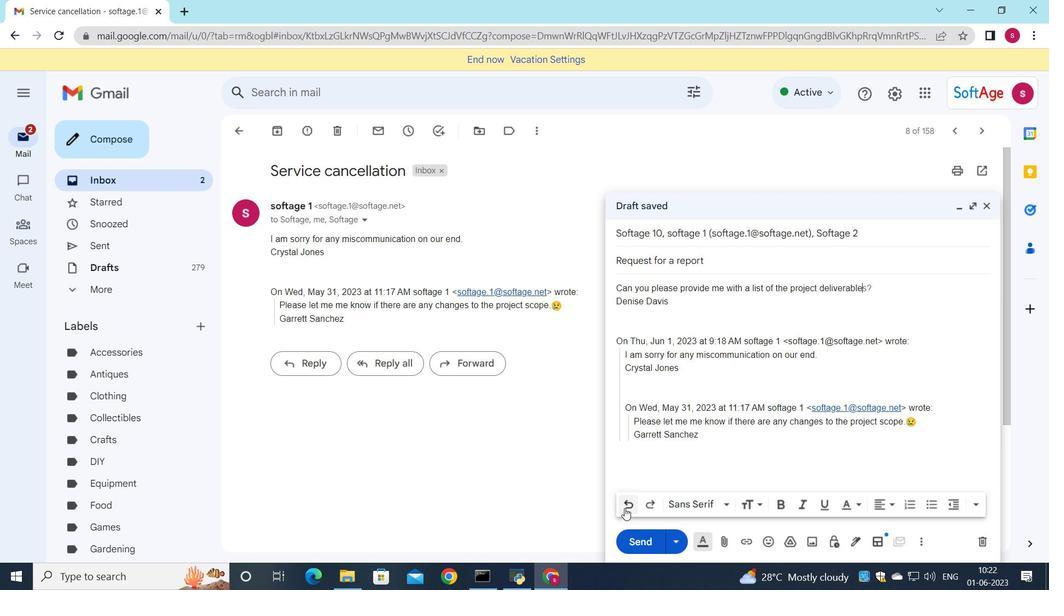 
Action: Mouse pressed left at (625, 508)
Screenshot: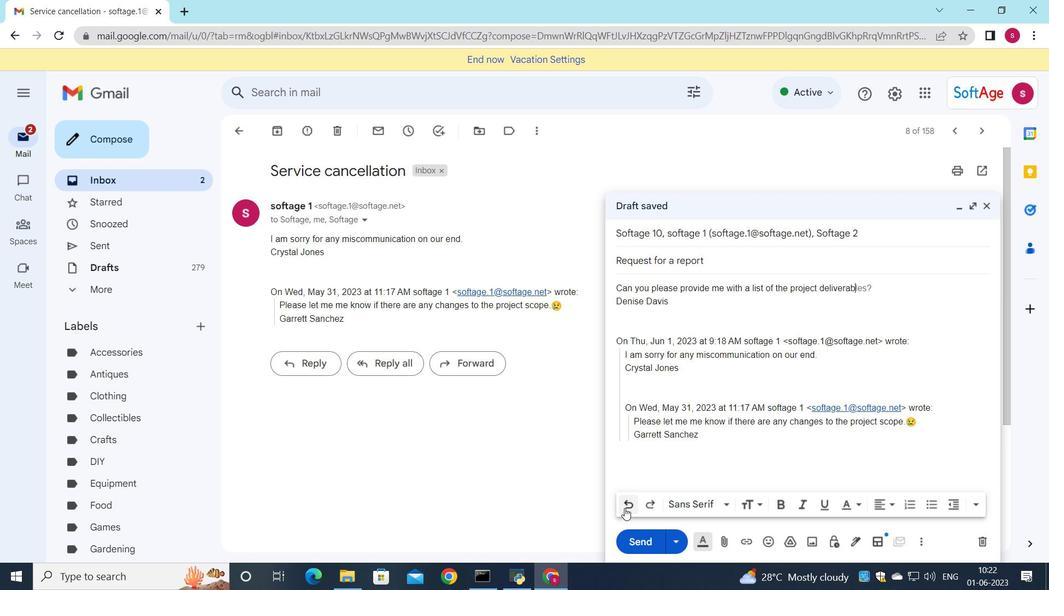 
Action: Mouse pressed left at (625, 508)
Screenshot: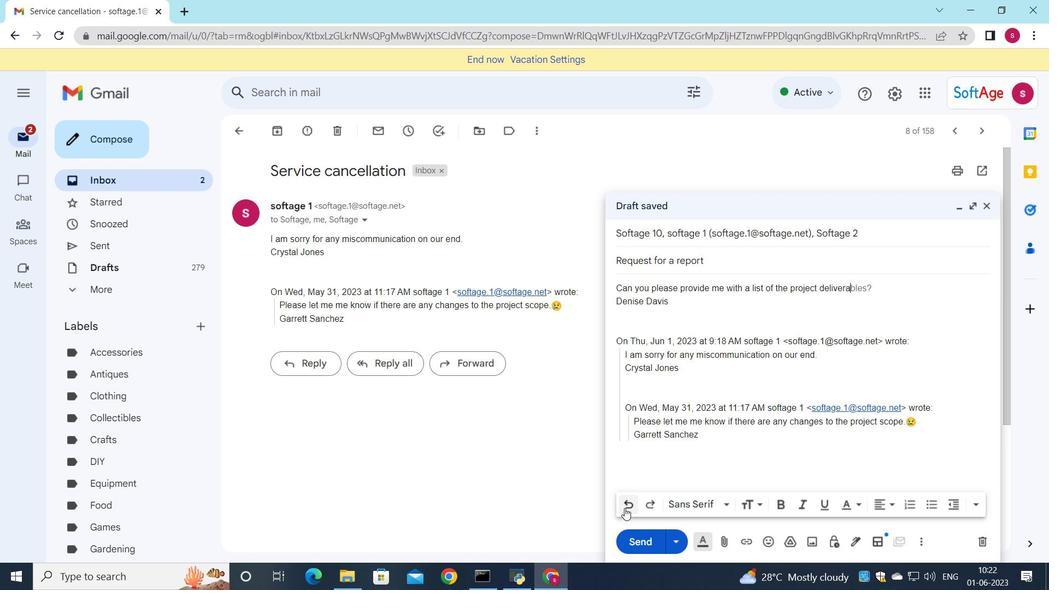 
Action: Mouse pressed left at (625, 508)
Screenshot: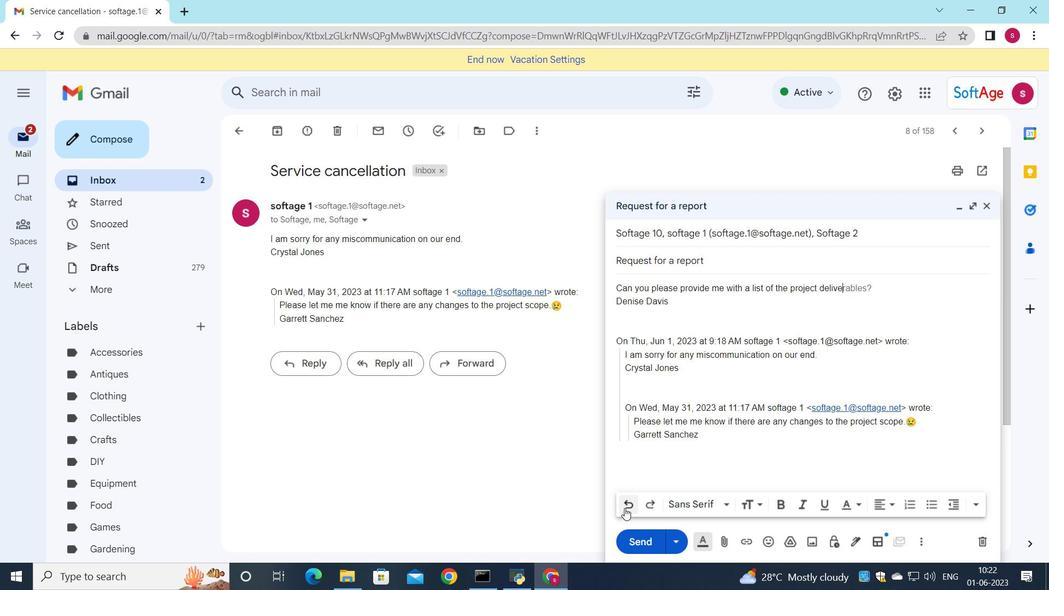 
Action: Mouse pressed left at (625, 508)
Screenshot: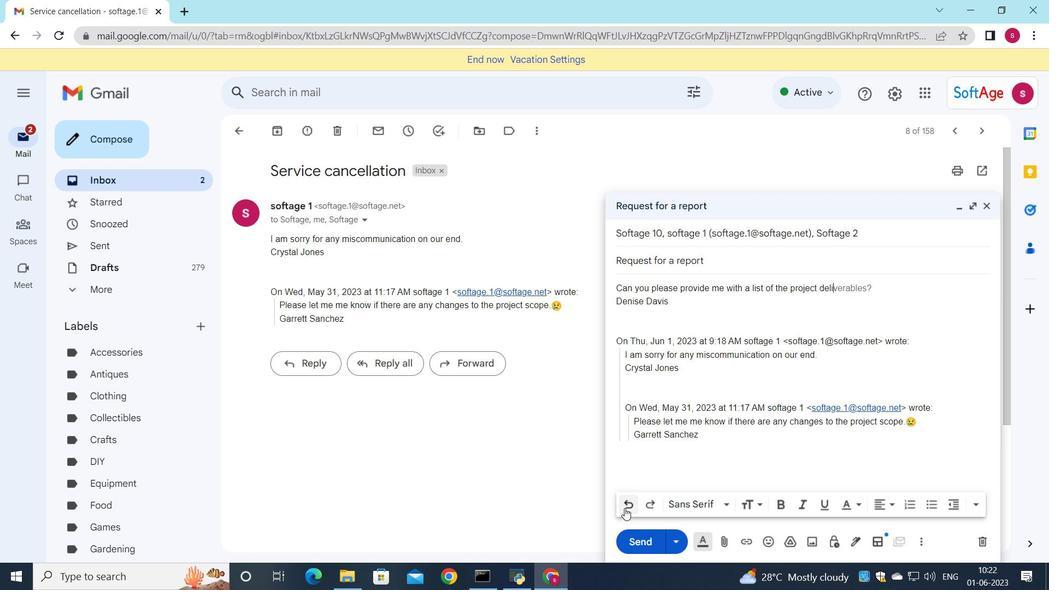 
Action: Mouse pressed left at (625, 508)
Screenshot: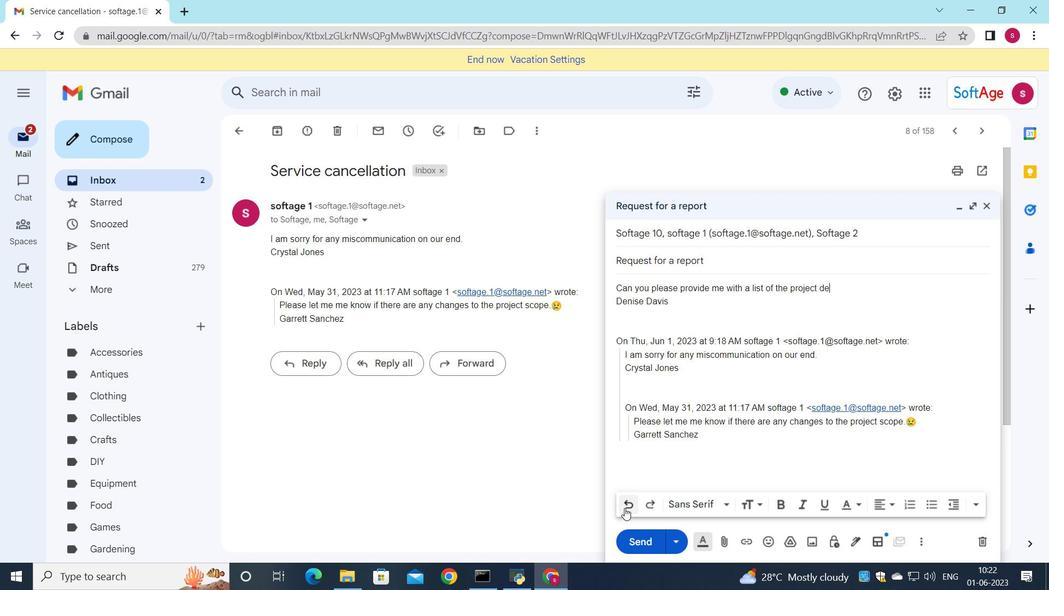 
Action: Mouse pressed left at (625, 508)
Screenshot: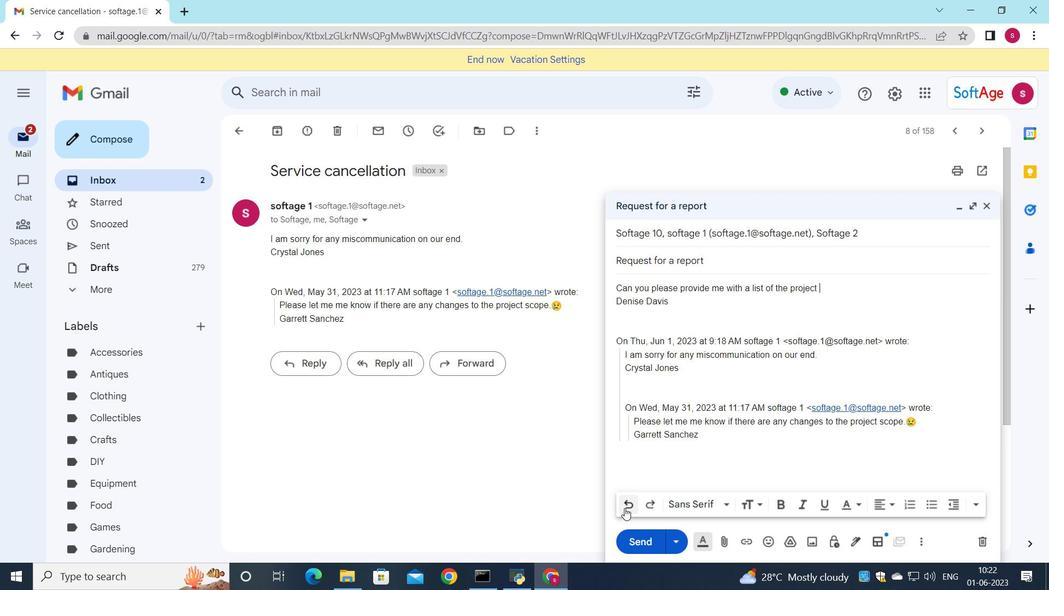 
Action: Mouse pressed left at (625, 508)
Screenshot: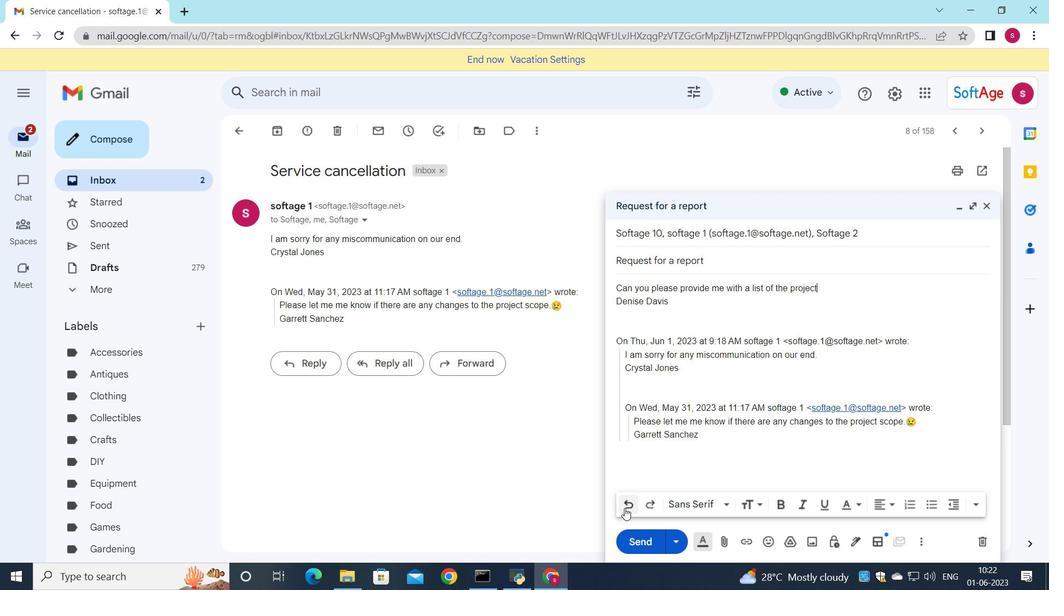 
Action: Mouse pressed left at (625, 508)
Screenshot: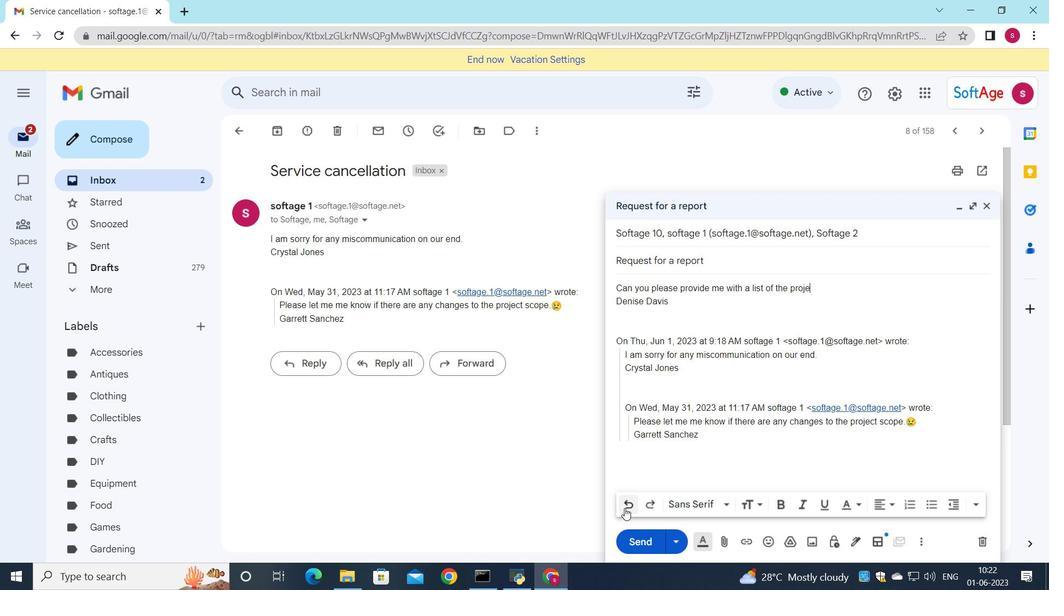 
Action: Mouse pressed left at (625, 508)
Screenshot: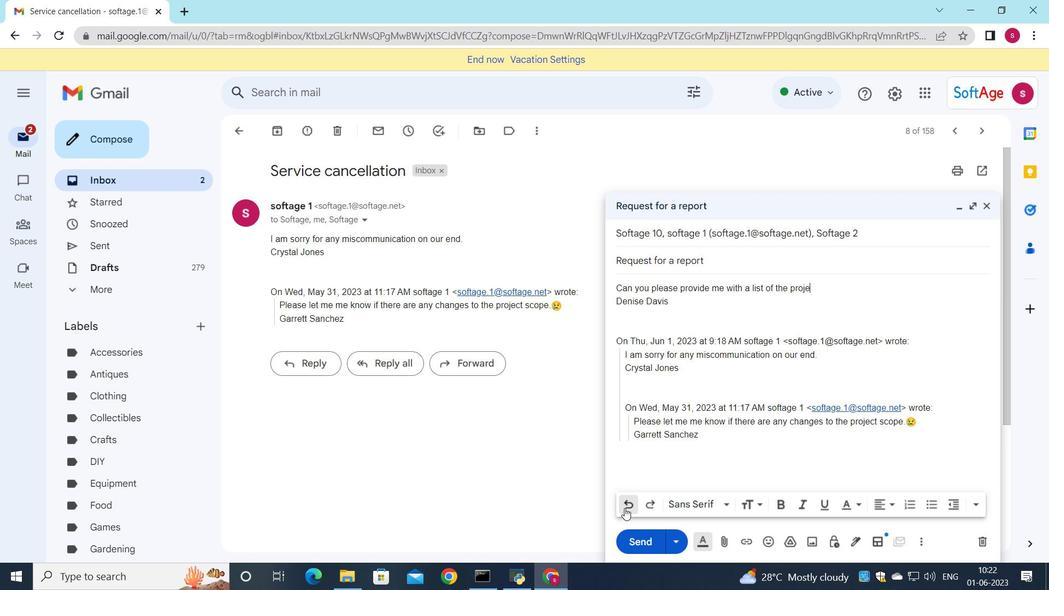 
Action: Mouse pressed left at (625, 508)
Screenshot: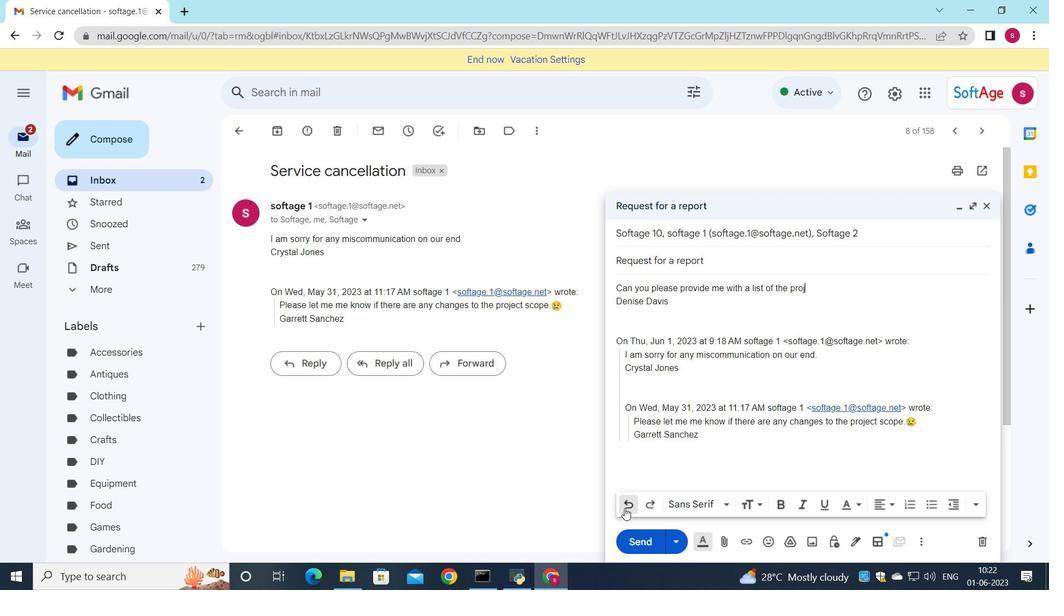 
Action: Mouse pressed left at (625, 508)
Screenshot: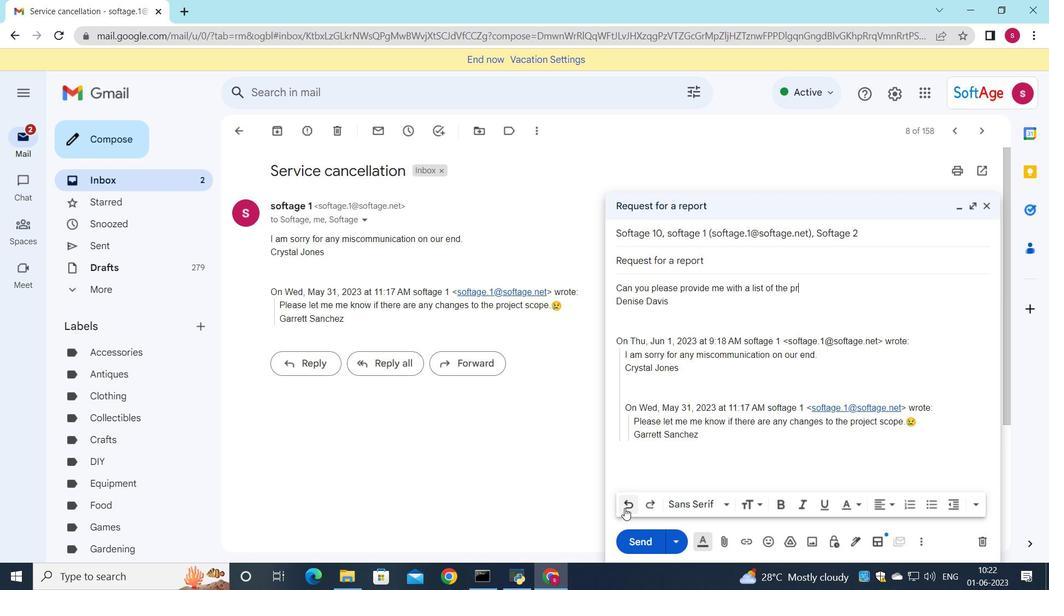 
Action: Mouse pressed left at (625, 508)
Screenshot: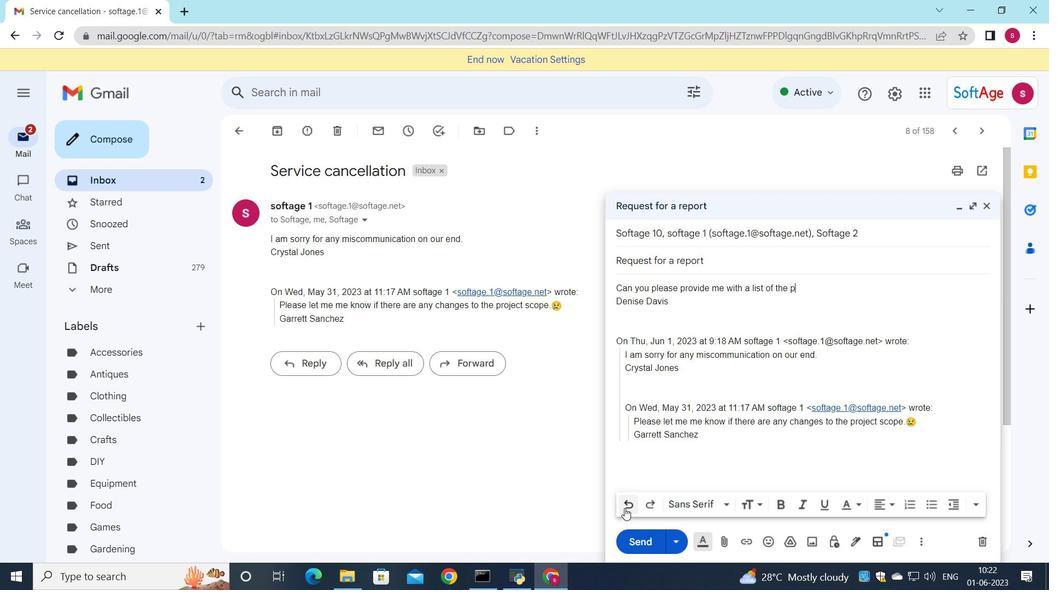 
Action: Mouse pressed left at (625, 508)
Screenshot: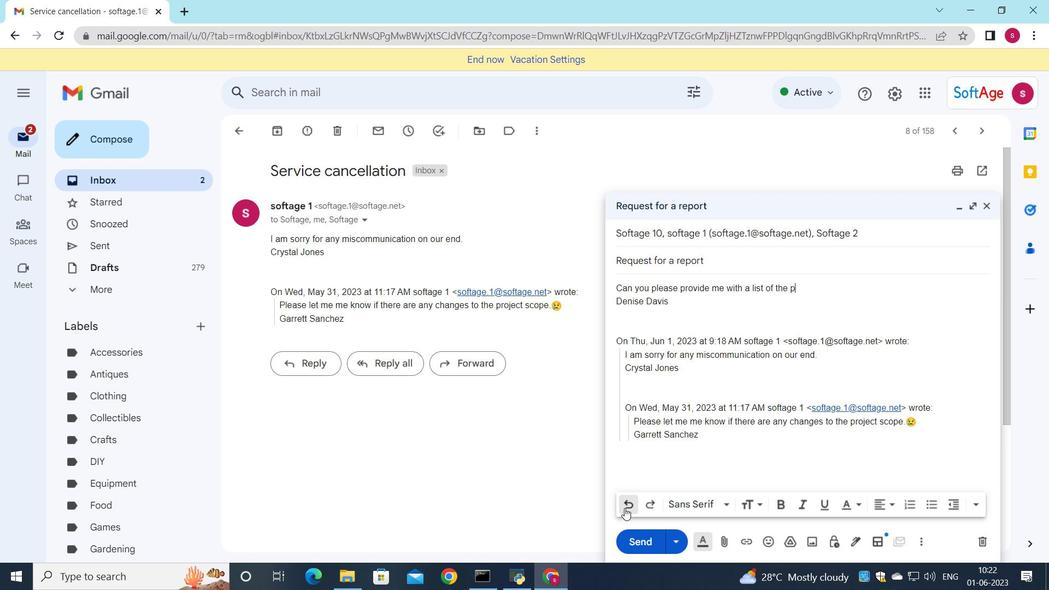 
Action: Mouse pressed left at (625, 508)
Screenshot: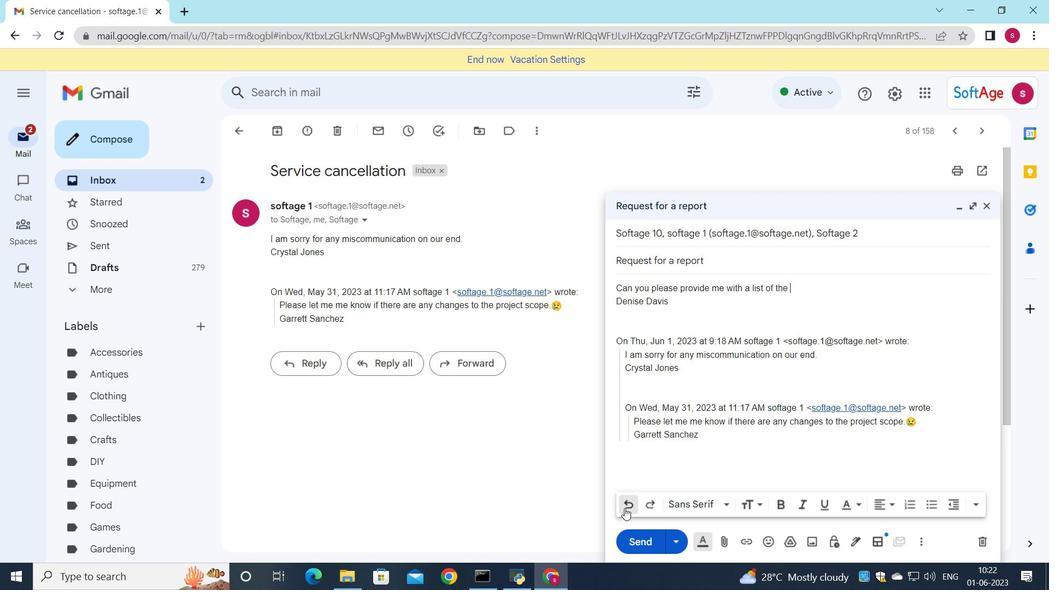 
Action: Mouse pressed left at (625, 508)
Screenshot: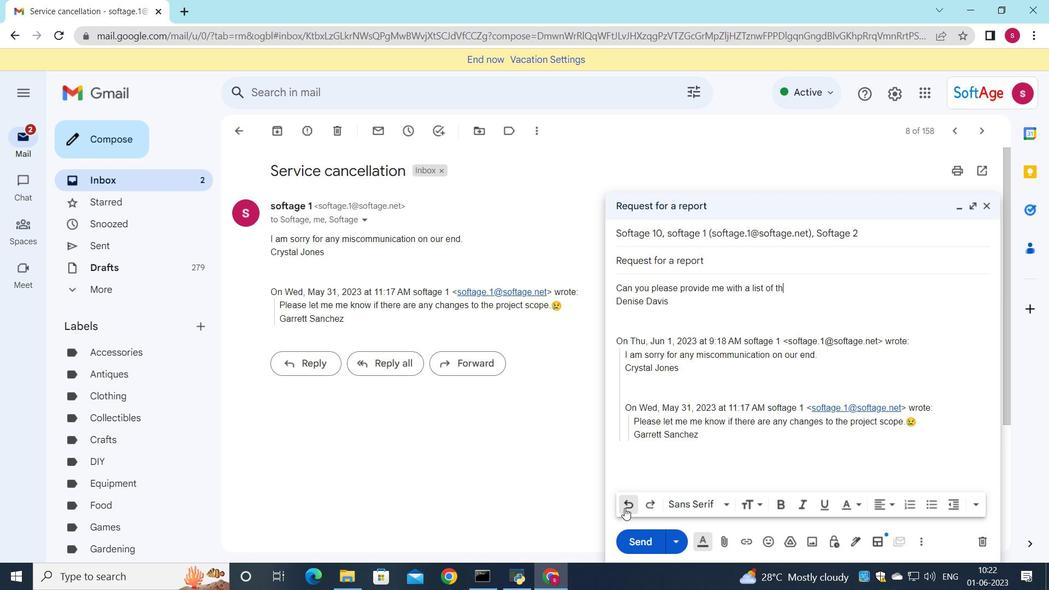 
Action: Mouse pressed left at (625, 508)
Screenshot: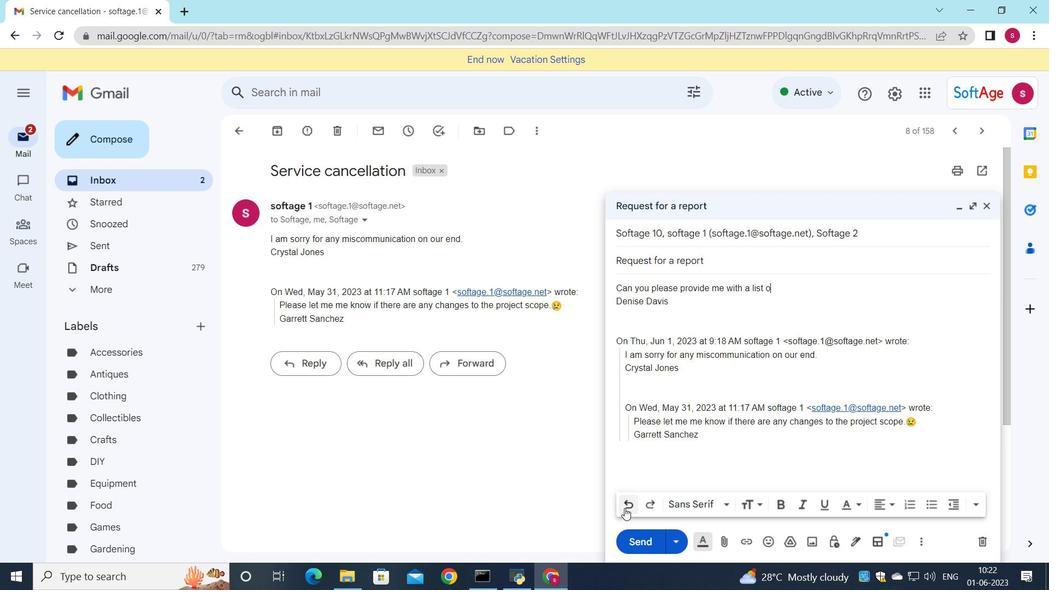 
Action: Mouse pressed left at (625, 508)
Screenshot: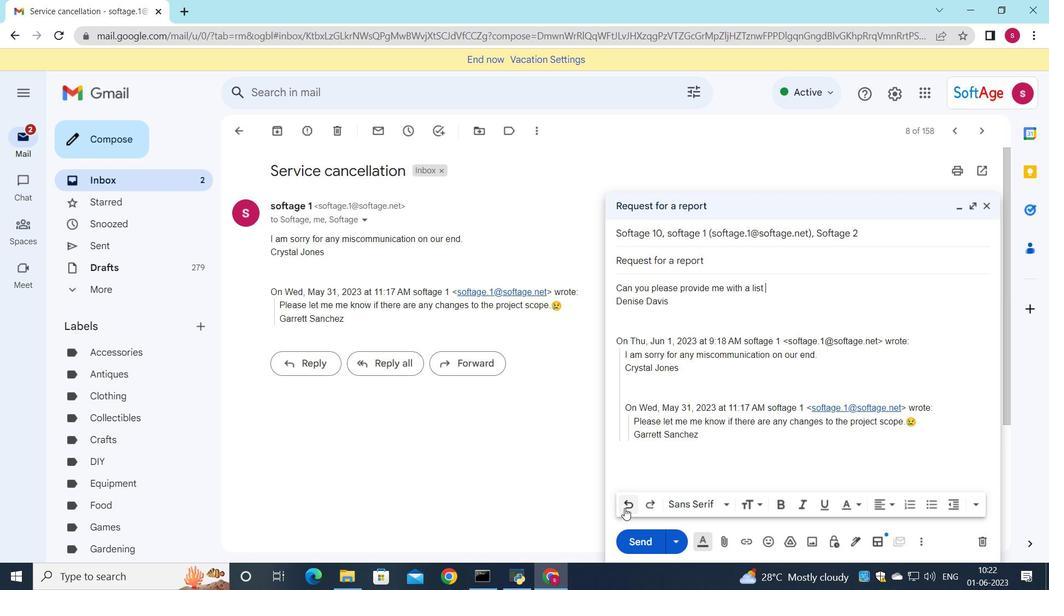 
Action: Mouse pressed left at (625, 508)
Screenshot: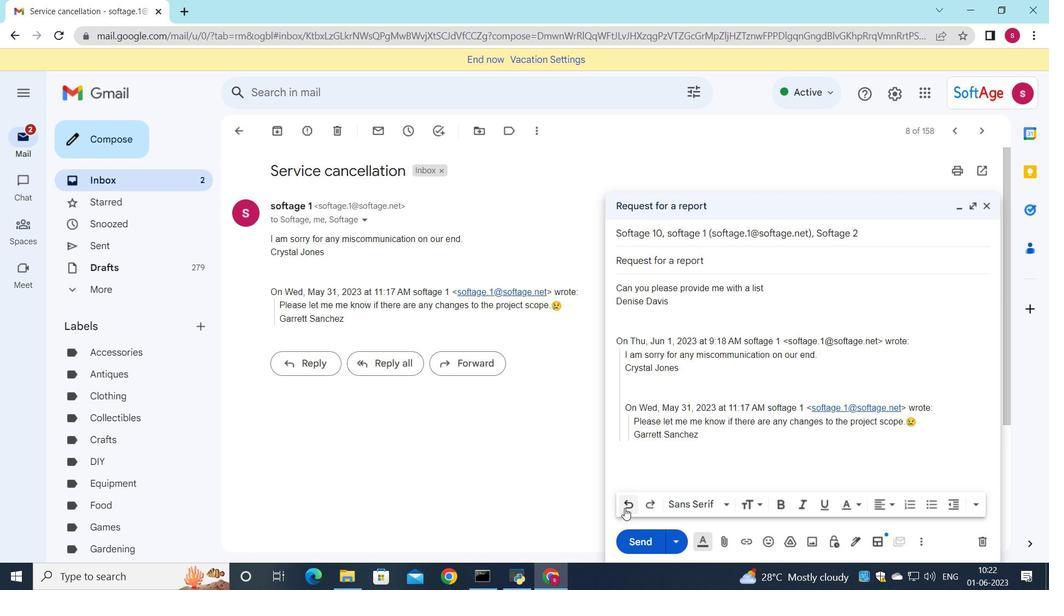 
Action: Mouse pressed left at (625, 508)
Screenshot: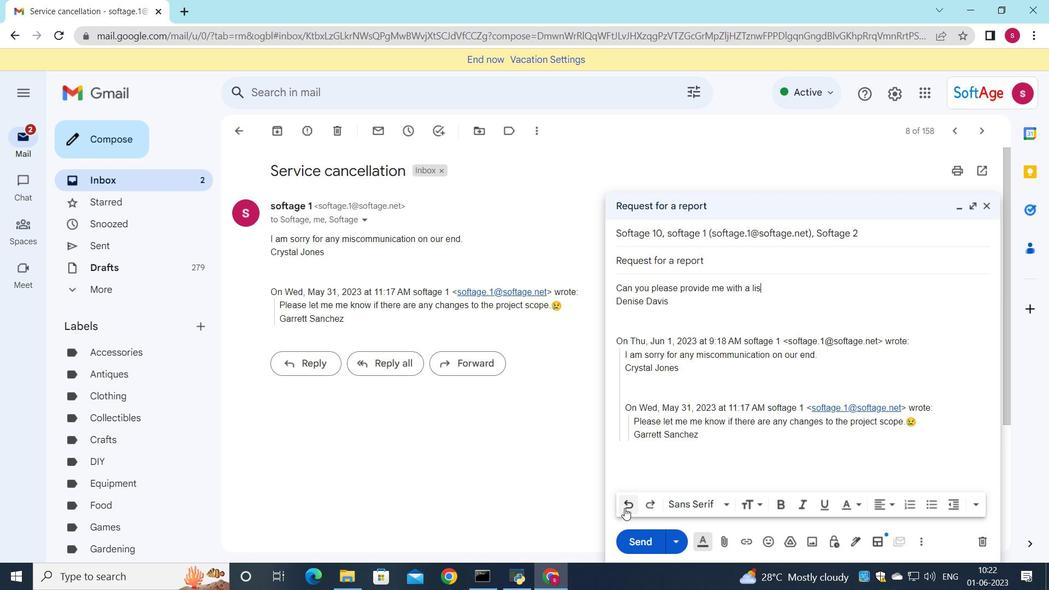 
Action: Mouse pressed left at (625, 508)
Screenshot: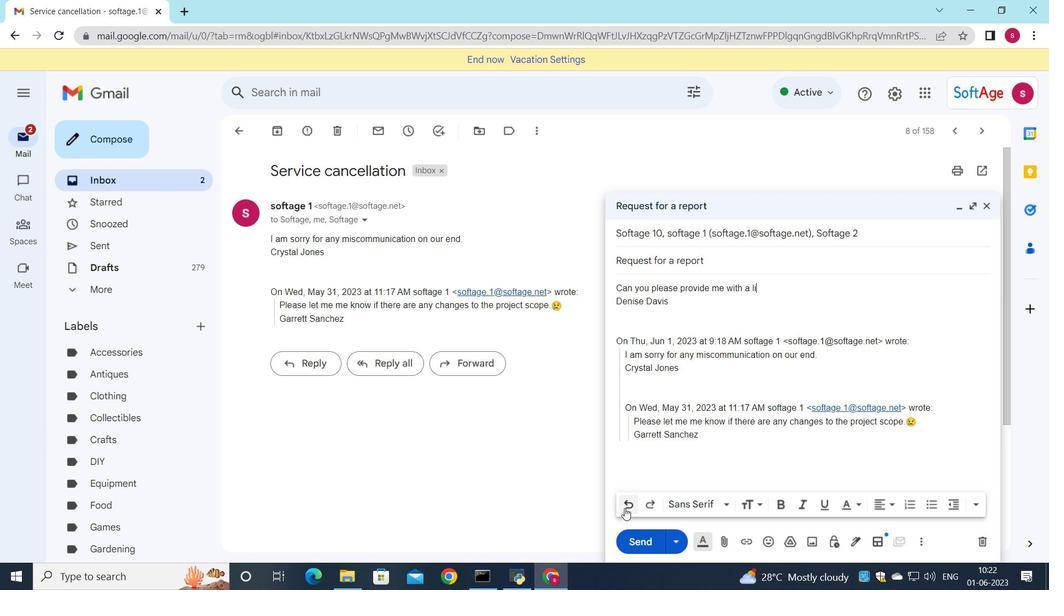 
Action: Mouse pressed left at (625, 508)
Screenshot: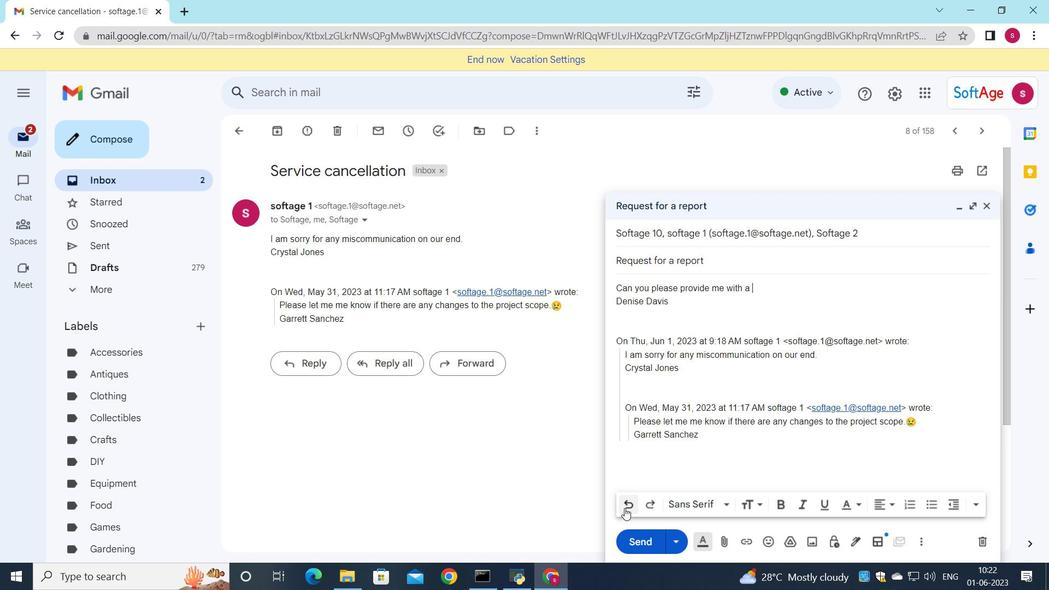 
Action: Mouse pressed left at (625, 508)
Screenshot: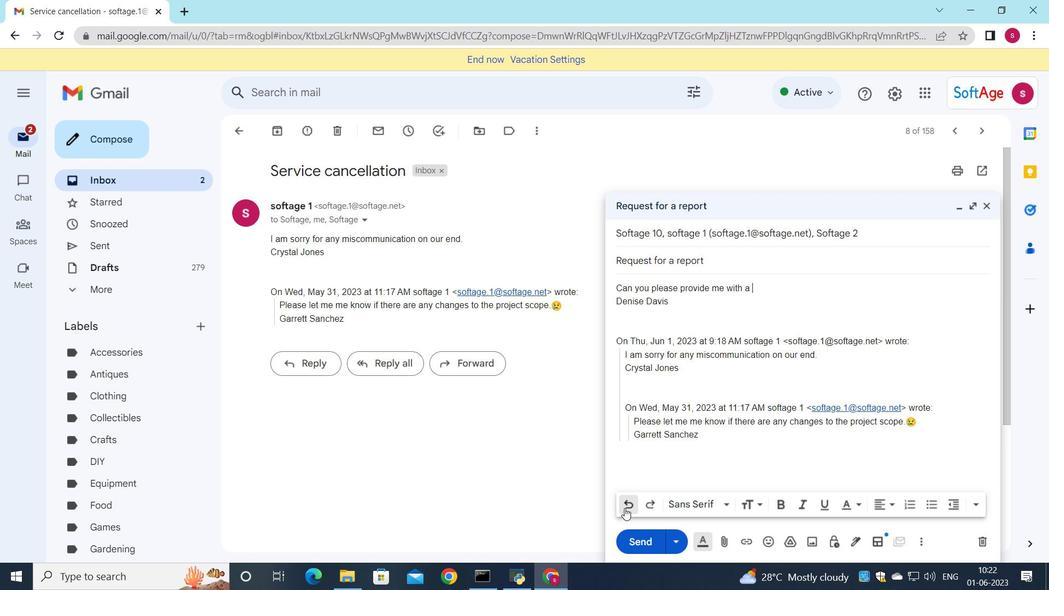 
Action: Mouse pressed left at (625, 508)
Screenshot: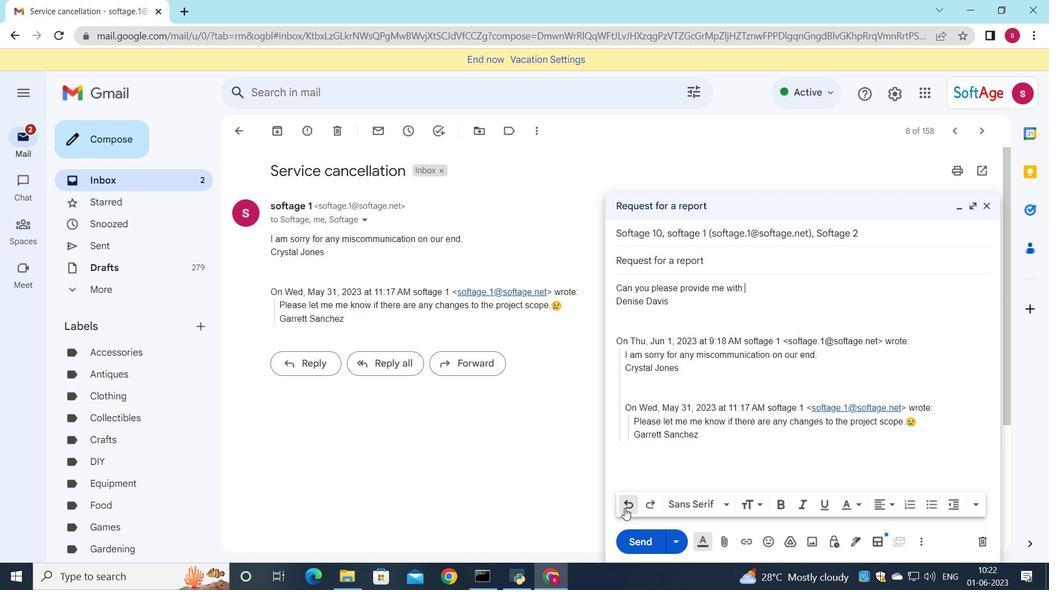 
Action: Mouse pressed left at (625, 508)
Screenshot: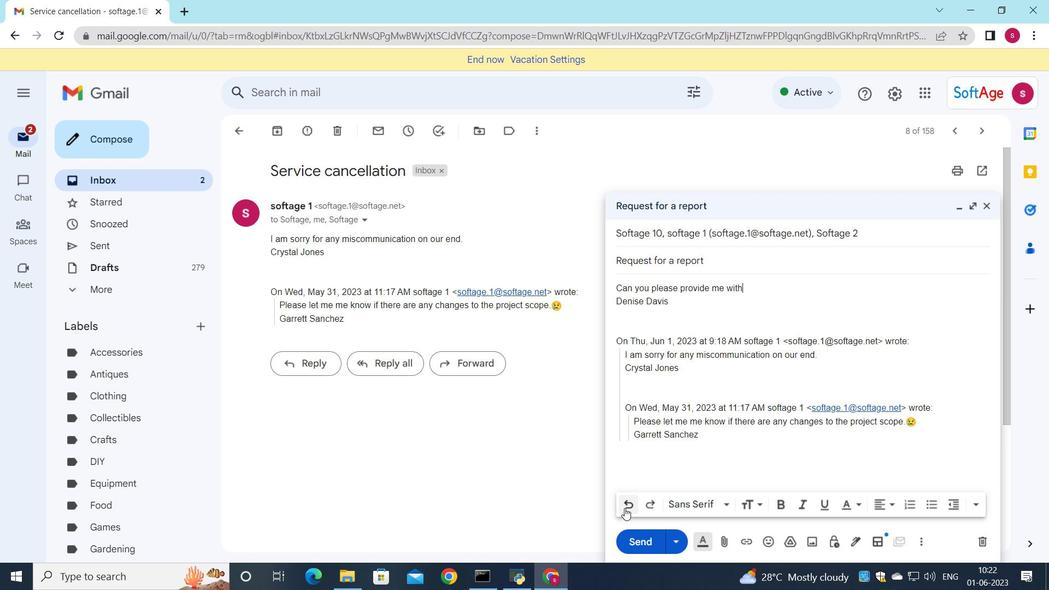 
Action: Mouse pressed left at (625, 508)
Screenshot: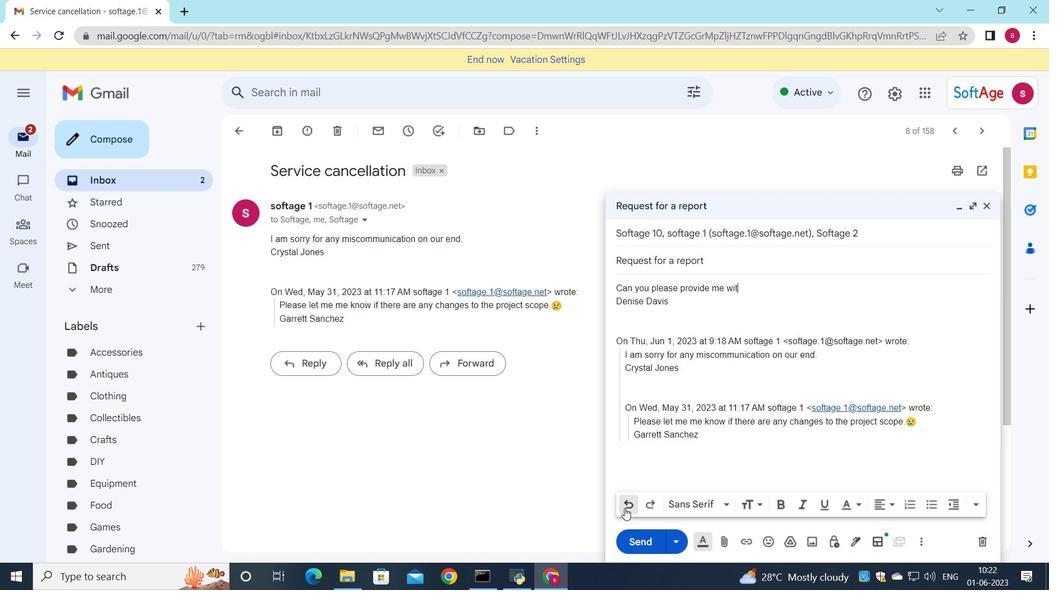 
Action: Mouse pressed left at (625, 508)
Screenshot: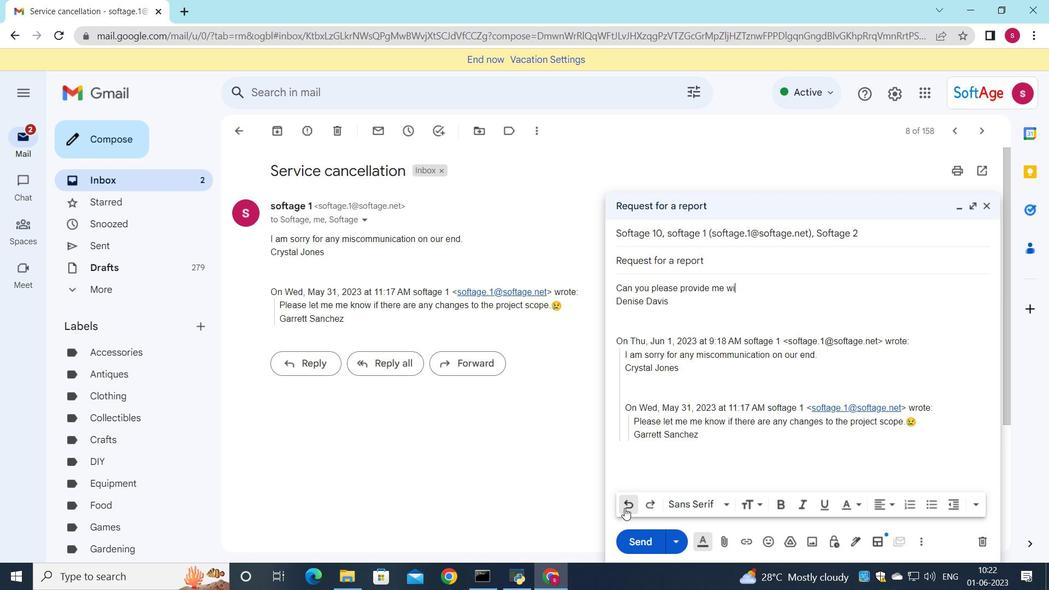 
Action: Mouse pressed left at (625, 508)
Screenshot: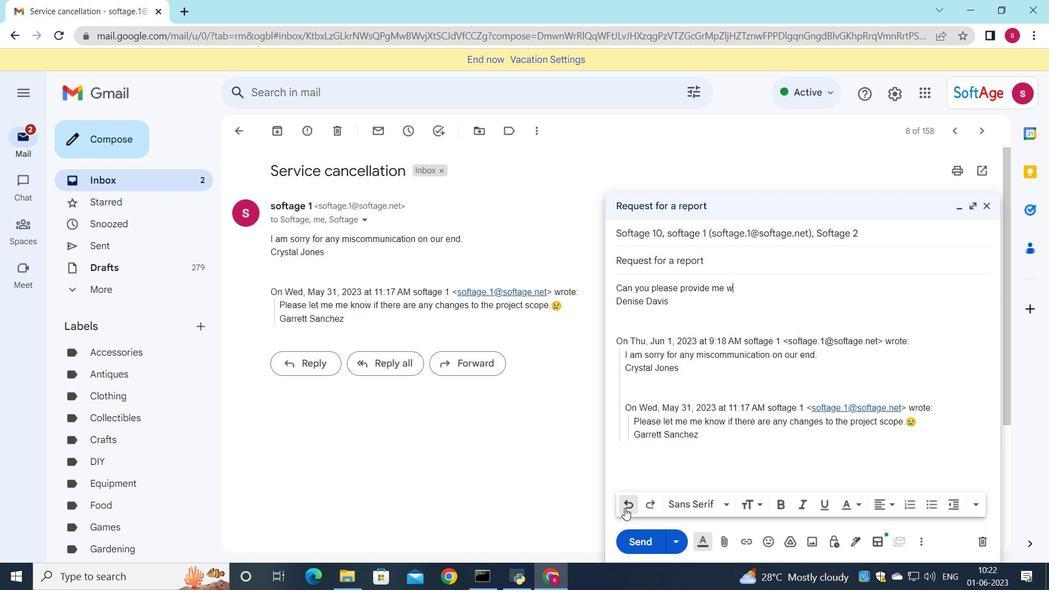 
Action: Mouse pressed left at (625, 508)
Screenshot: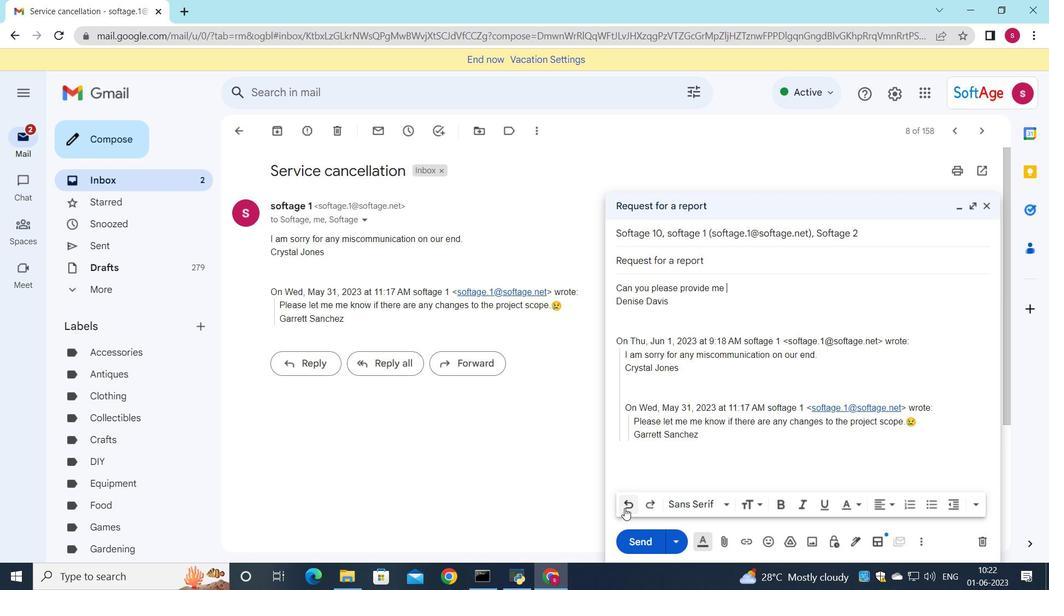 
Action: Mouse pressed left at (625, 508)
Screenshot: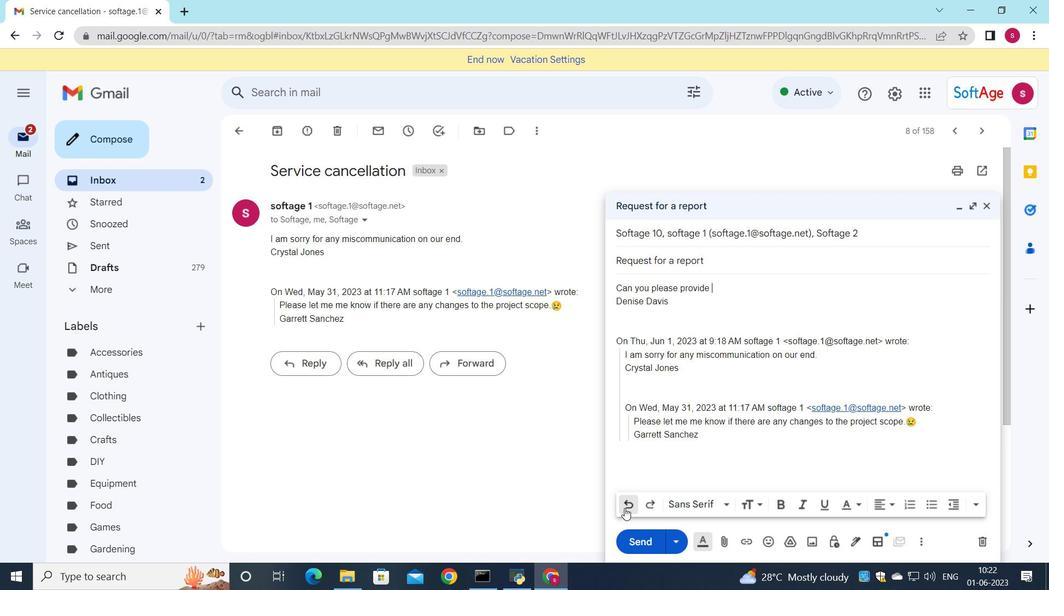 
Action: Mouse pressed left at (625, 508)
Screenshot: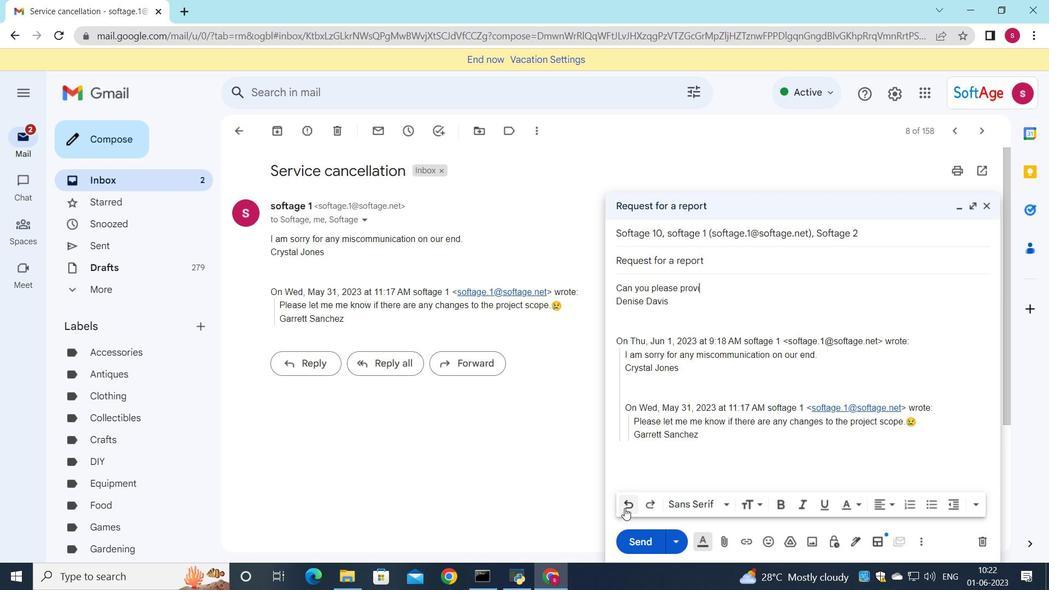 
Action: Mouse pressed left at (625, 508)
Screenshot: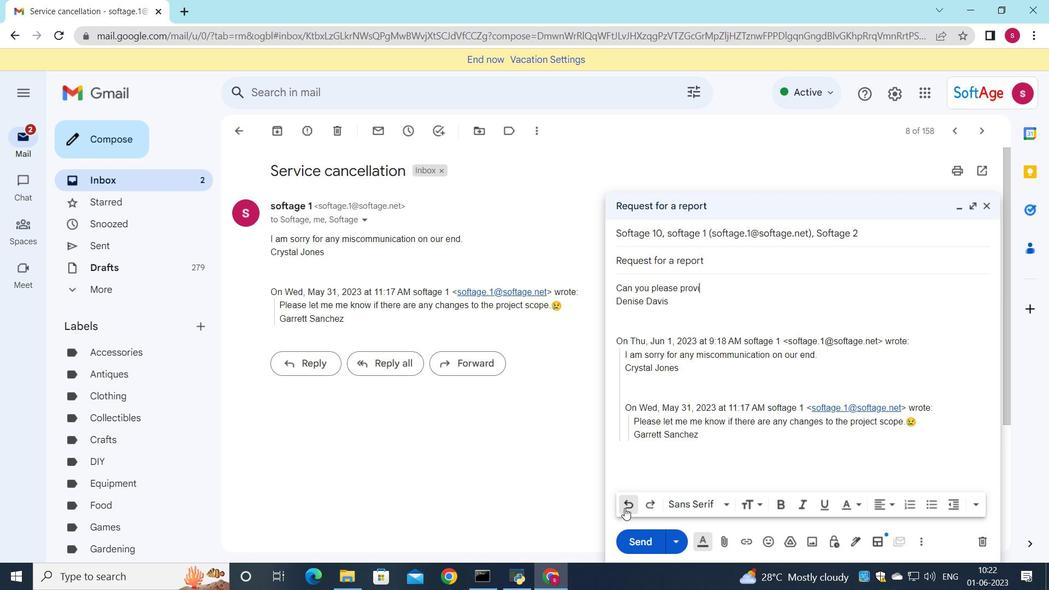 
Action: Mouse pressed left at (625, 508)
Screenshot: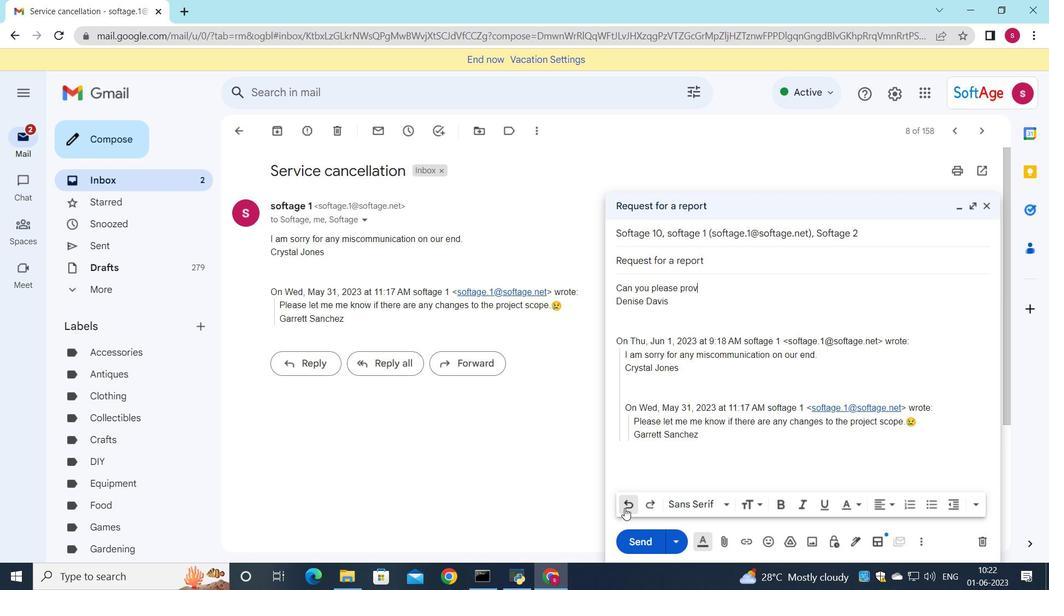 
Action: Mouse pressed left at (625, 508)
Screenshot: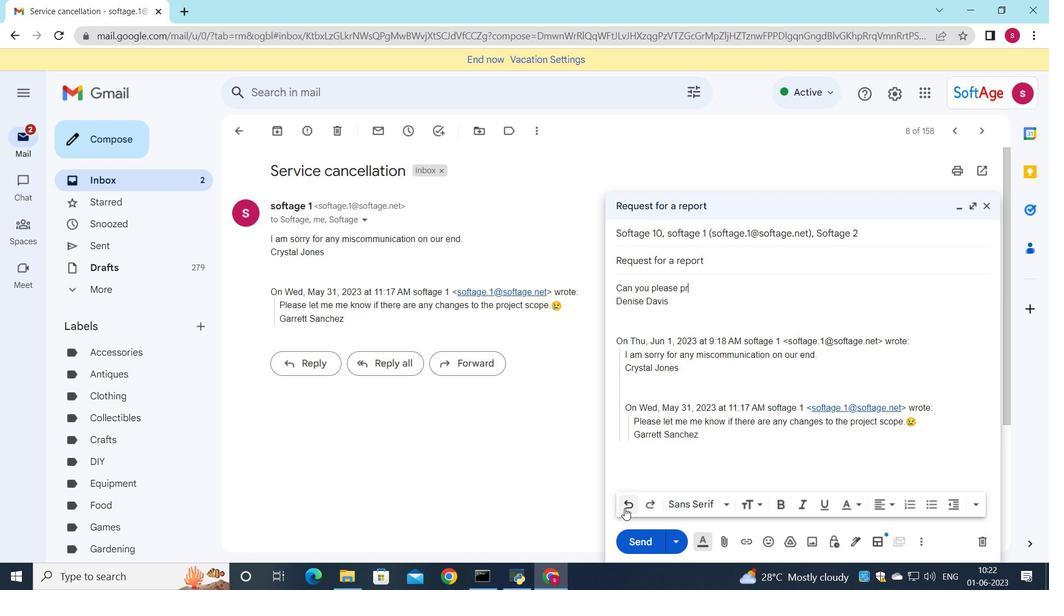 
Action: Mouse pressed left at (625, 508)
Screenshot: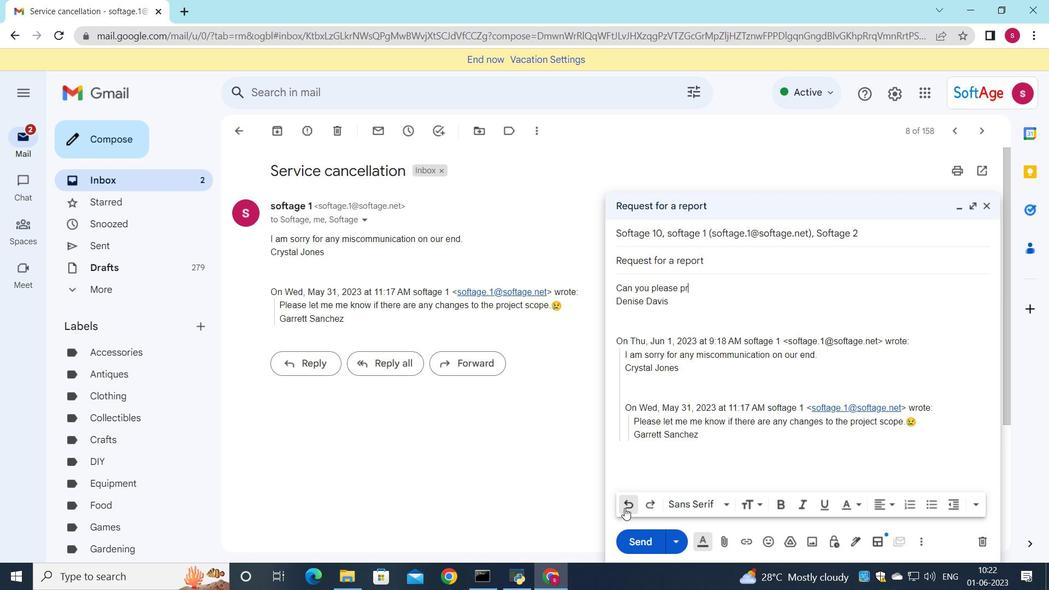 
Action: Mouse pressed left at (625, 508)
Screenshot: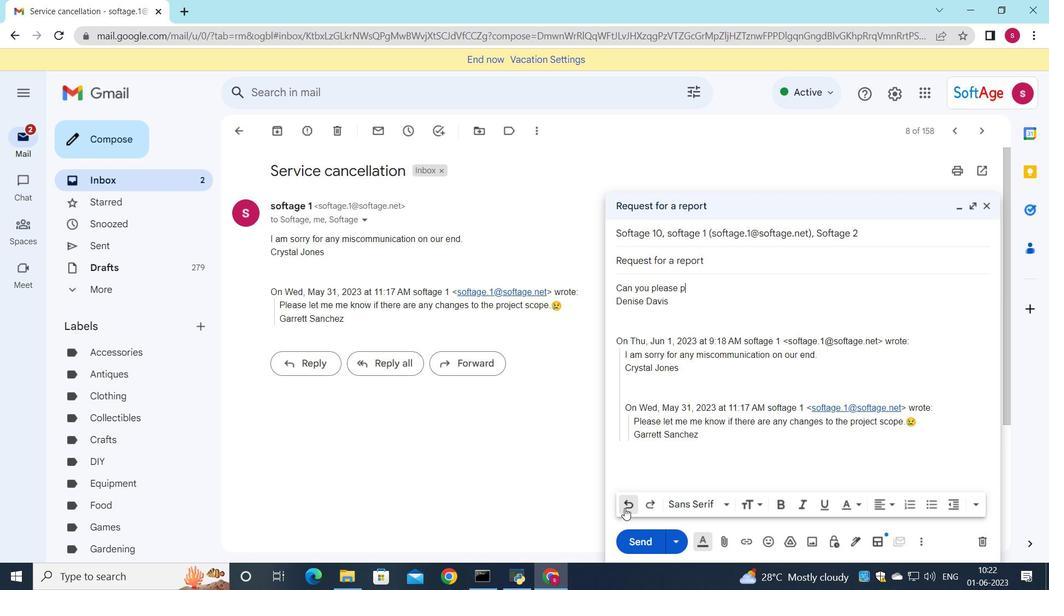 
Action: Mouse pressed left at (625, 508)
Screenshot: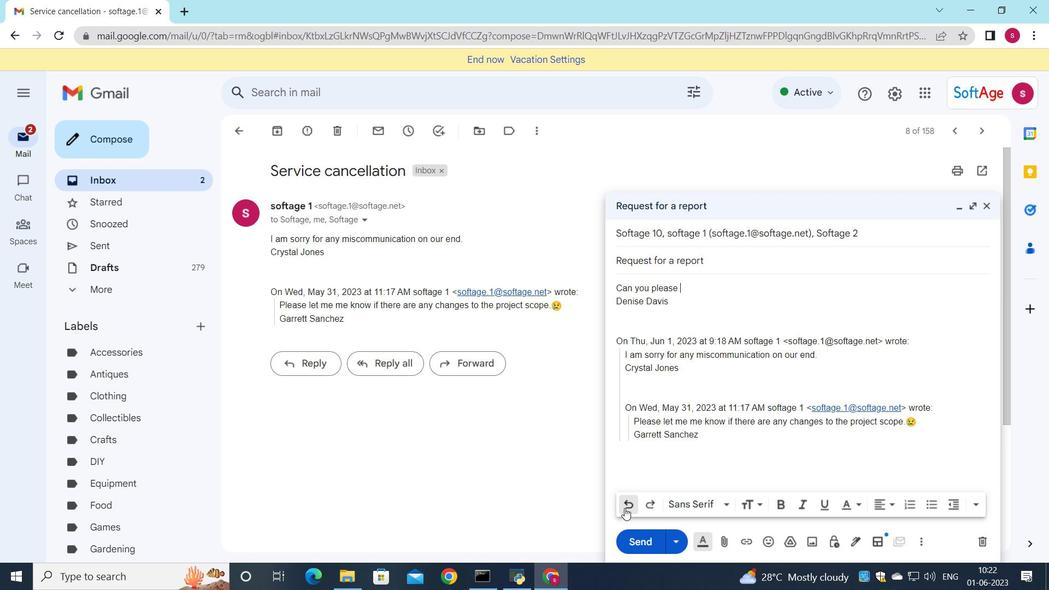 
Action: Mouse pressed left at (625, 508)
Screenshot: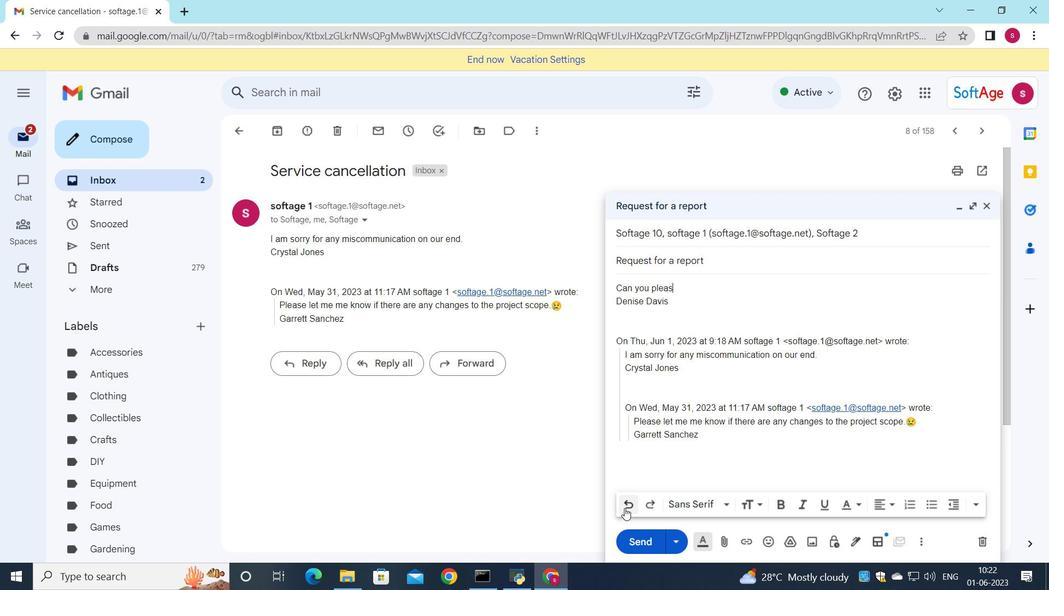 
Action: Mouse pressed left at (625, 508)
Screenshot: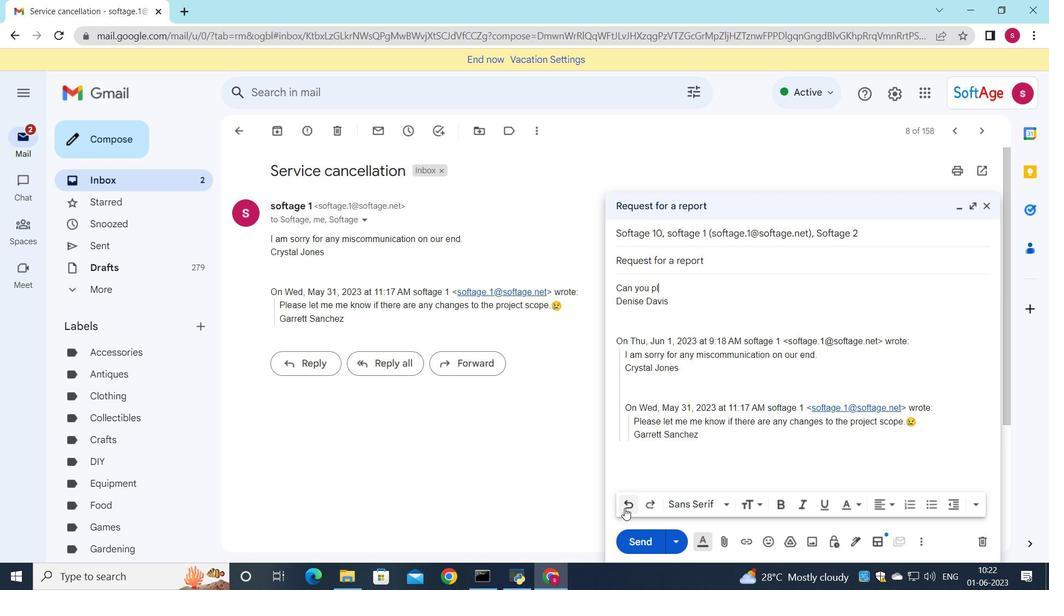 
Action: Mouse pressed left at (625, 508)
Screenshot: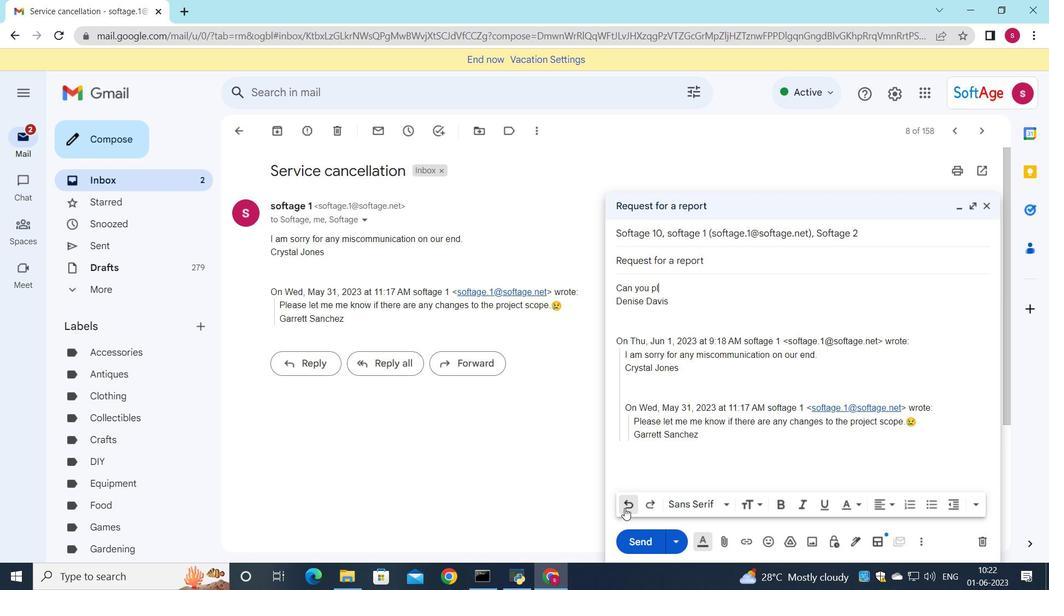 
Action: Mouse pressed left at (625, 508)
Screenshot: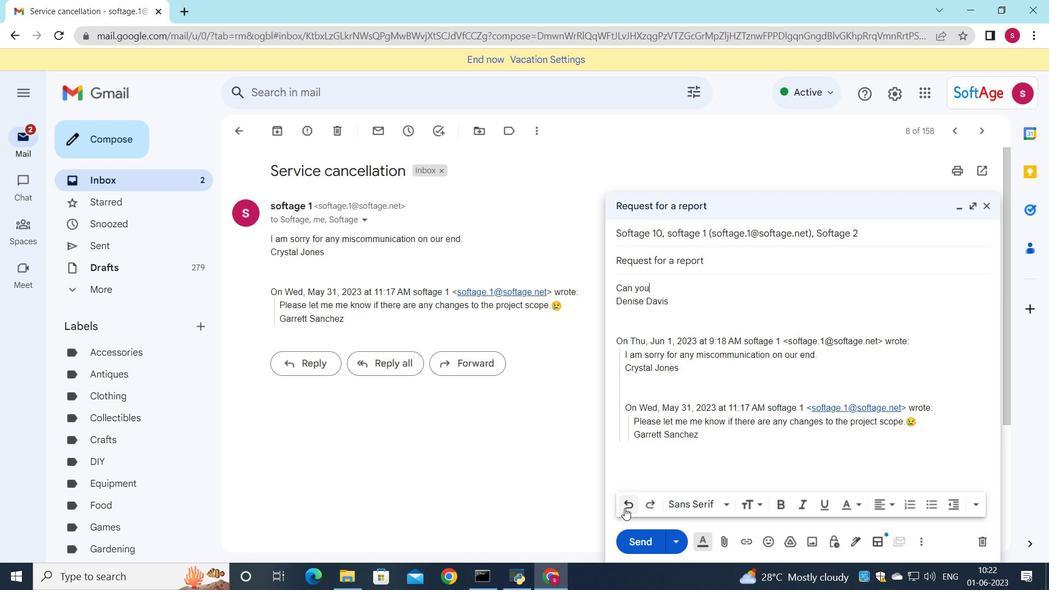 
Action: Mouse pressed left at (625, 508)
Screenshot: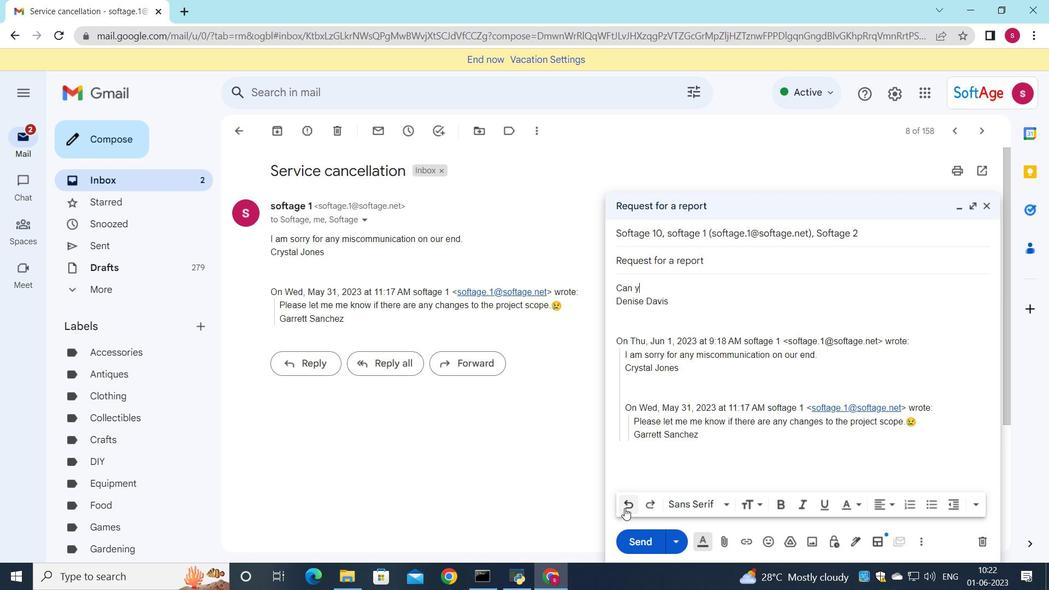 
Action: Mouse pressed left at (625, 508)
Screenshot: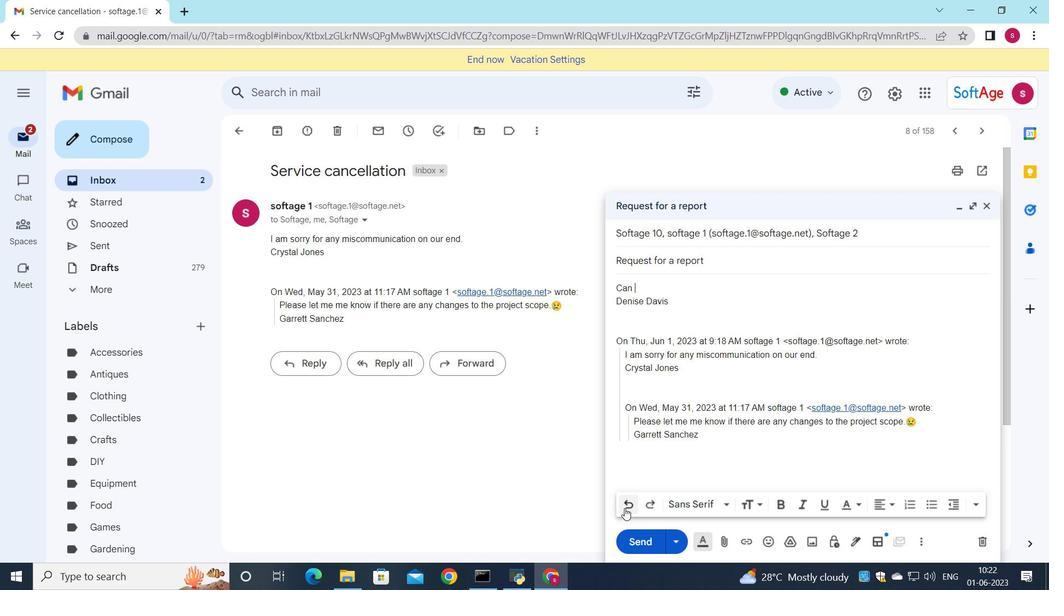 
Action: Mouse pressed left at (625, 508)
Screenshot: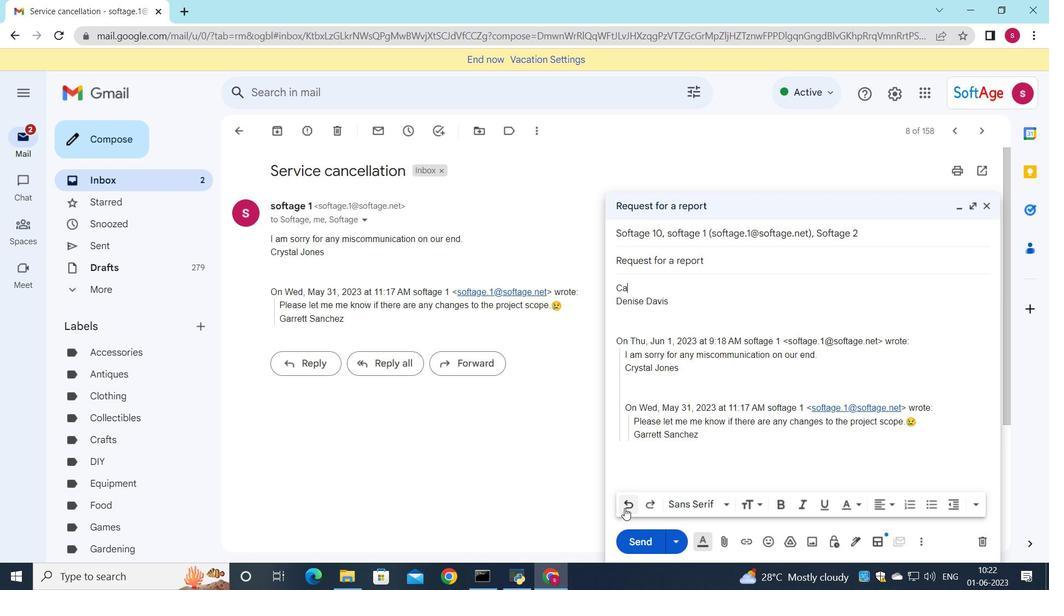 
Action: Mouse pressed left at (625, 508)
Screenshot: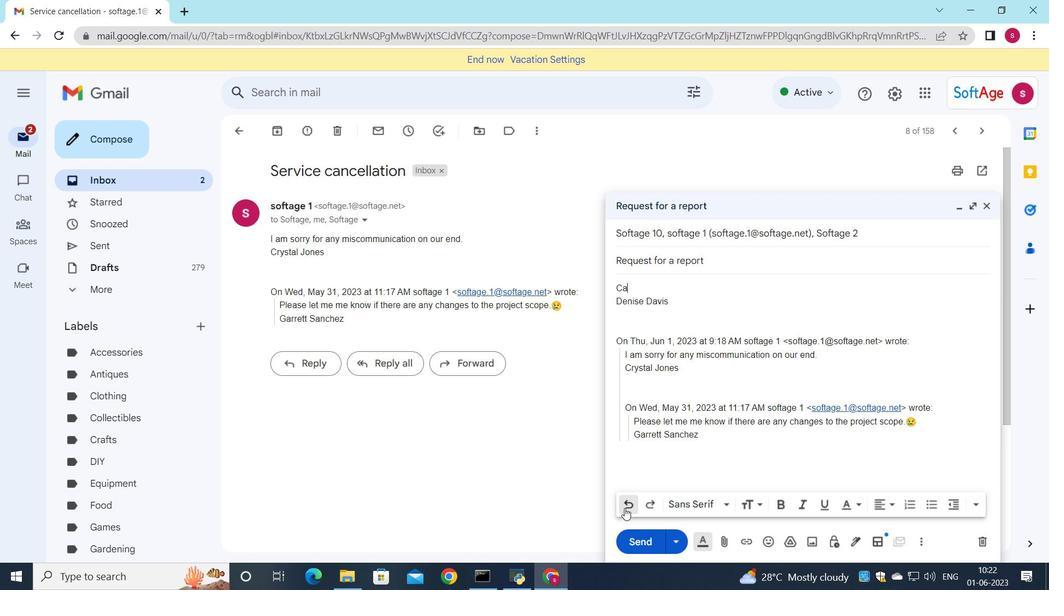 
Action: Key pressed <Key.shift>Thank<Key.space>you<Key.space>for<Key.space>ypur<Key.space>prompt<Key.space>response.
Screenshot: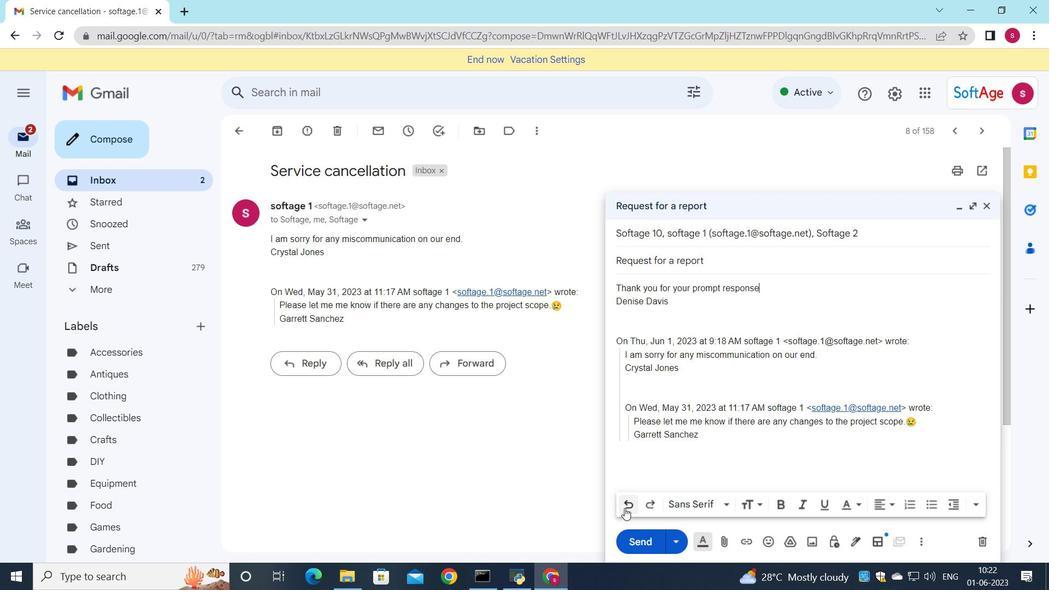 
Action: Mouse moved to (635, 545)
Screenshot: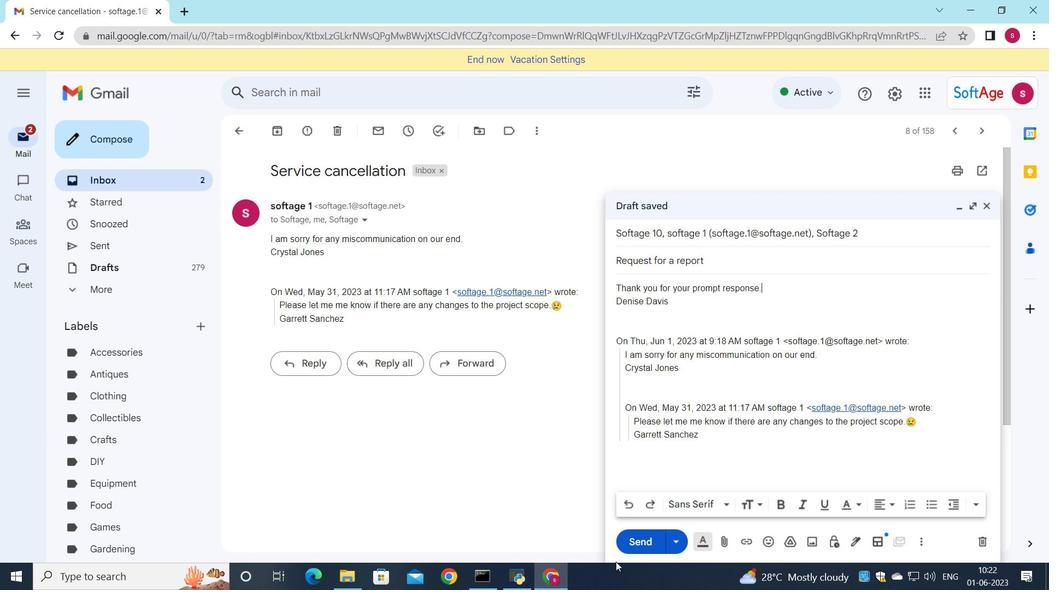 
Action: Mouse pressed left at (635, 545)
Screenshot: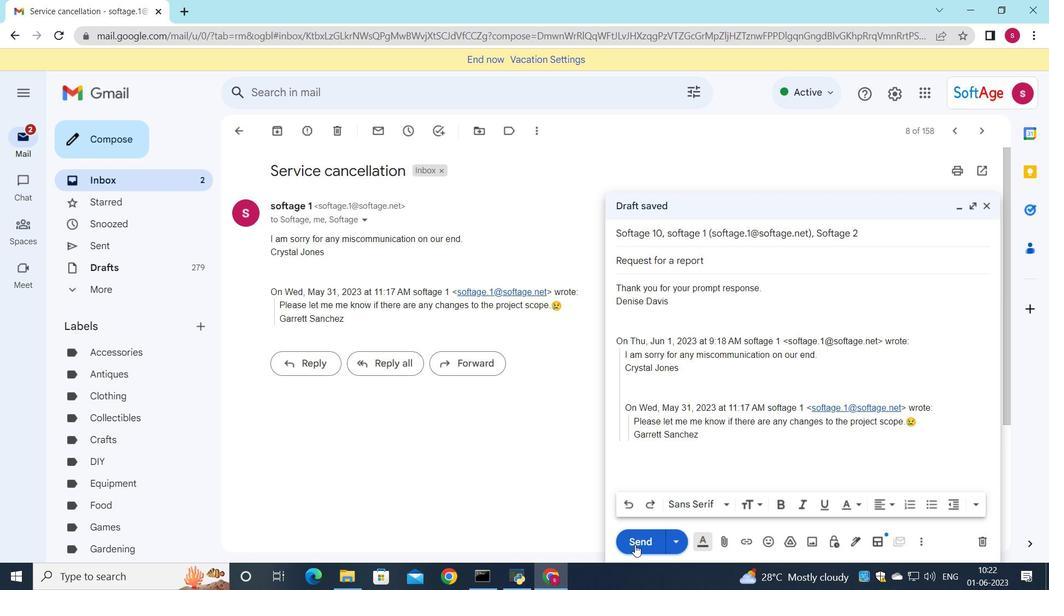 
Action: Mouse moved to (183, 187)
Screenshot: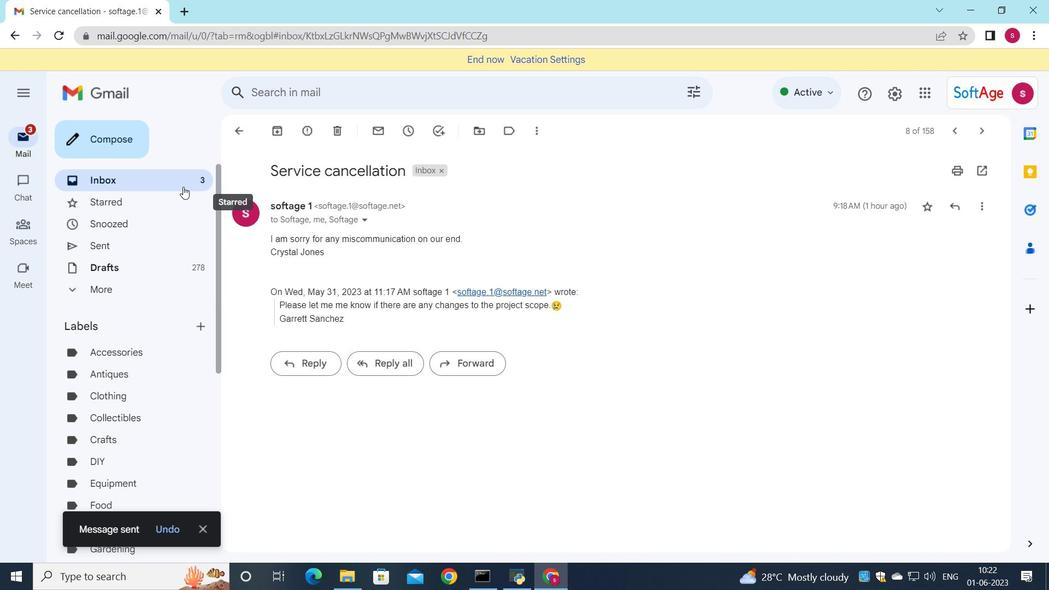 
Action: Mouse pressed left at (183, 187)
Screenshot: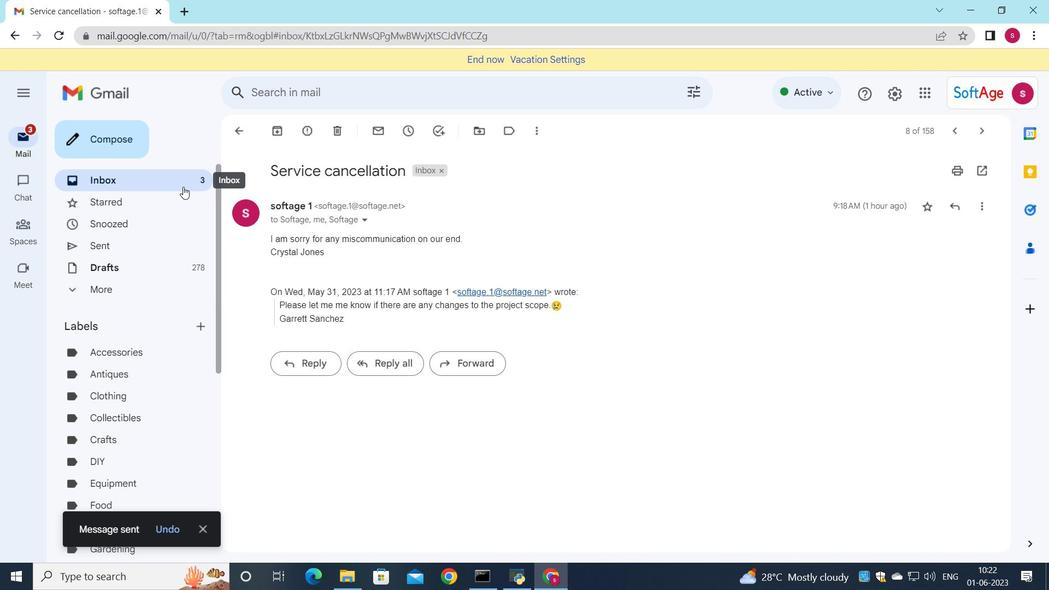 
Action: Mouse moved to (416, 167)
Screenshot: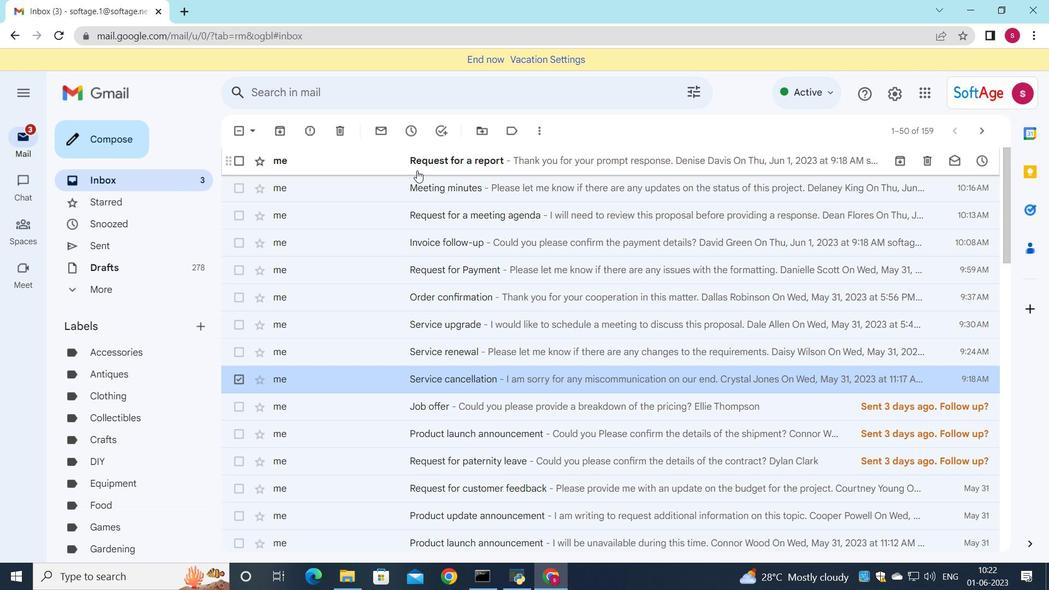 
Action: Mouse pressed left at (416, 167)
Screenshot: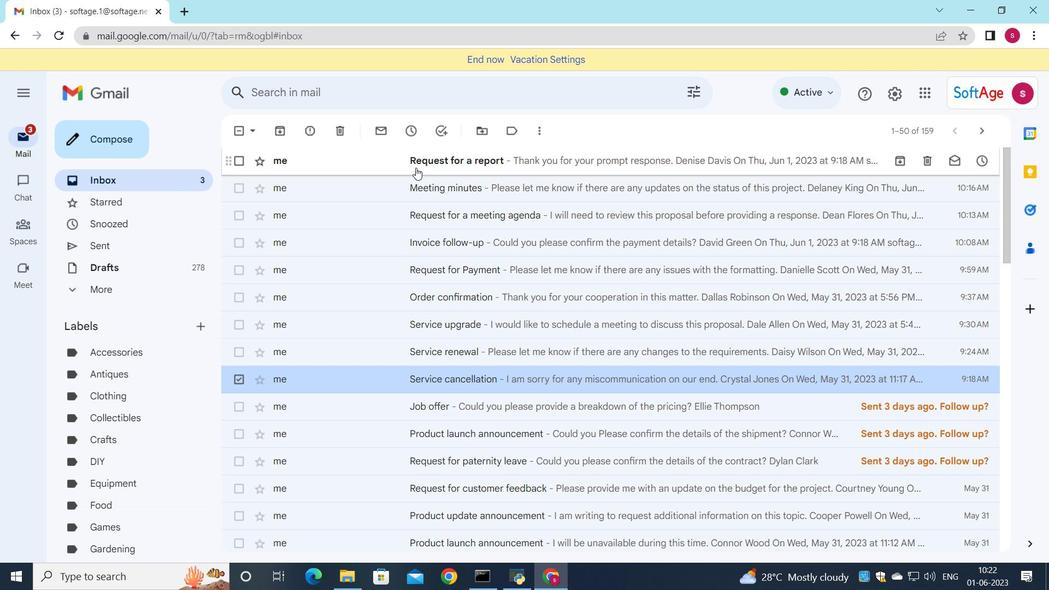 
Action: Mouse moved to (415, 167)
Screenshot: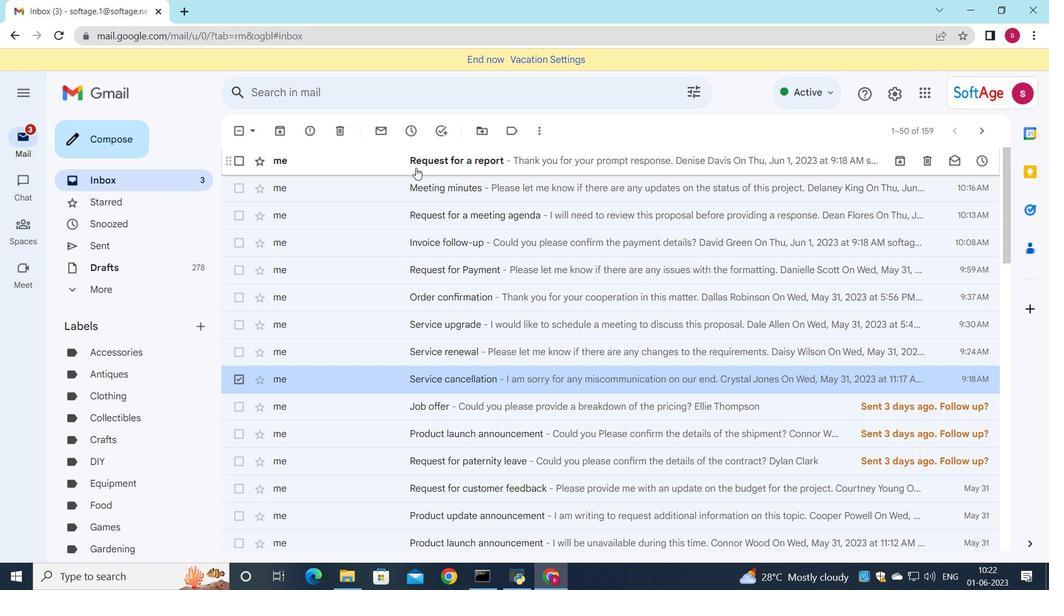 
